 Task: Find connections with filter location São Joaquim da Barra with filter topic #Healthwith filter profile language English with filter current company Hortonworks with filter school St Xaviers High School with filter industry Metalworking Machinery Manufacturing with filter service category Insurance with filter keywords title Benefits Manager
Action: Mouse moved to (659, 121)
Screenshot: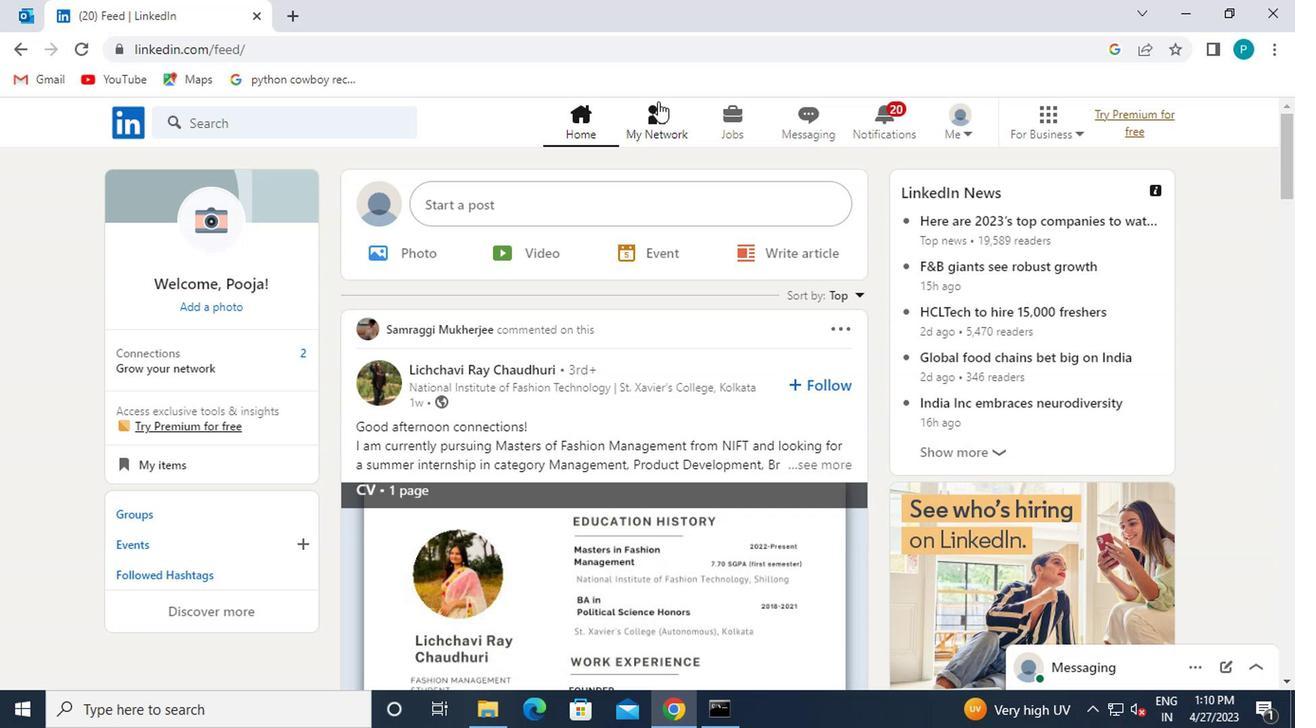 
Action: Mouse pressed left at (659, 121)
Screenshot: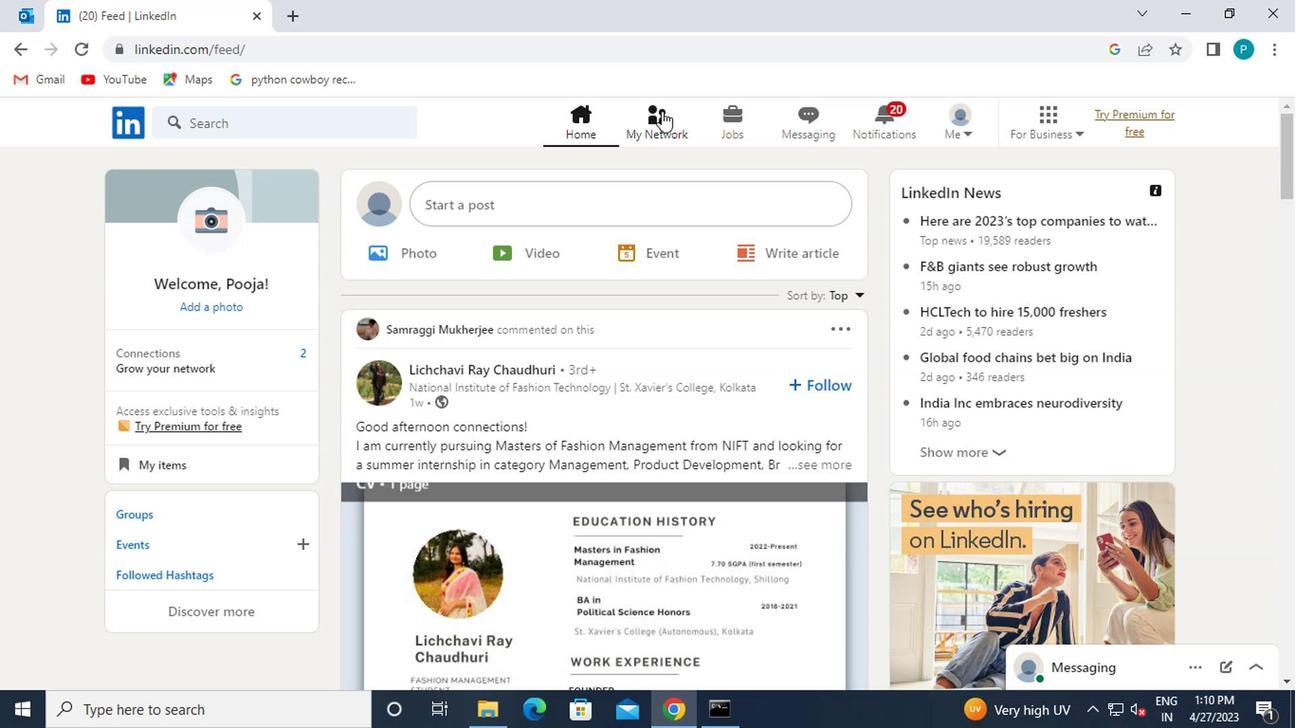 
Action: Mouse moved to (201, 240)
Screenshot: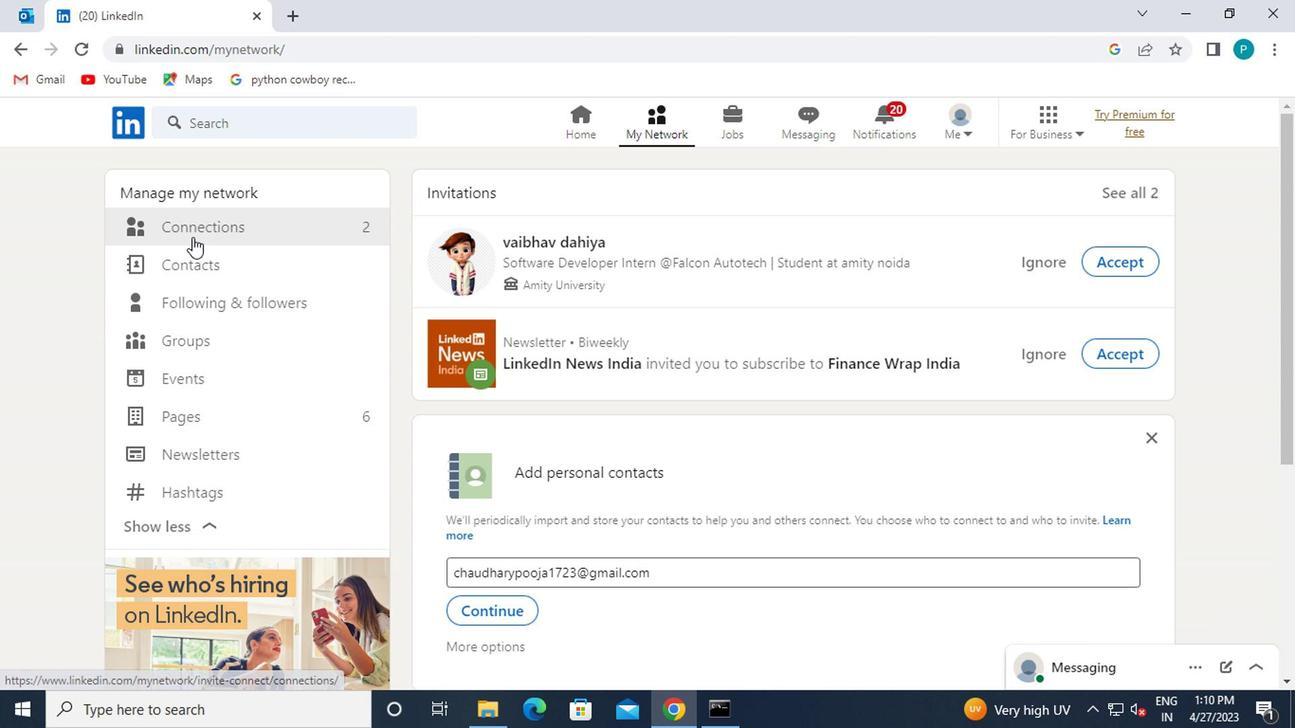 
Action: Mouse pressed left at (201, 240)
Screenshot: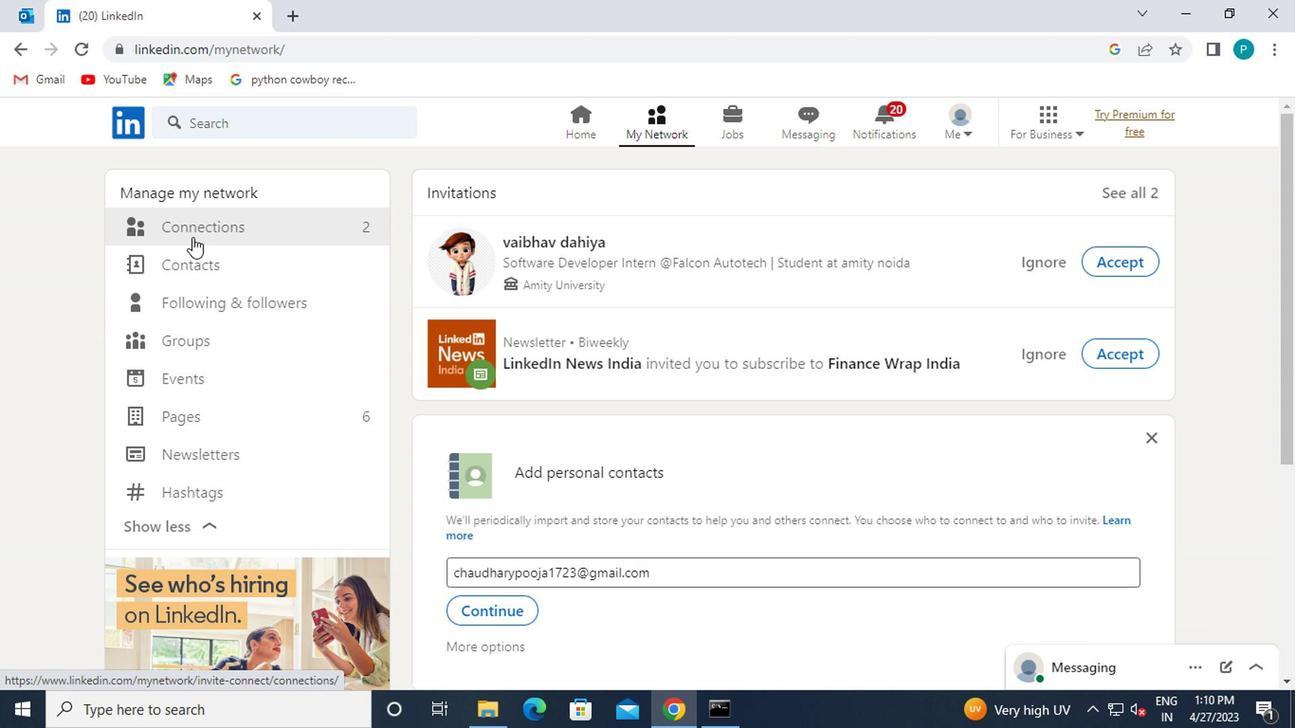 
Action: Mouse moved to (748, 239)
Screenshot: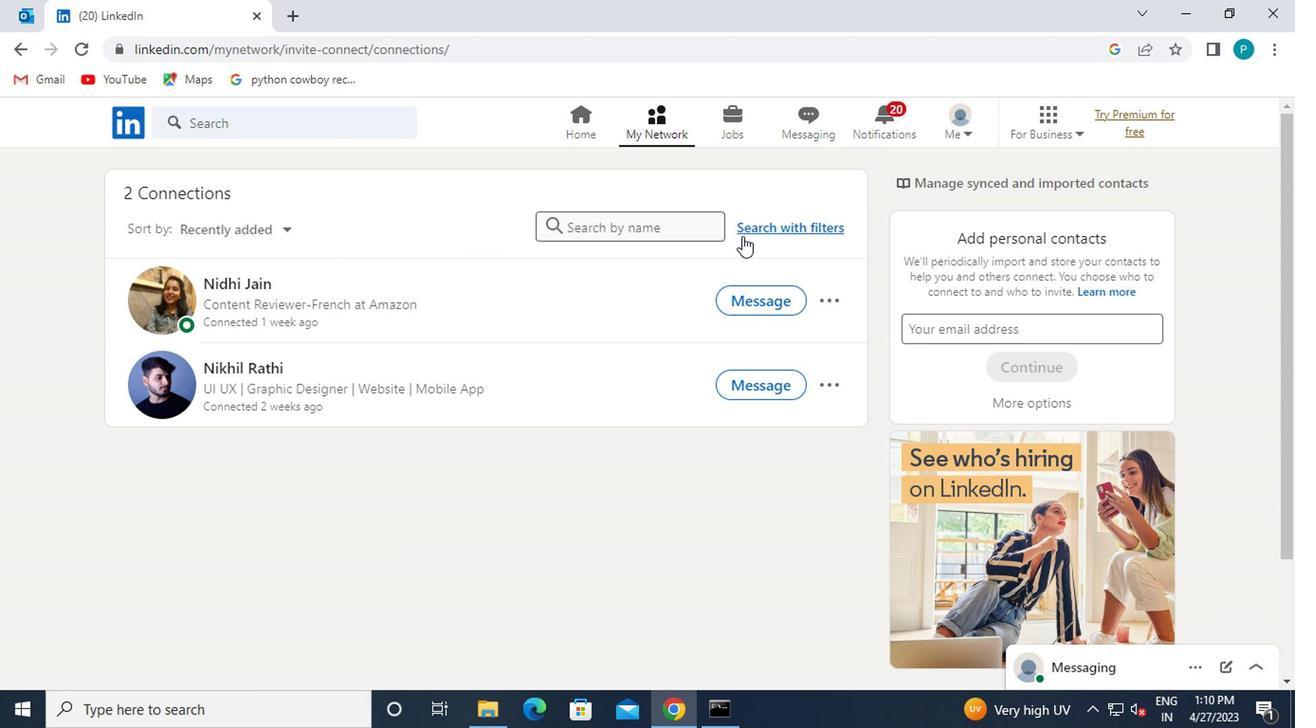 
Action: Mouse pressed left at (748, 239)
Screenshot: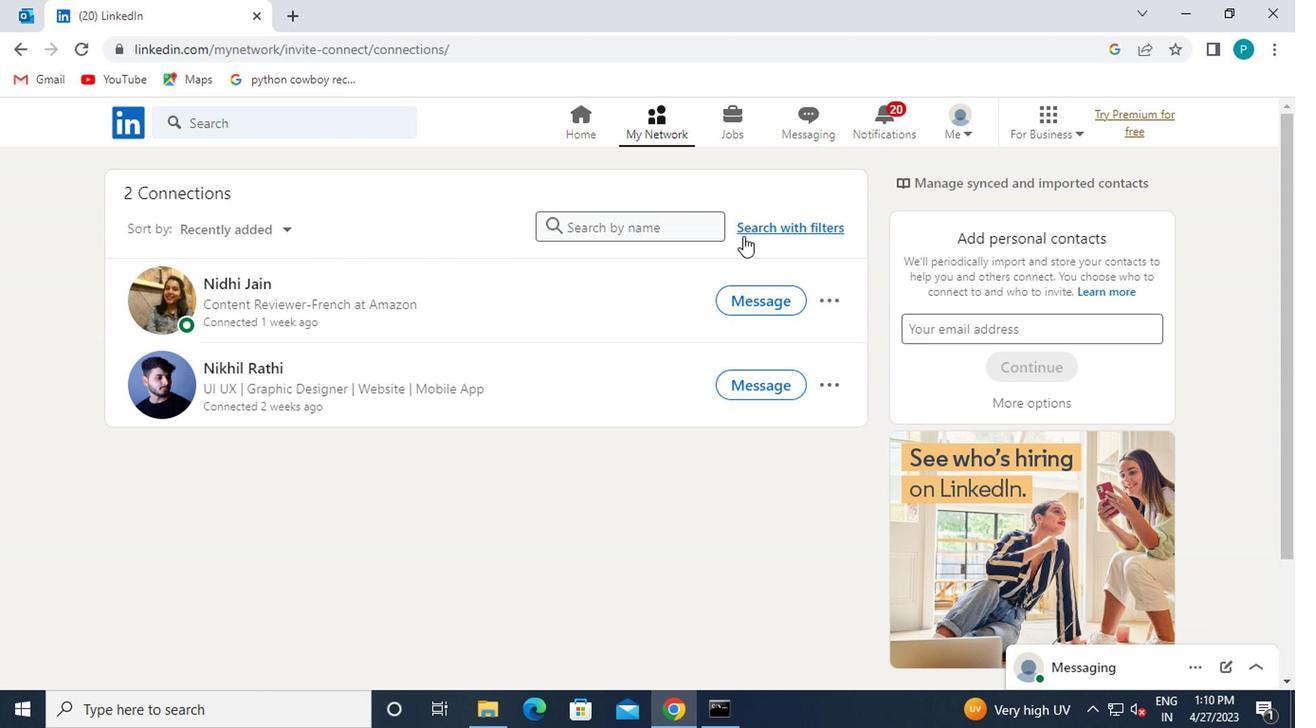 
Action: Mouse moved to (694, 180)
Screenshot: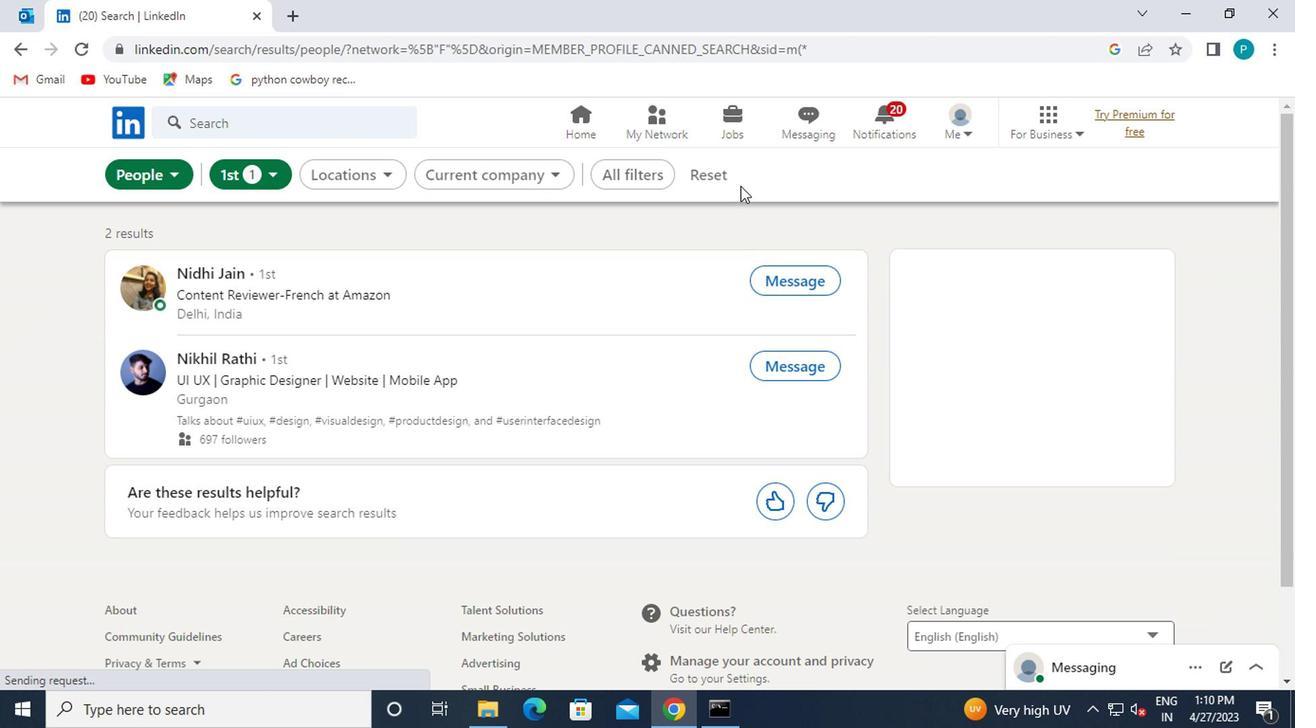
Action: Mouse pressed left at (694, 180)
Screenshot: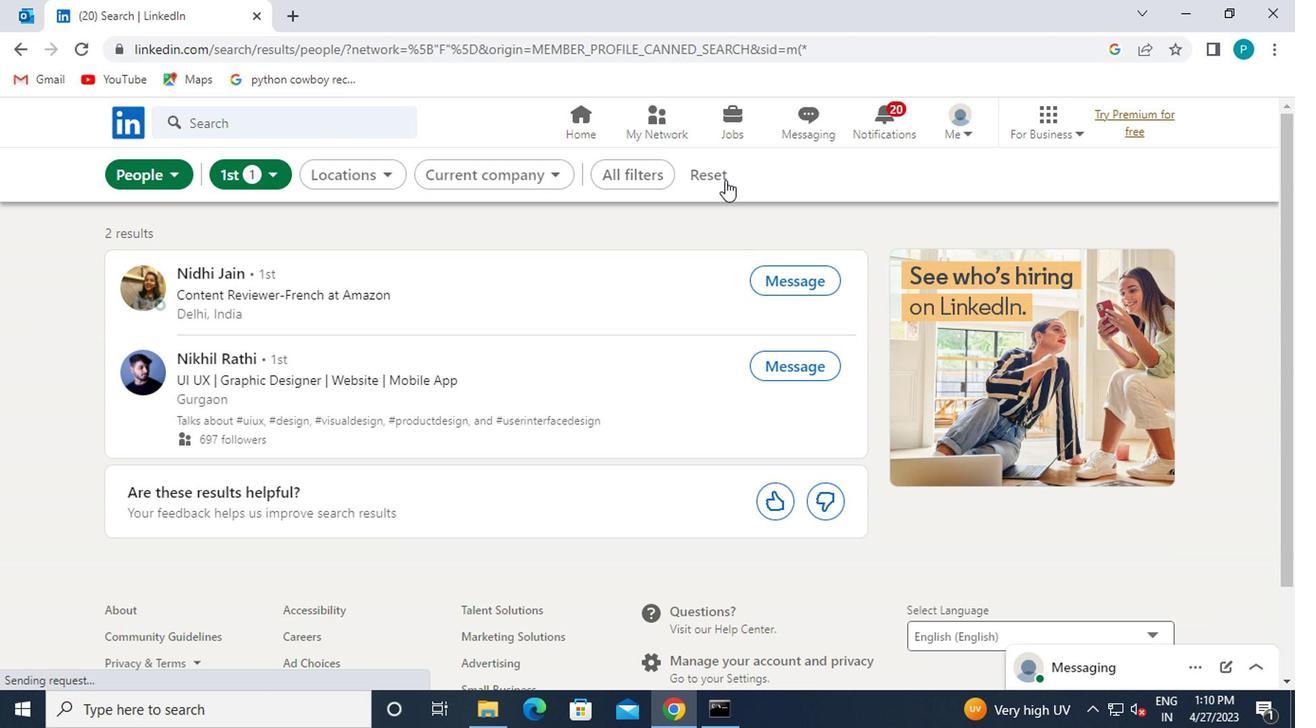 
Action: Mouse moved to (671, 180)
Screenshot: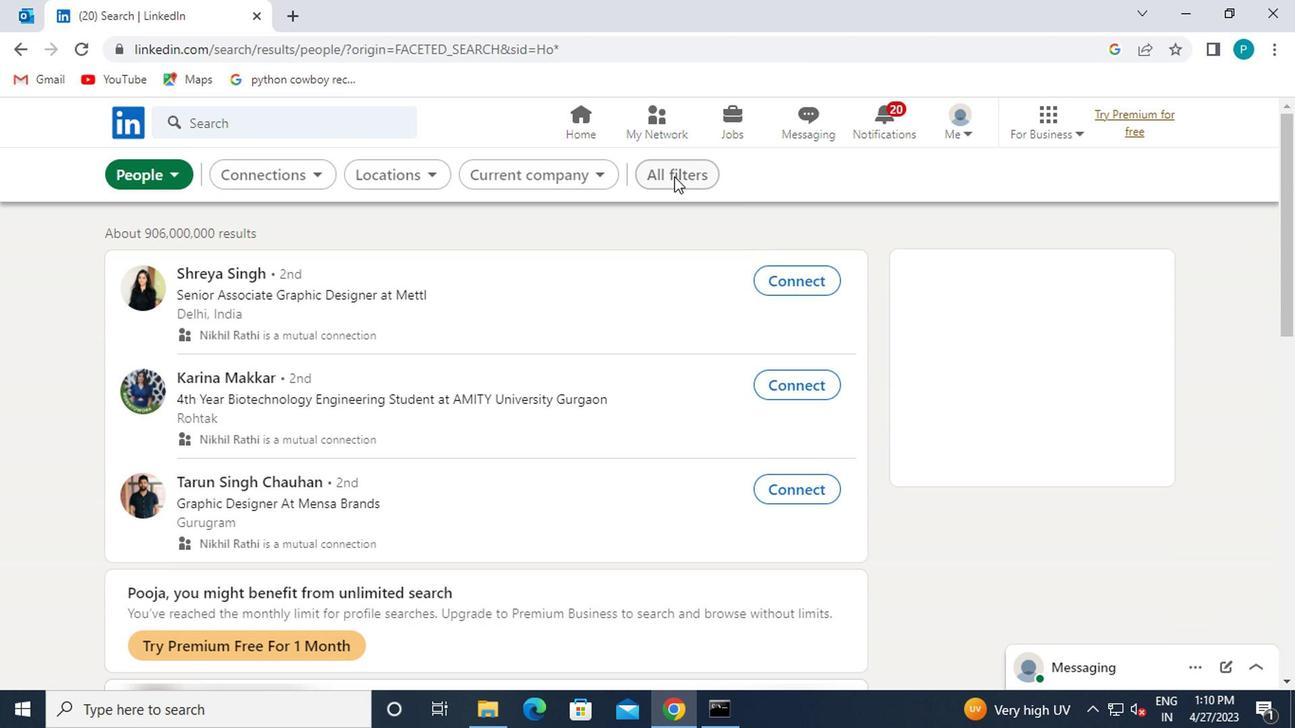 
Action: Mouse pressed left at (671, 180)
Screenshot: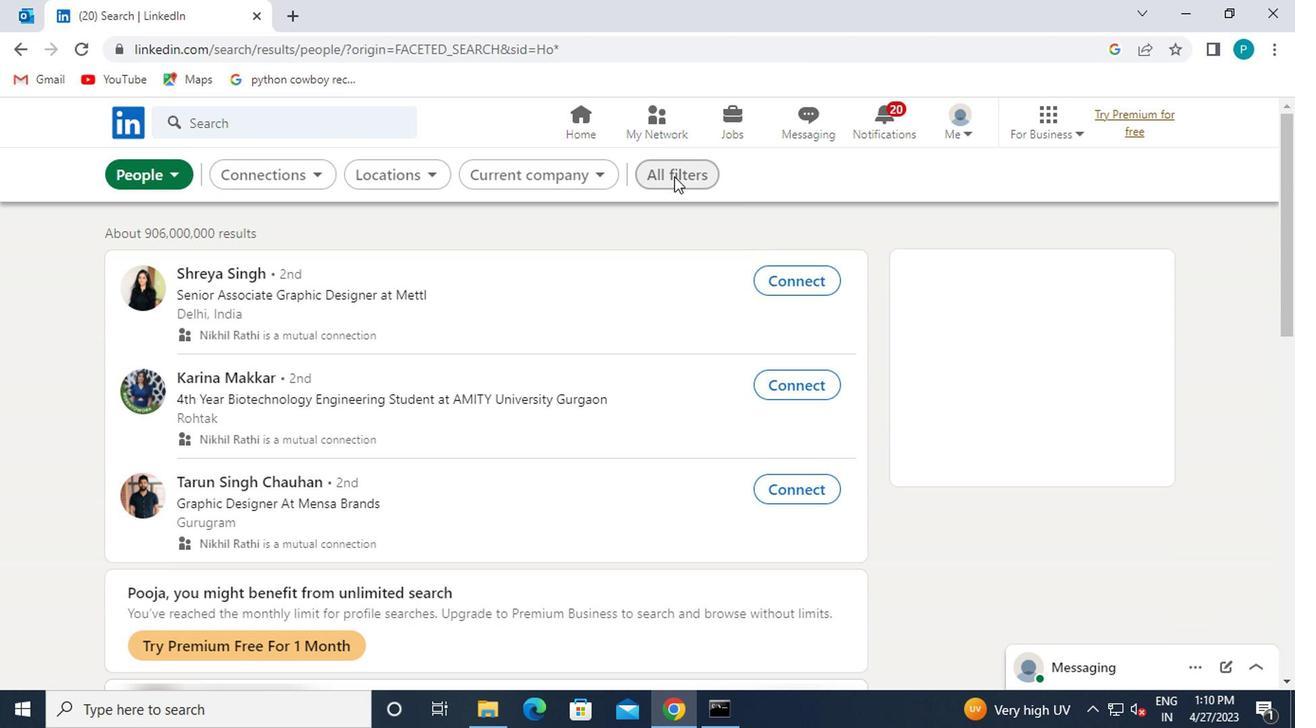 
Action: Mouse moved to (885, 396)
Screenshot: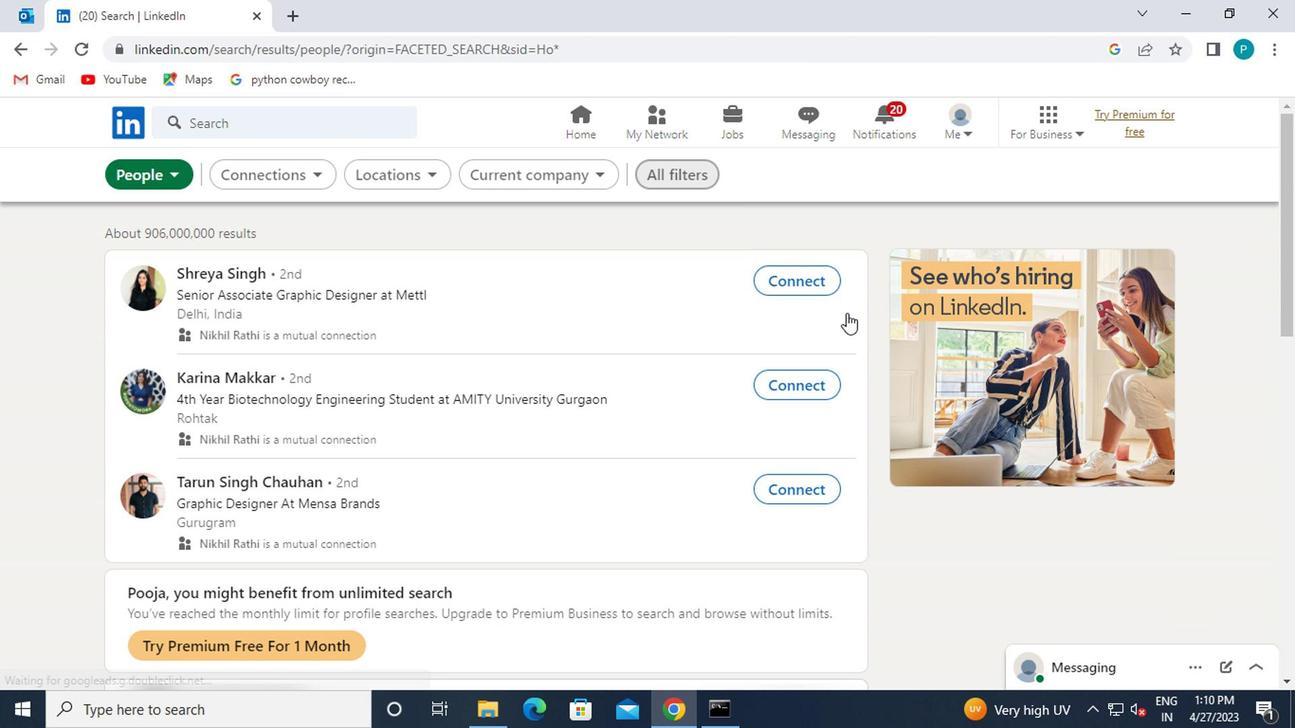 
Action: Mouse scrolled (885, 395) with delta (0, -1)
Screenshot: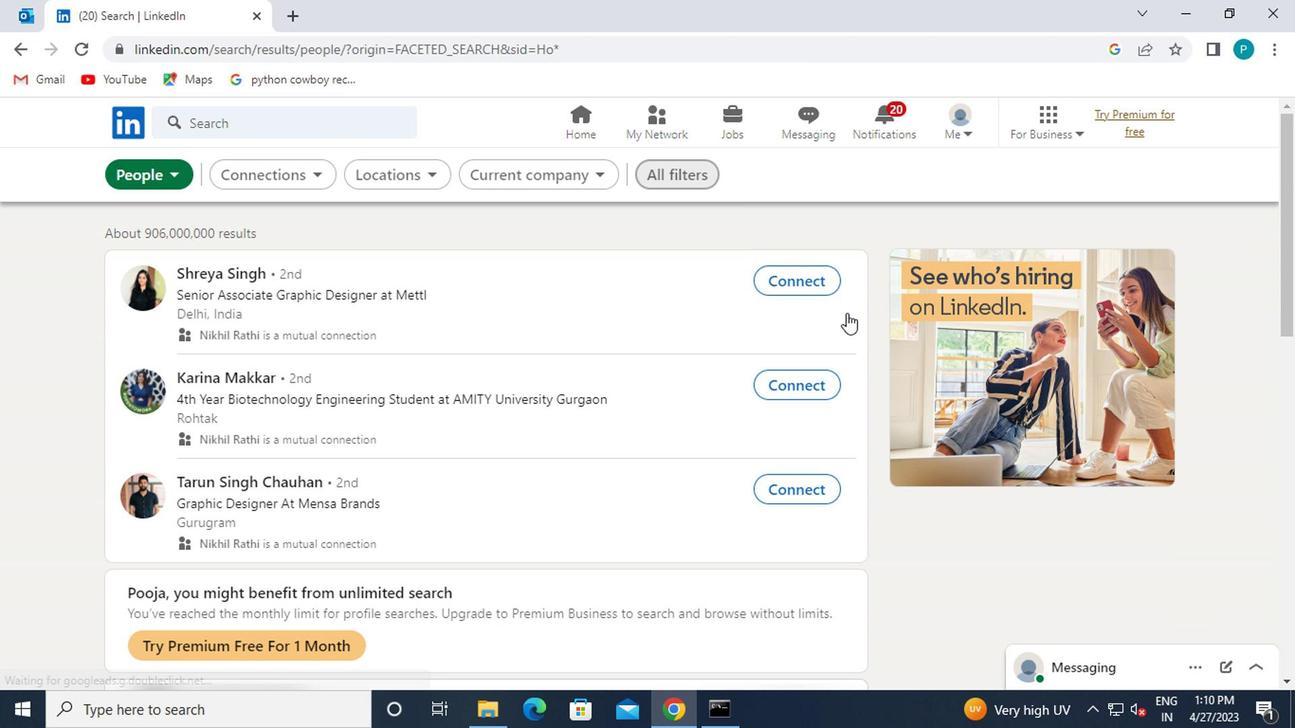 
Action: Mouse moved to (909, 414)
Screenshot: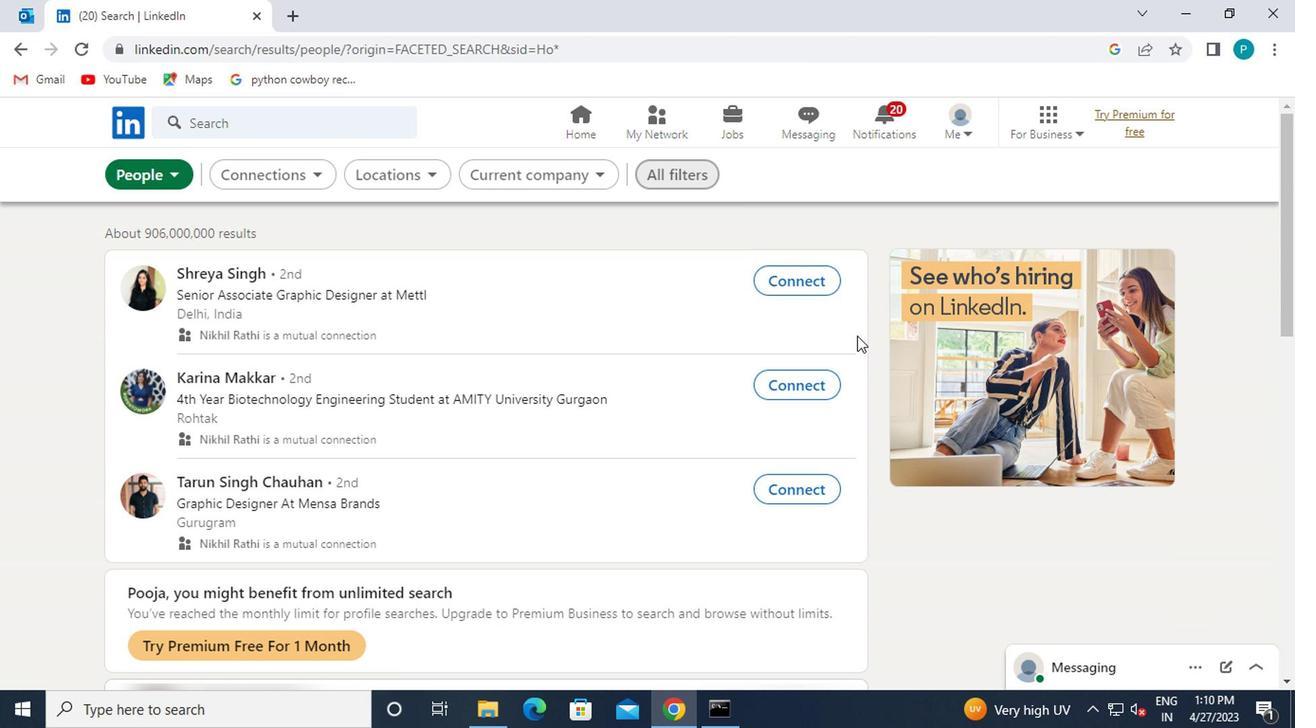 
Action: Mouse scrolled (909, 413) with delta (0, 0)
Screenshot: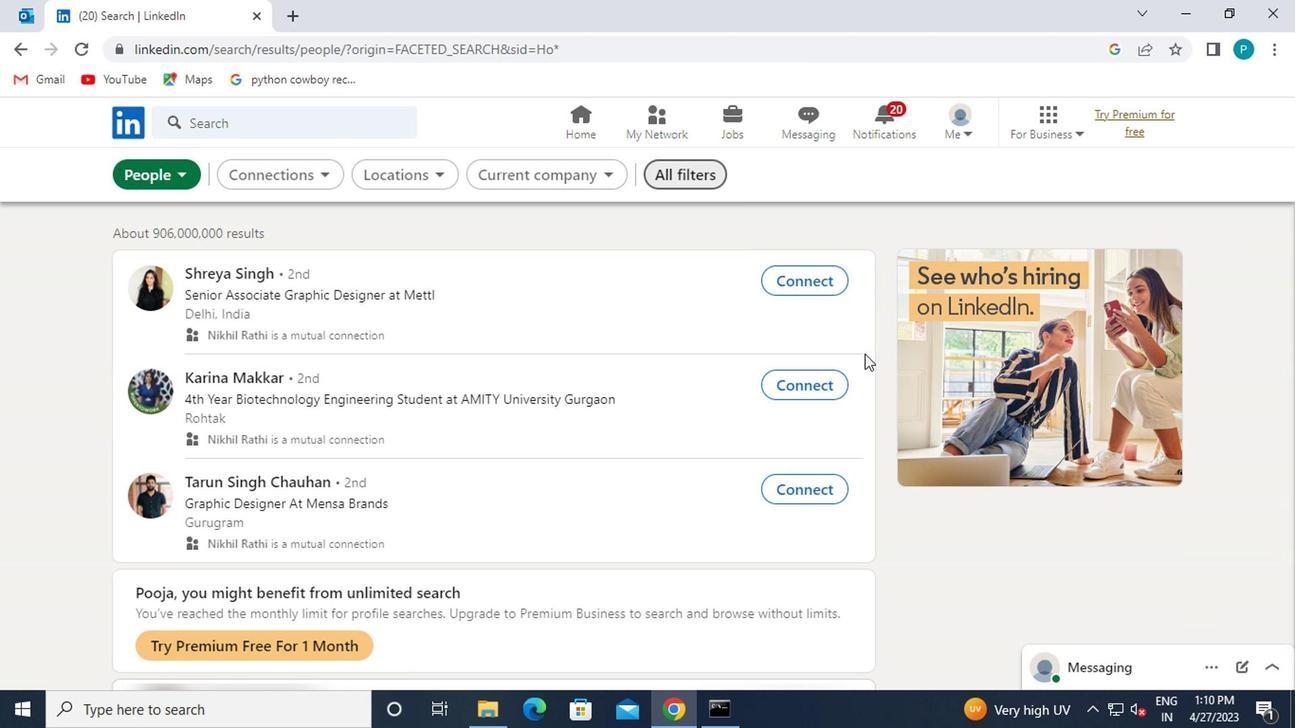 
Action: Mouse moved to (909, 422)
Screenshot: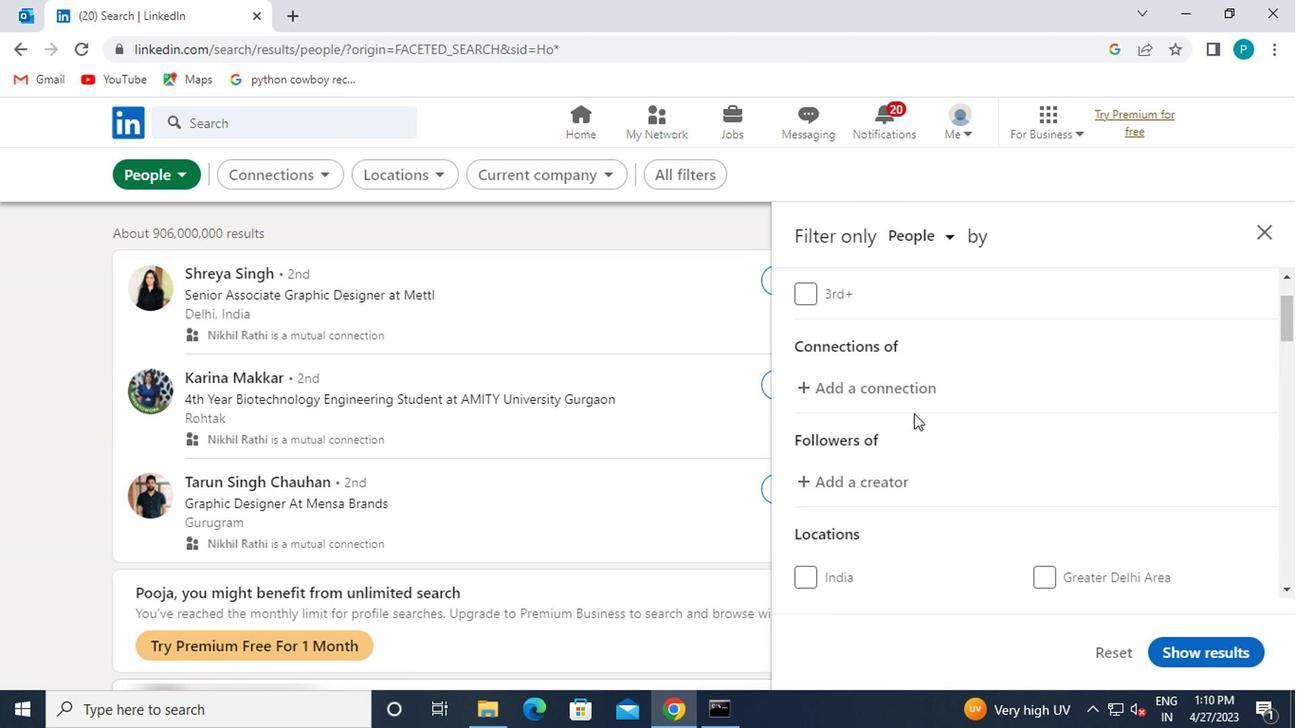
Action: Mouse scrolled (909, 421) with delta (0, 0)
Screenshot: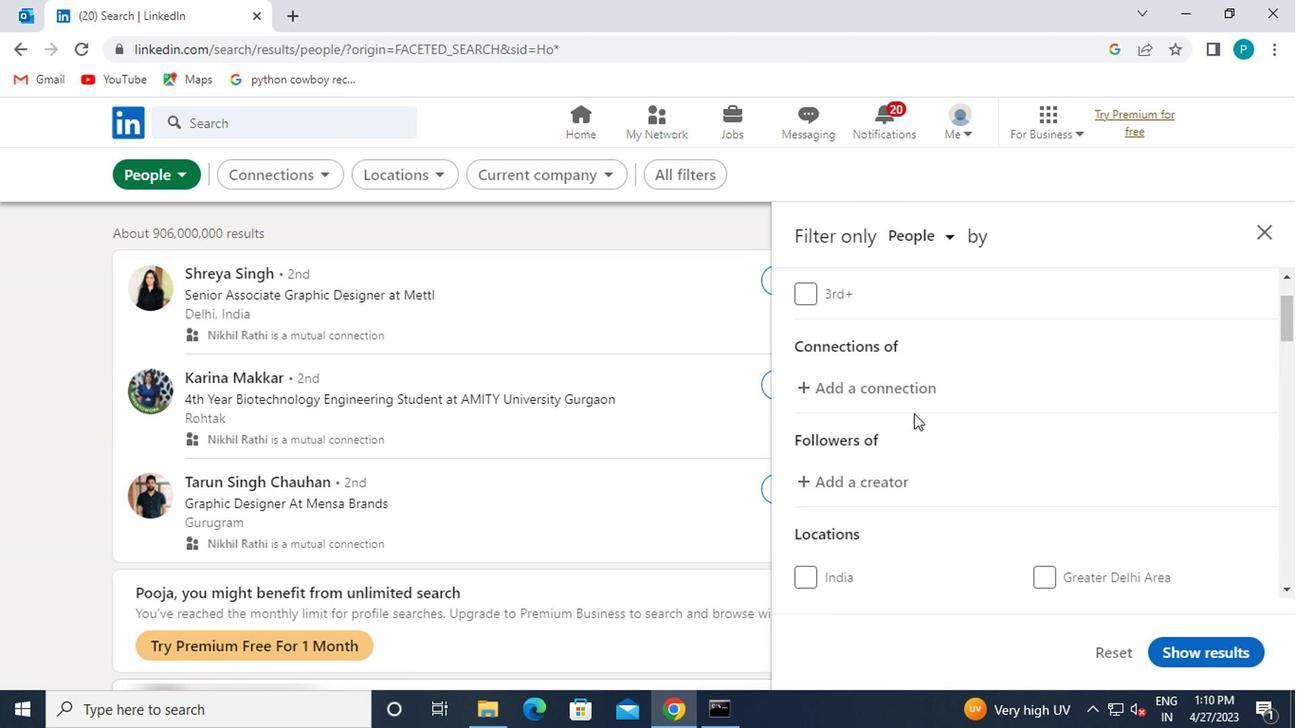 
Action: Mouse moved to (909, 424)
Screenshot: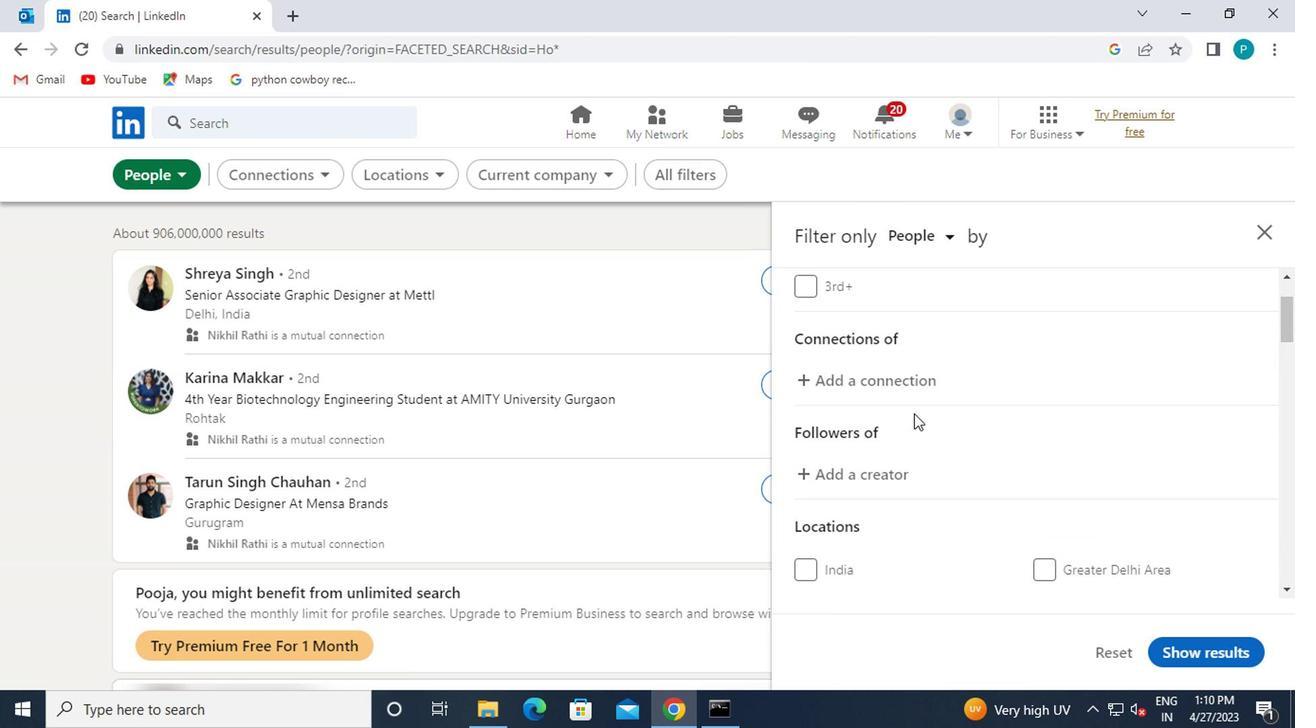 
Action: Mouse scrolled (909, 423) with delta (0, 0)
Screenshot: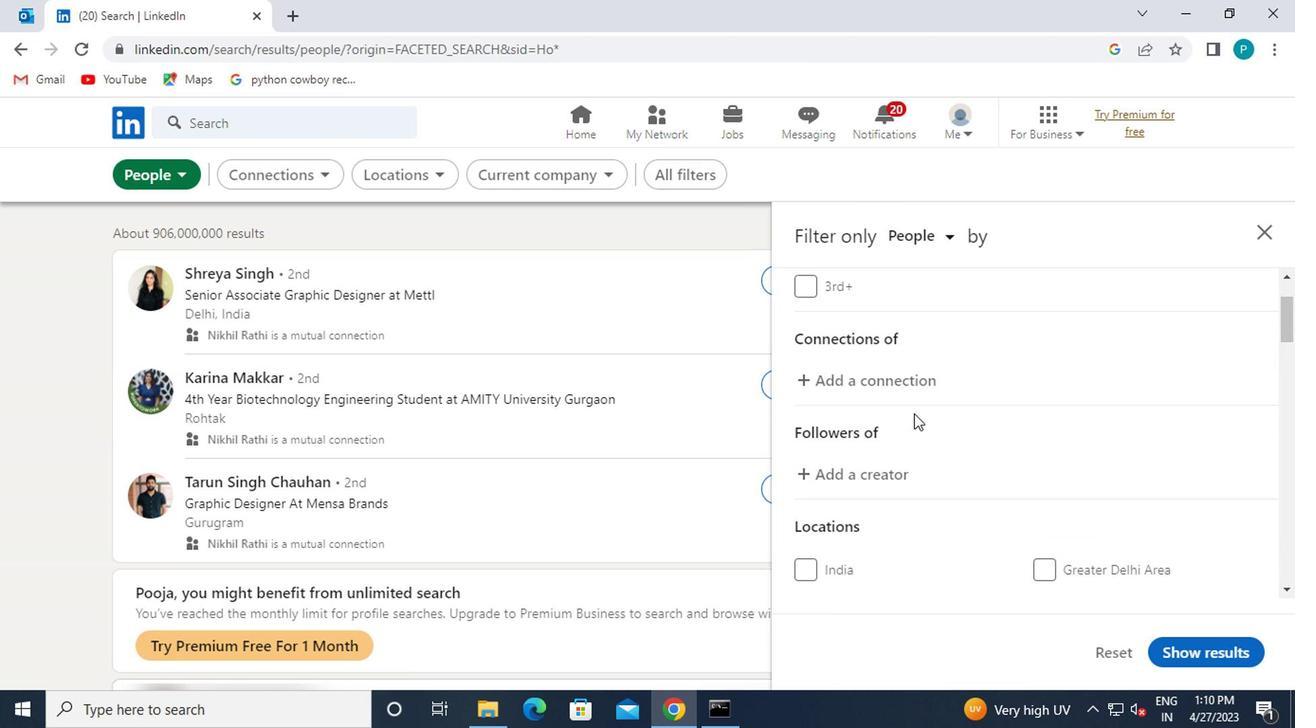 
Action: Mouse moved to (909, 425)
Screenshot: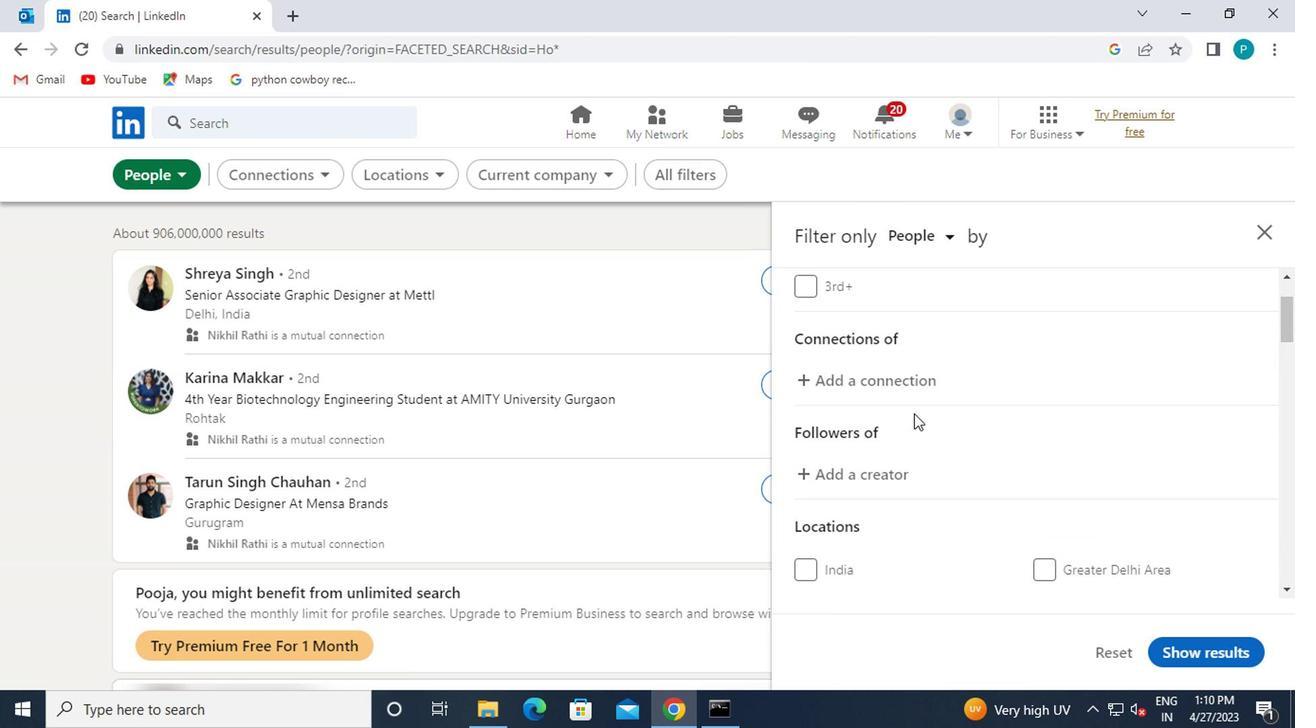 
Action: Mouse scrolled (909, 424) with delta (0, -1)
Screenshot: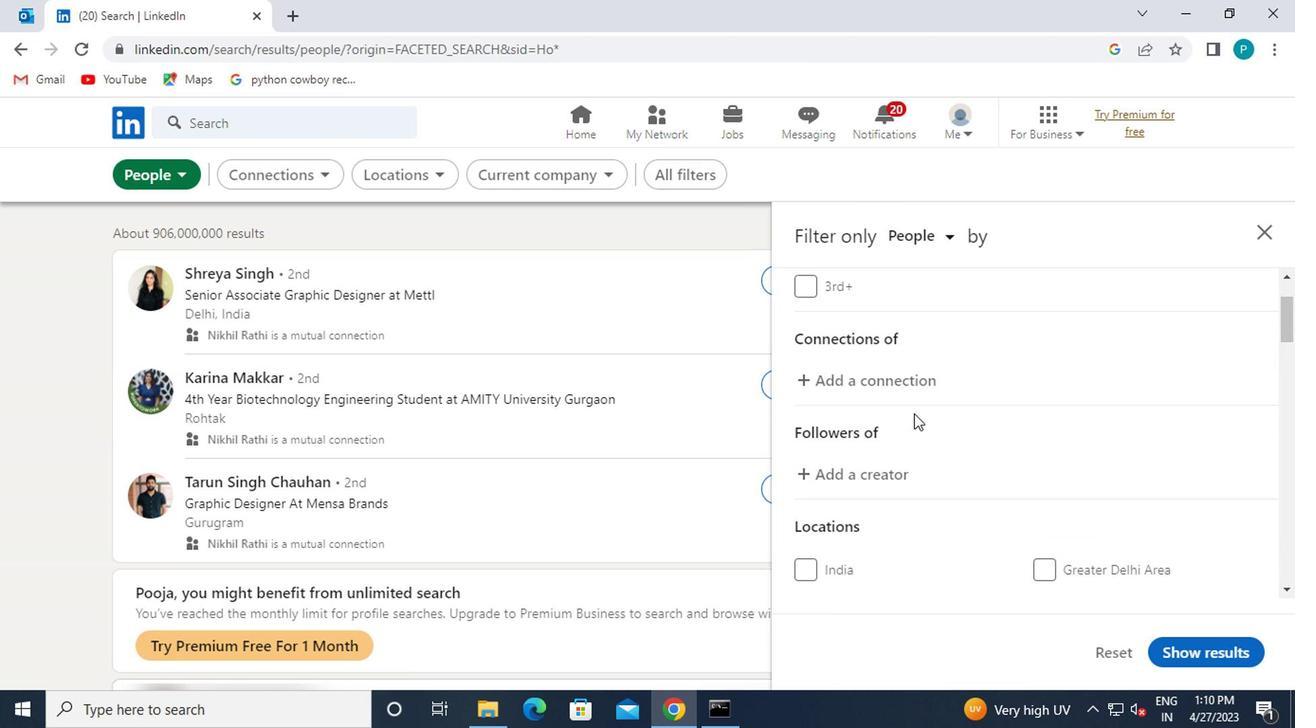 
Action: Mouse moved to (1112, 364)
Screenshot: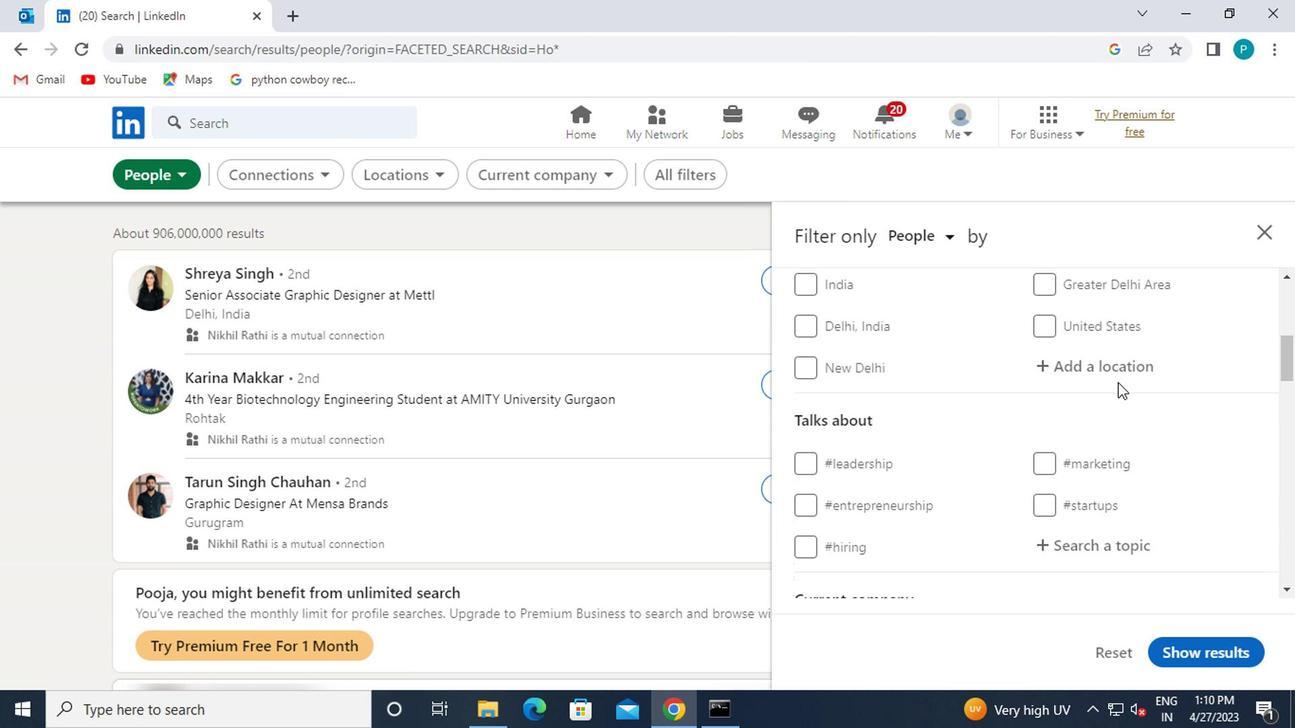 
Action: Mouse pressed left at (1112, 364)
Screenshot: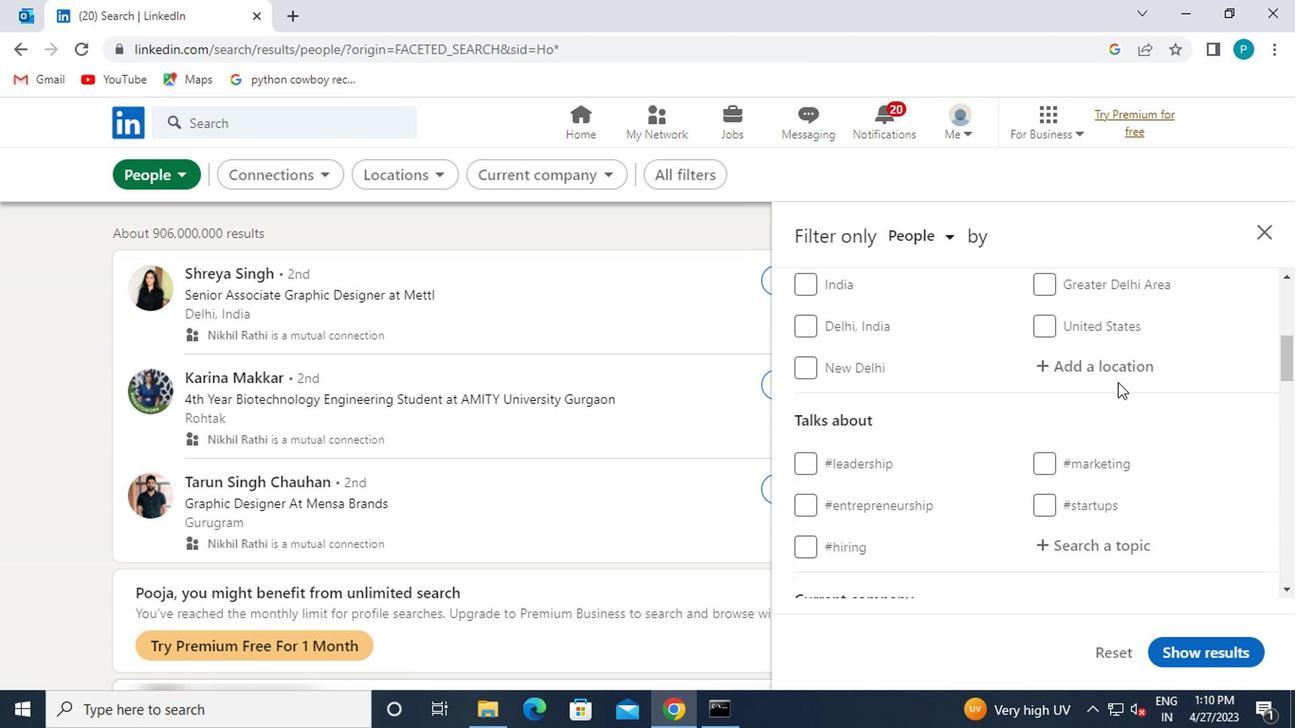 
Action: Key pressed sao<Key.space>j
Screenshot: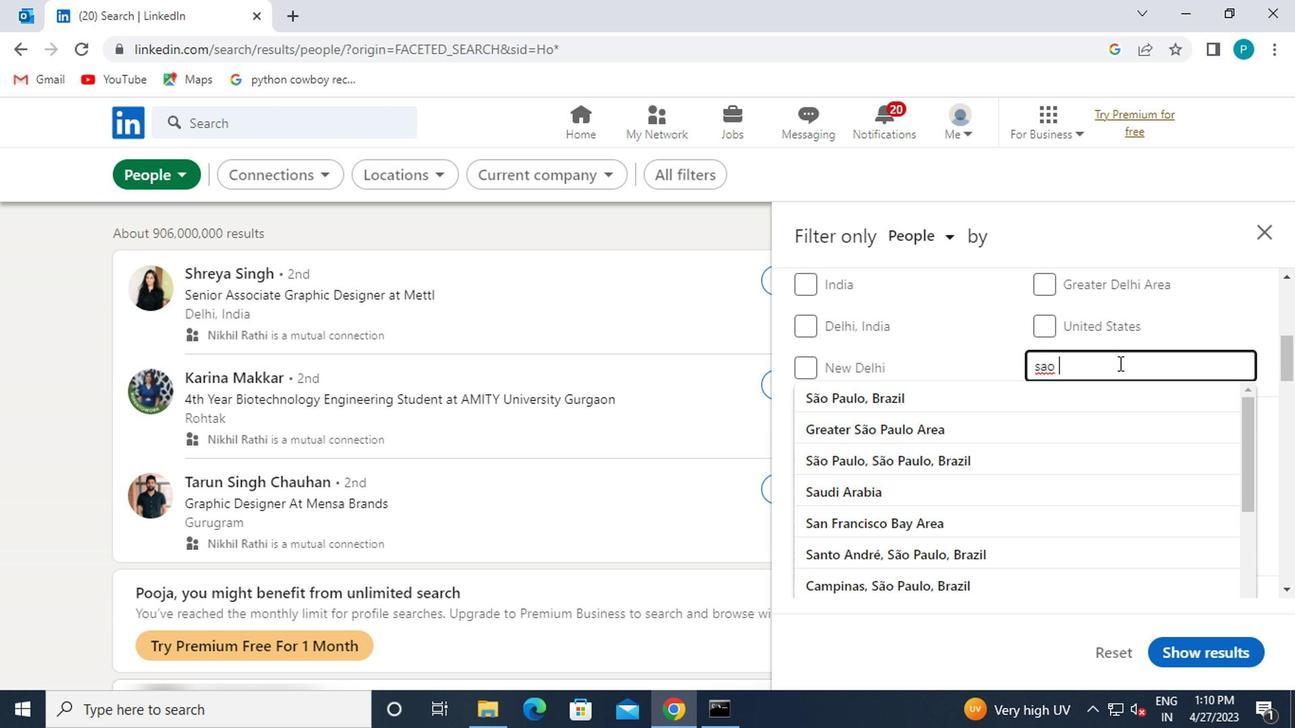 
Action: Mouse moved to (1112, 363)
Screenshot: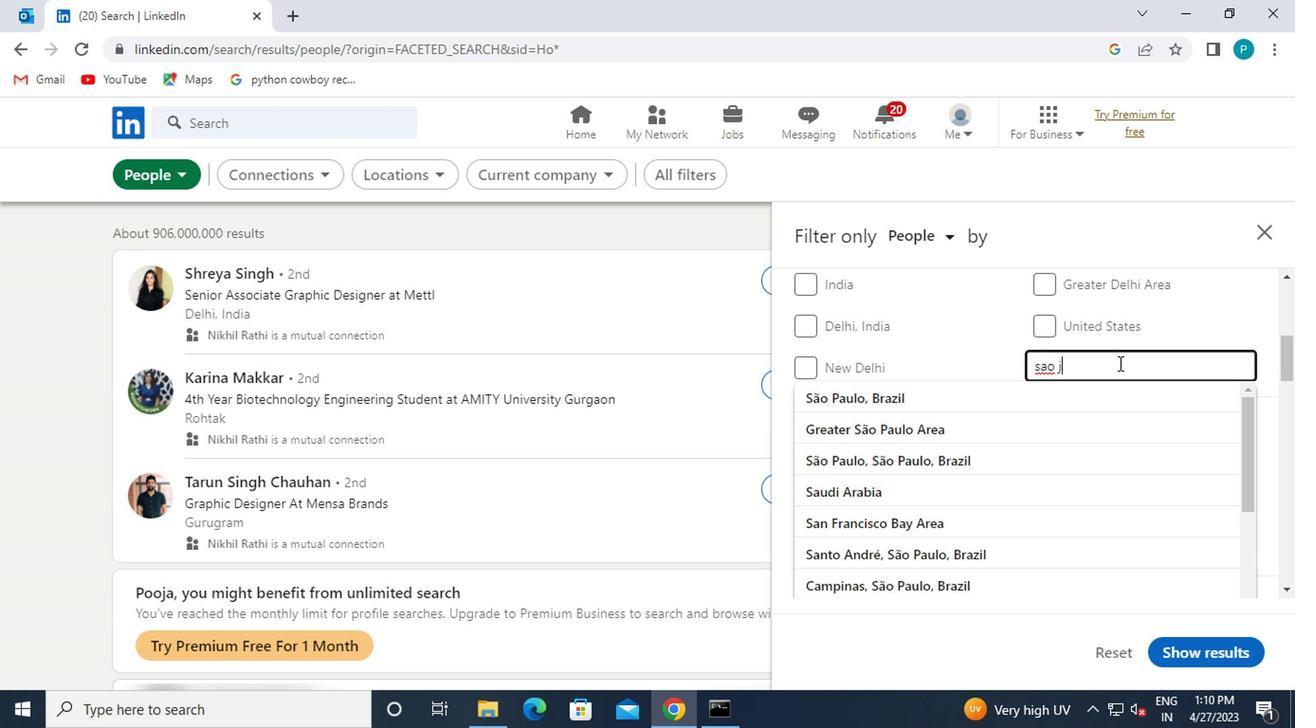 
Action: Key pressed ao<Key.backspace><Key.backspace>oa
Screenshot: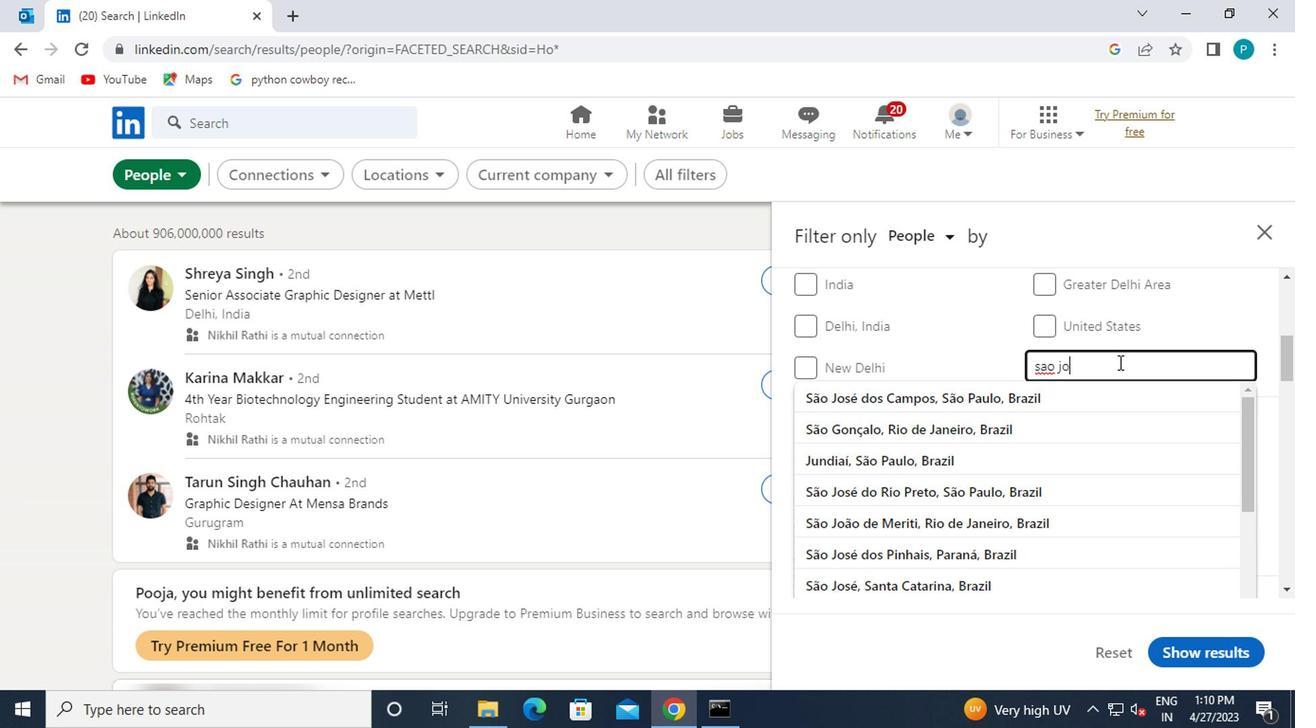 
Action: Mouse moved to (952, 522)
Screenshot: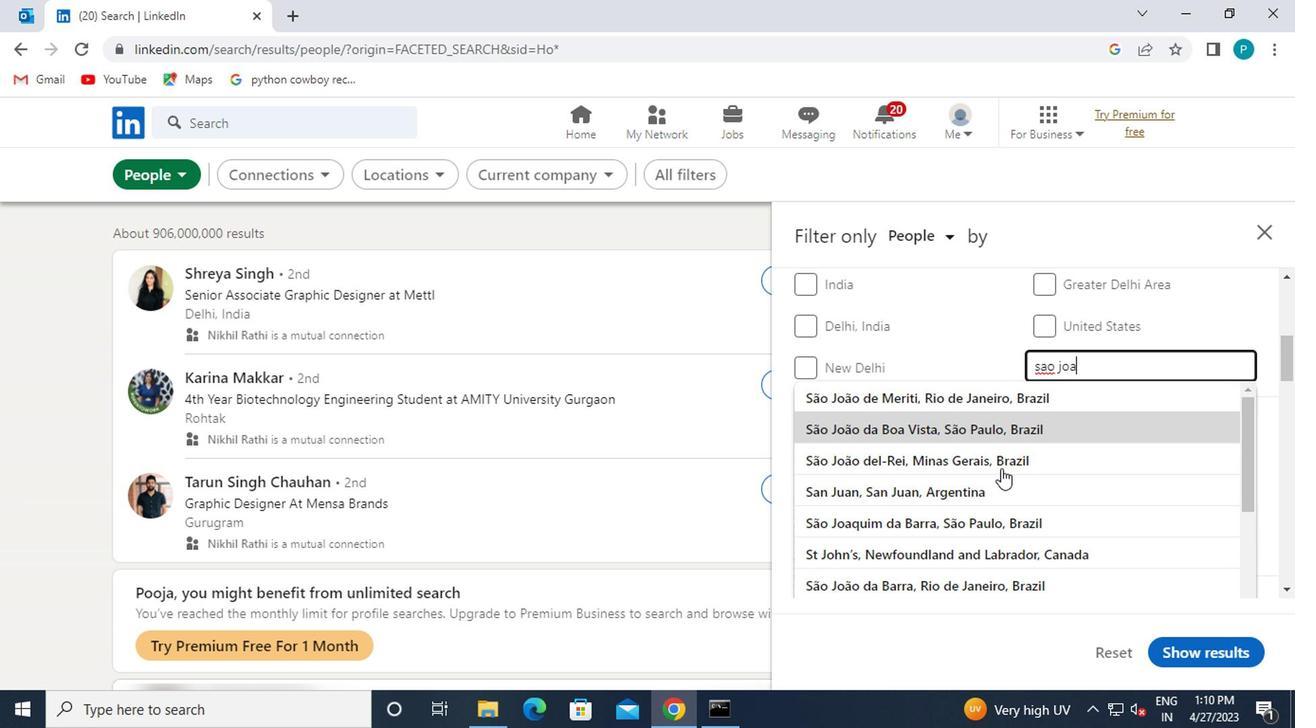 
Action: Mouse pressed left at (952, 522)
Screenshot: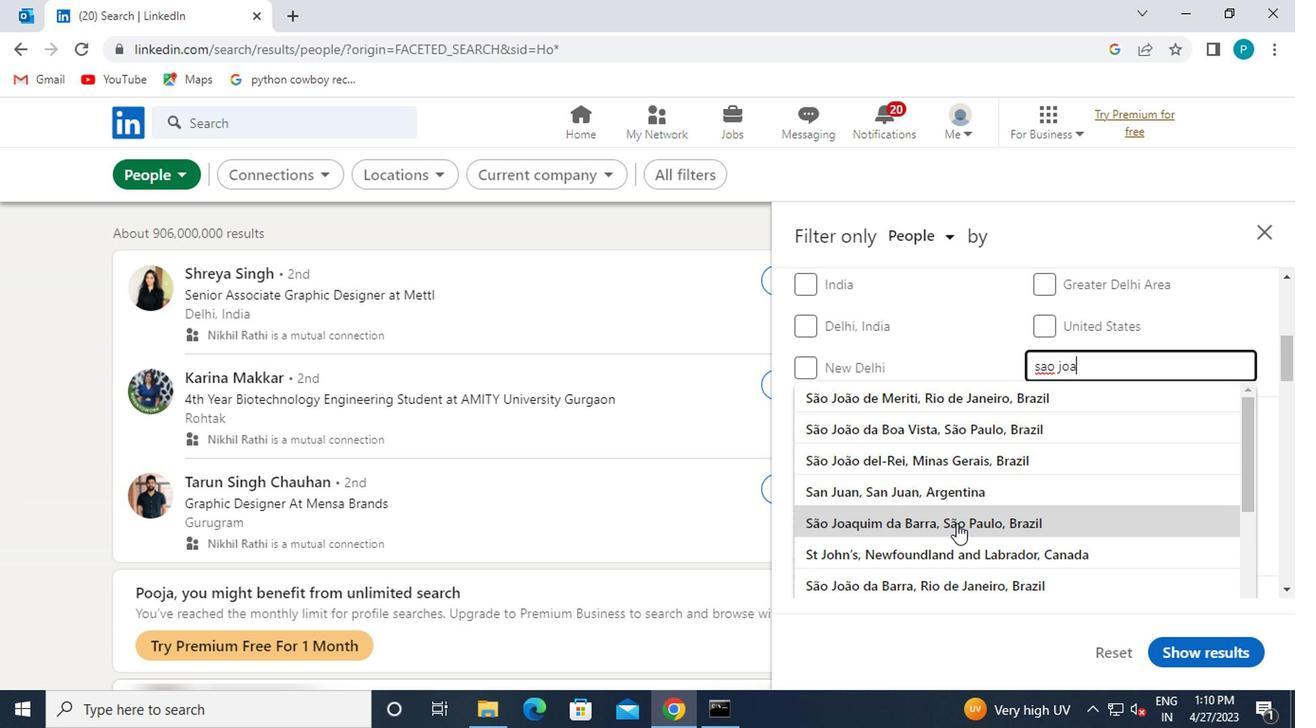 
Action: Mouse moved to (928, 510)
Screenshot: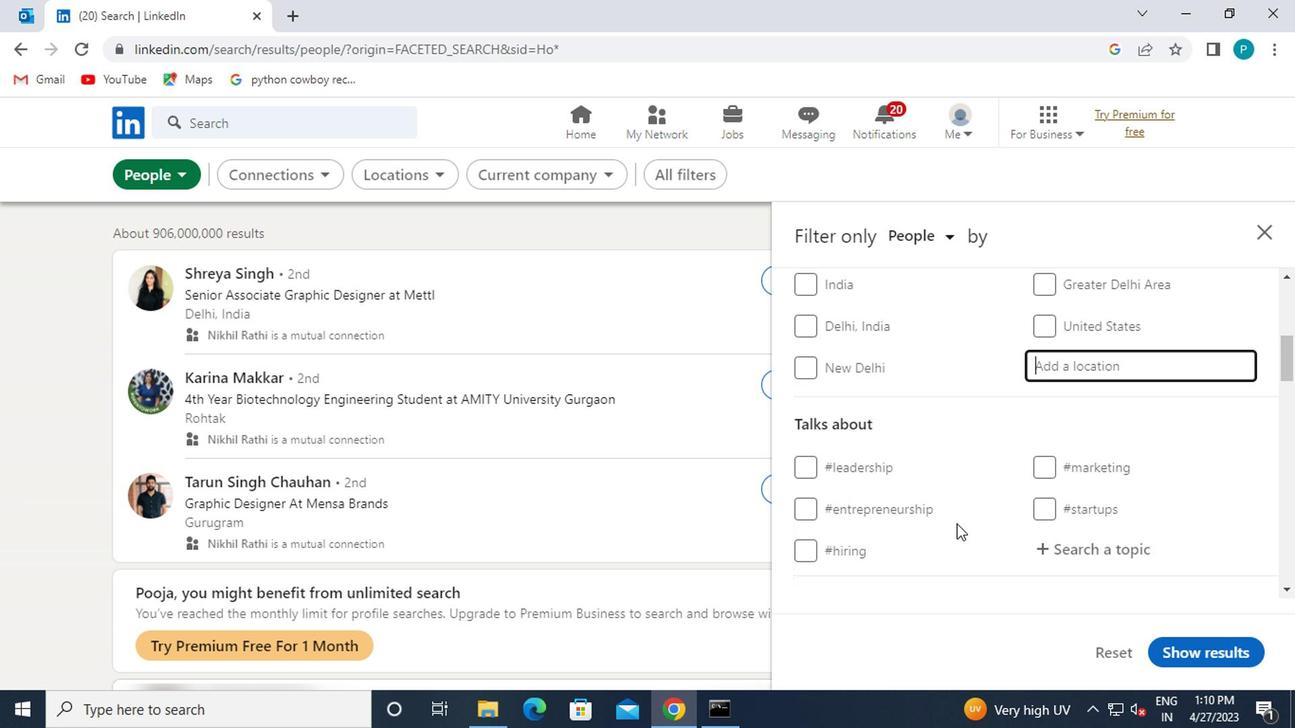 
Action: Mouse scrolled (928, 509) with delta (0, -1)
Screenshot: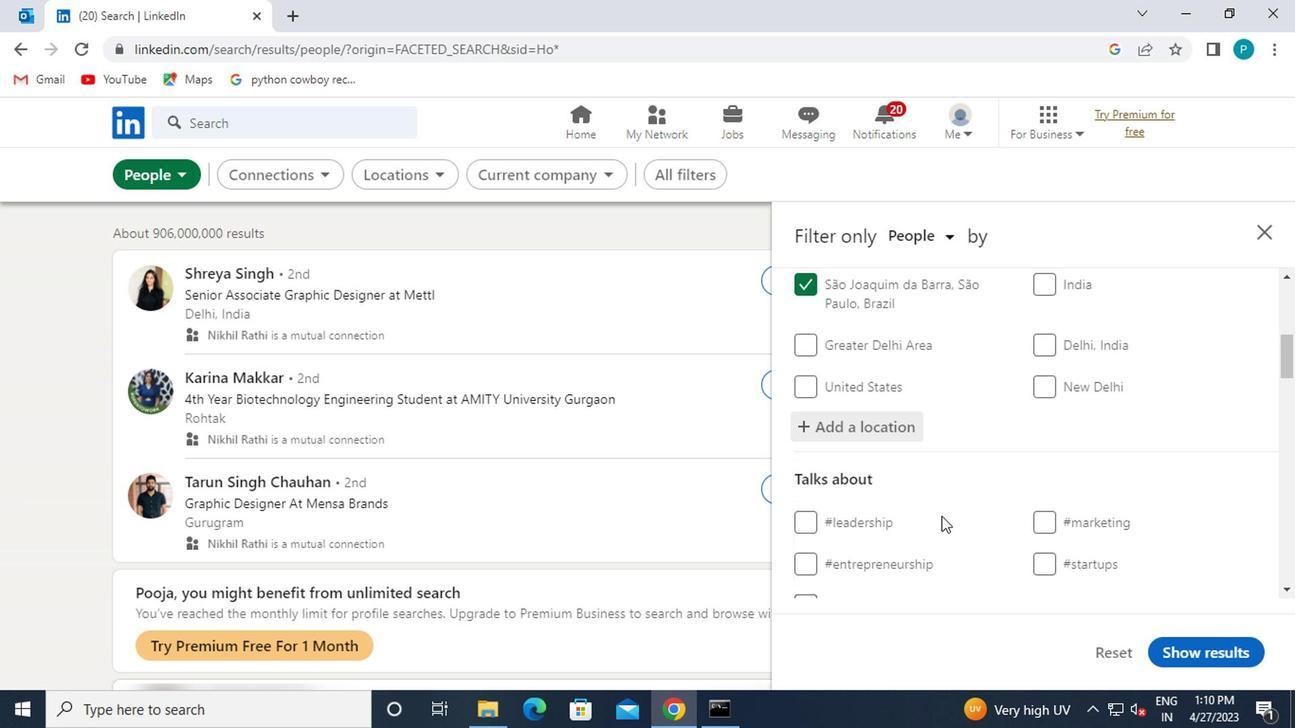 
Action: Mouse scrolled (928, 509) with delta (0, -1)
Screenshot: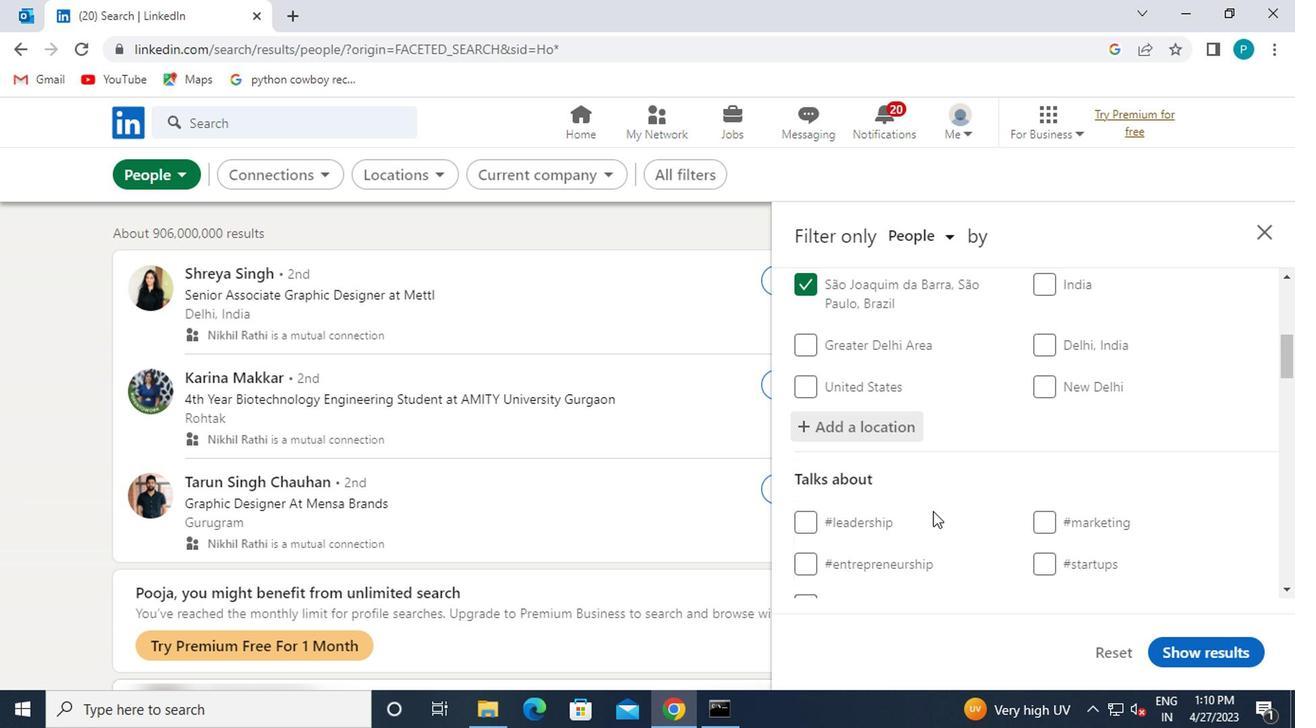 
Action: Mouse moved to (1075, 426)
Screenshot: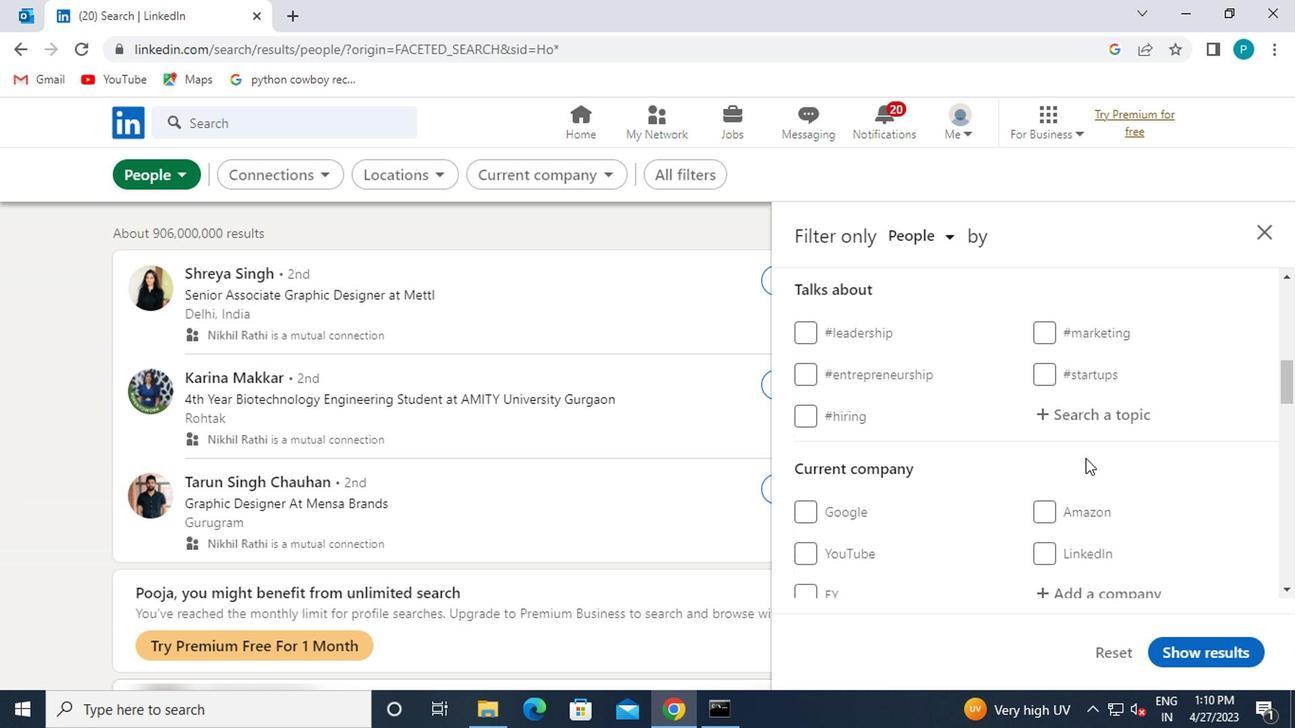 
Action: Mouse pressed left at (1075, 426)
Screenshot: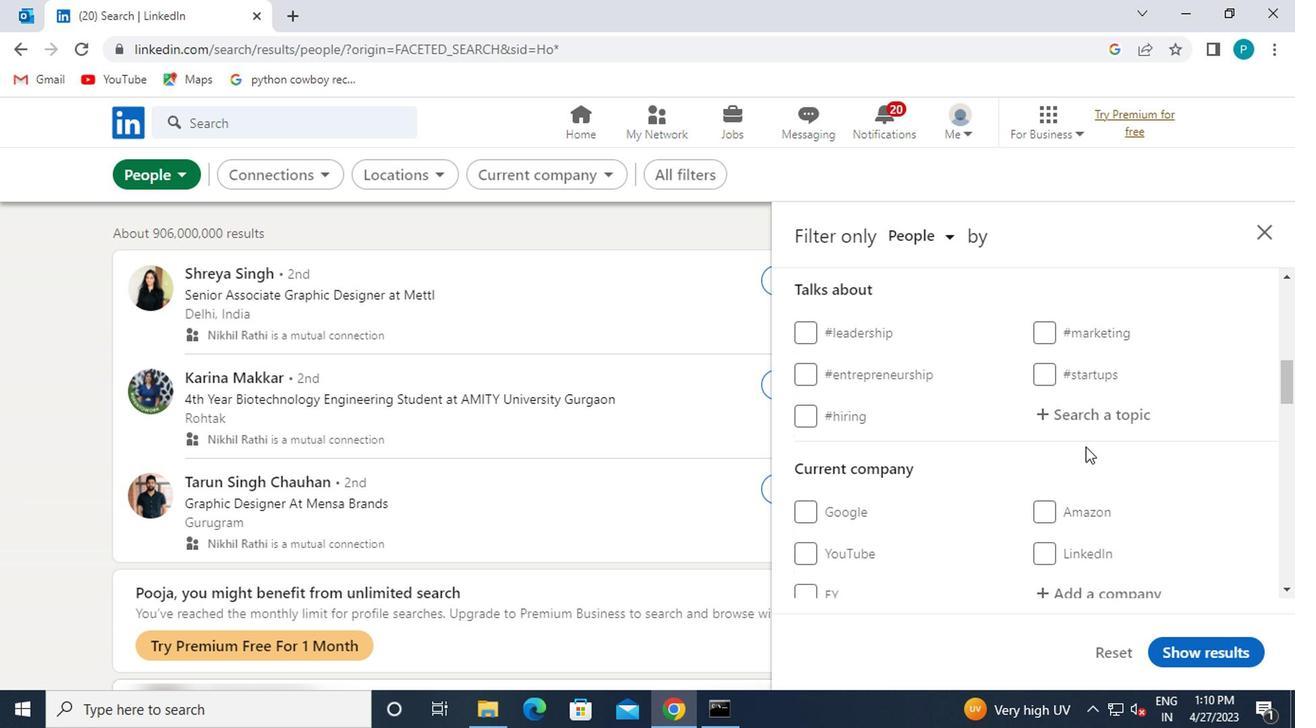 
Action: Key pressed <Key.shift><Key.shift><Key.shift>#HEALTH
Screenshot: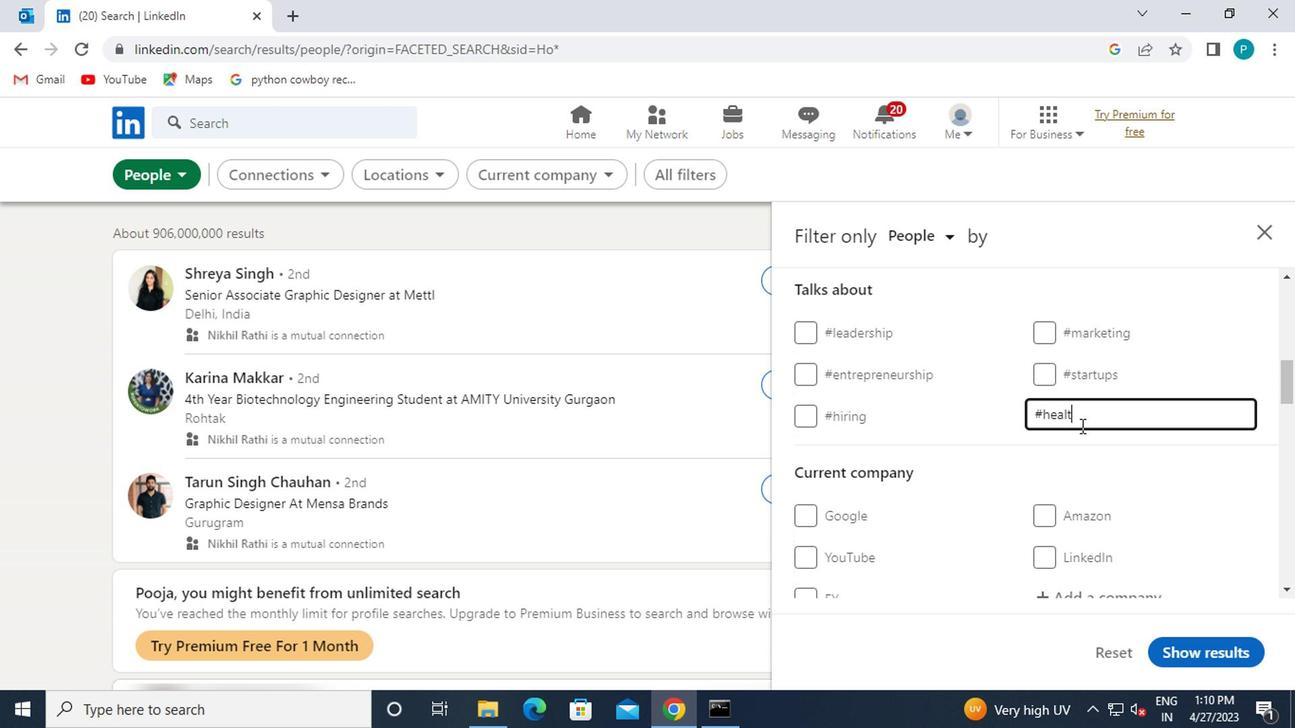 
Action: Mouse moved to (982, 455)
Screenshot: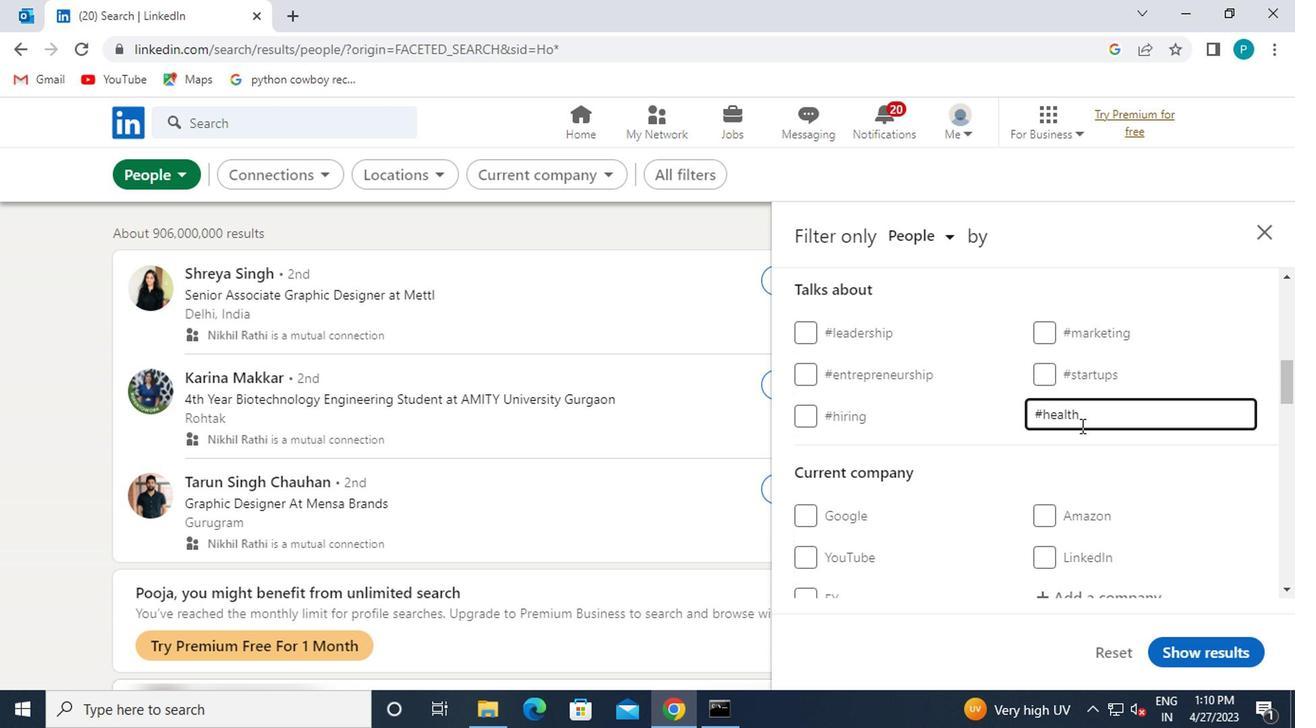 
Action: Mouse scrolled (982, 455) with delta (0, 0)
Screenshot: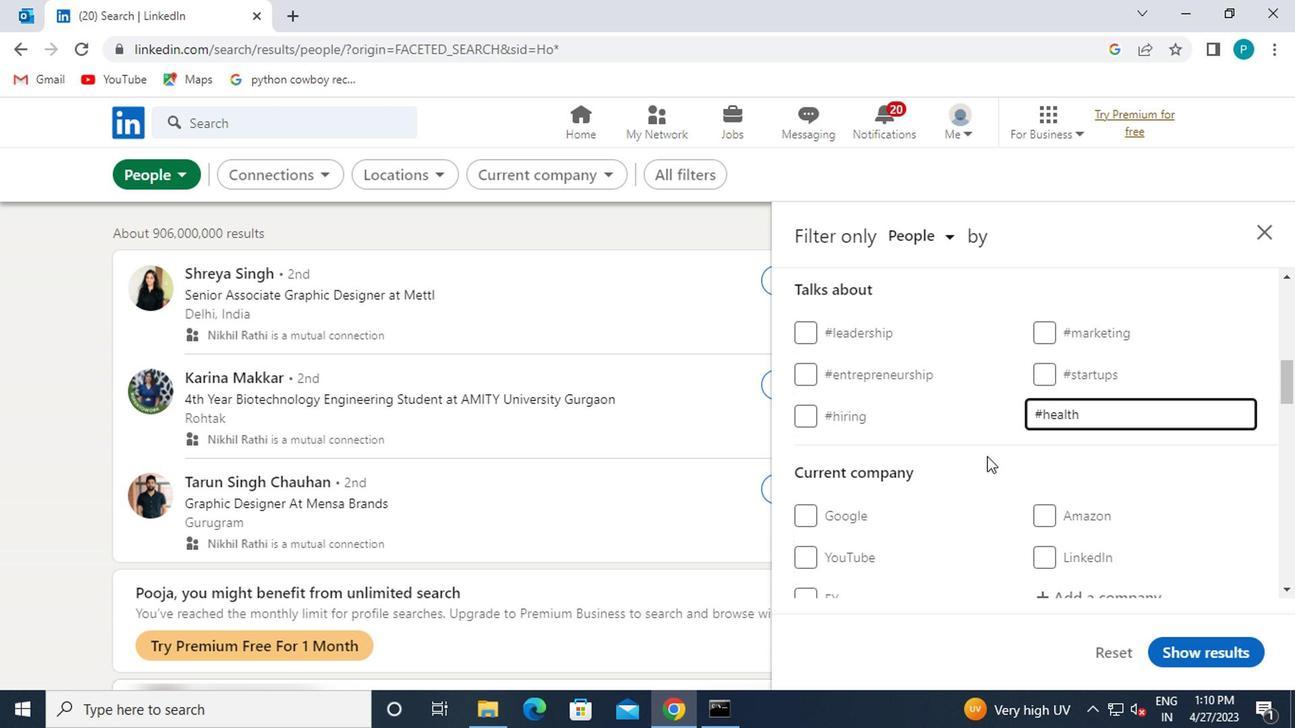 
Action: Mouse moved to (1046, 400)
Screenshot: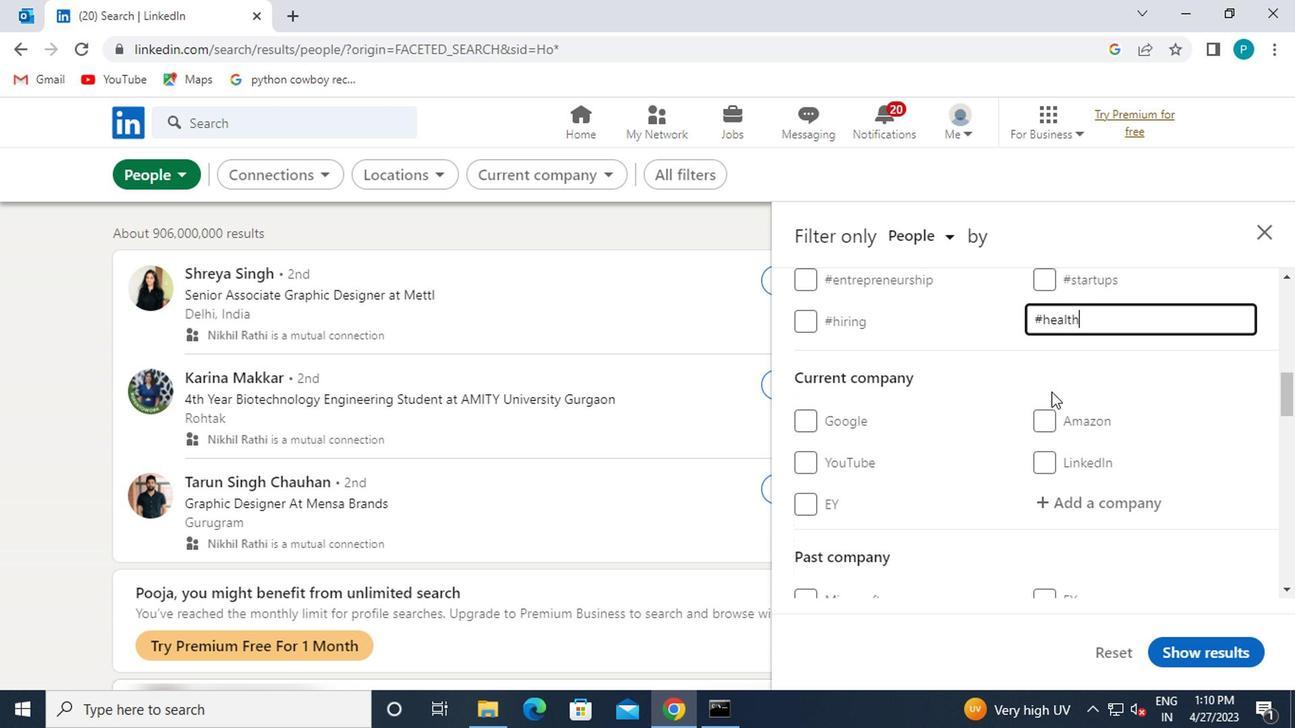 
Action: Mouse scrolled (1046, 399) with delta (0, 0)
Screenshot: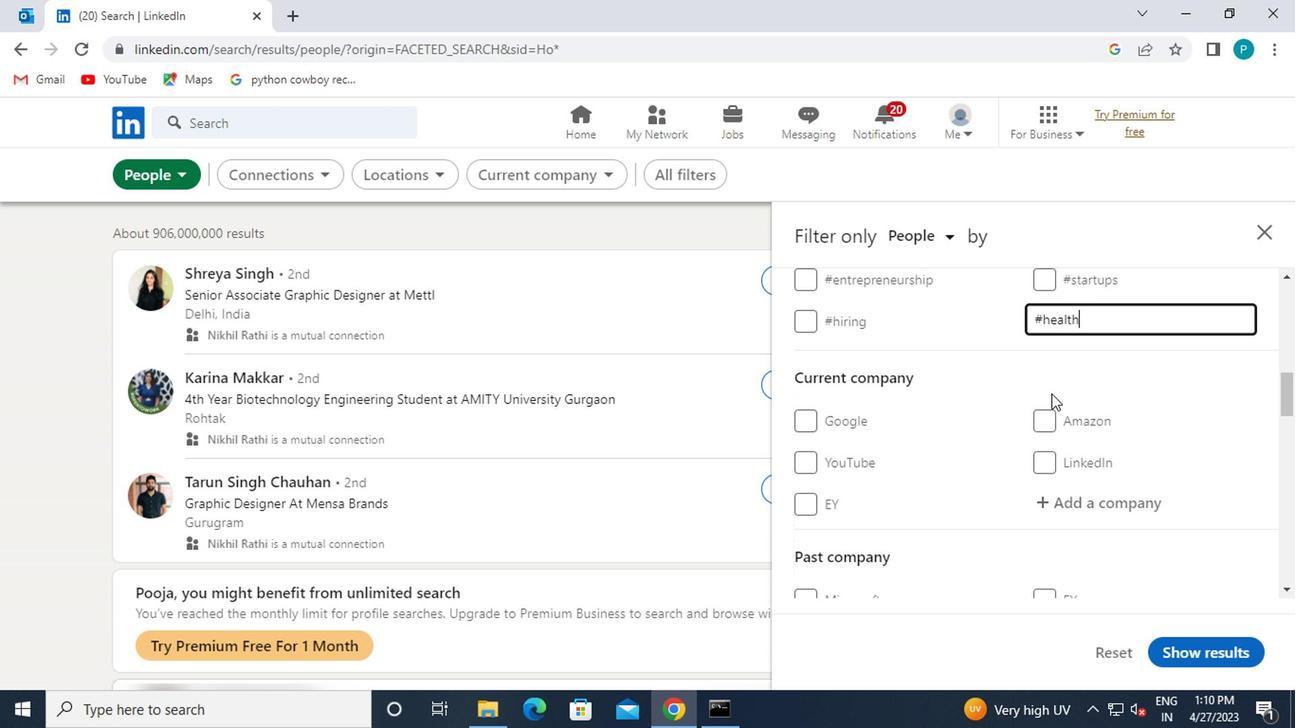 
Action: Mouse moved to (1054, 408)
Screenshot: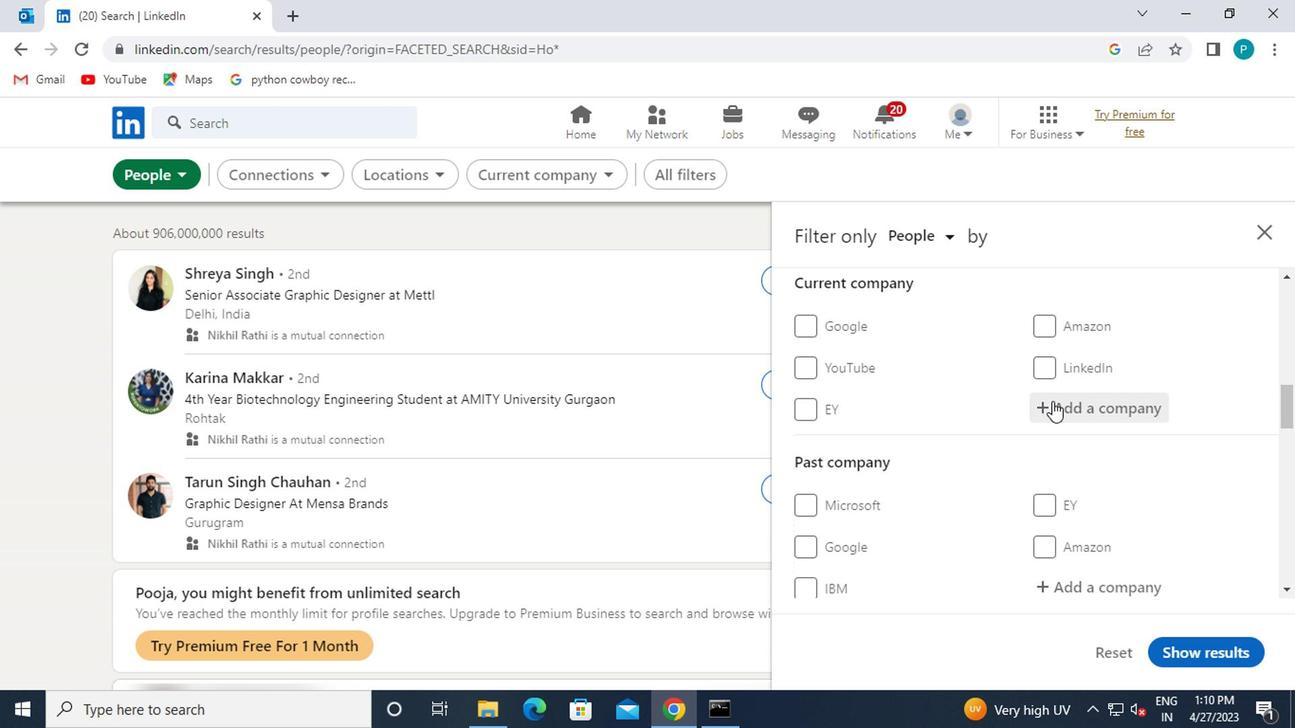
Action: Mouse pressed left at (1054, 408)
Screenshot: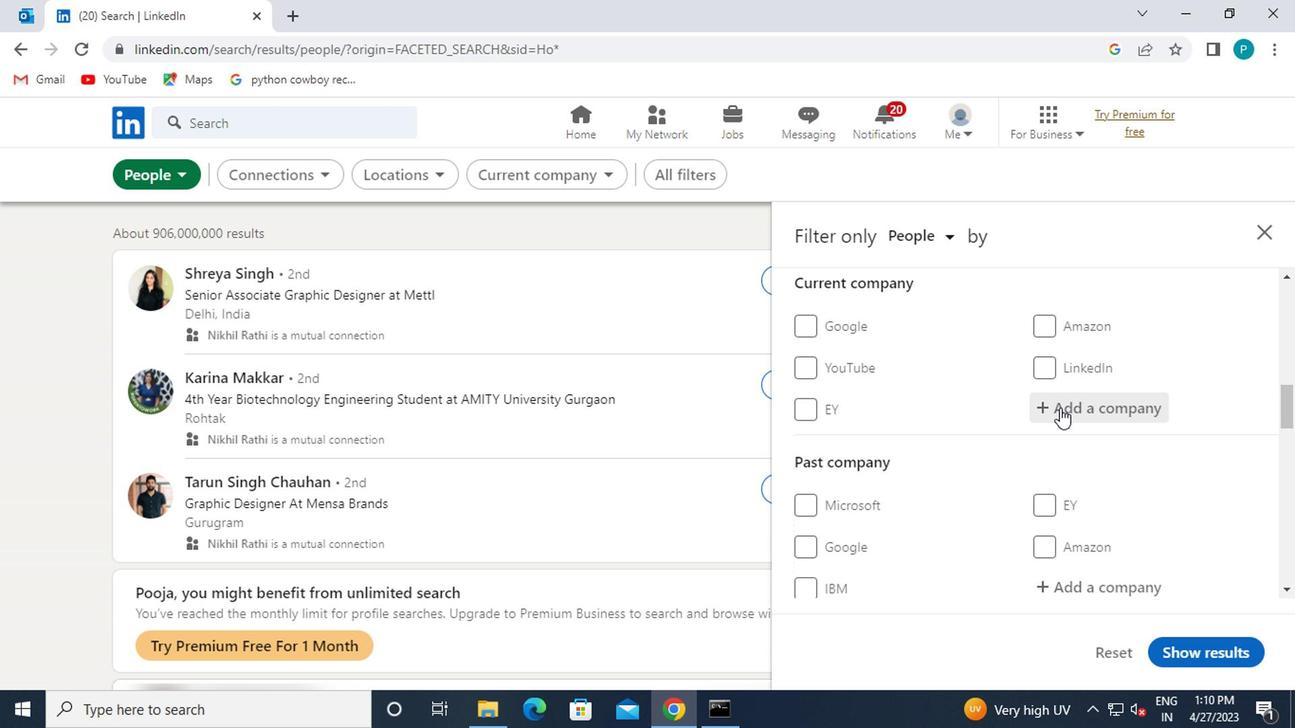 
Action: Mouse moved to (1049, 411)
Screenshot: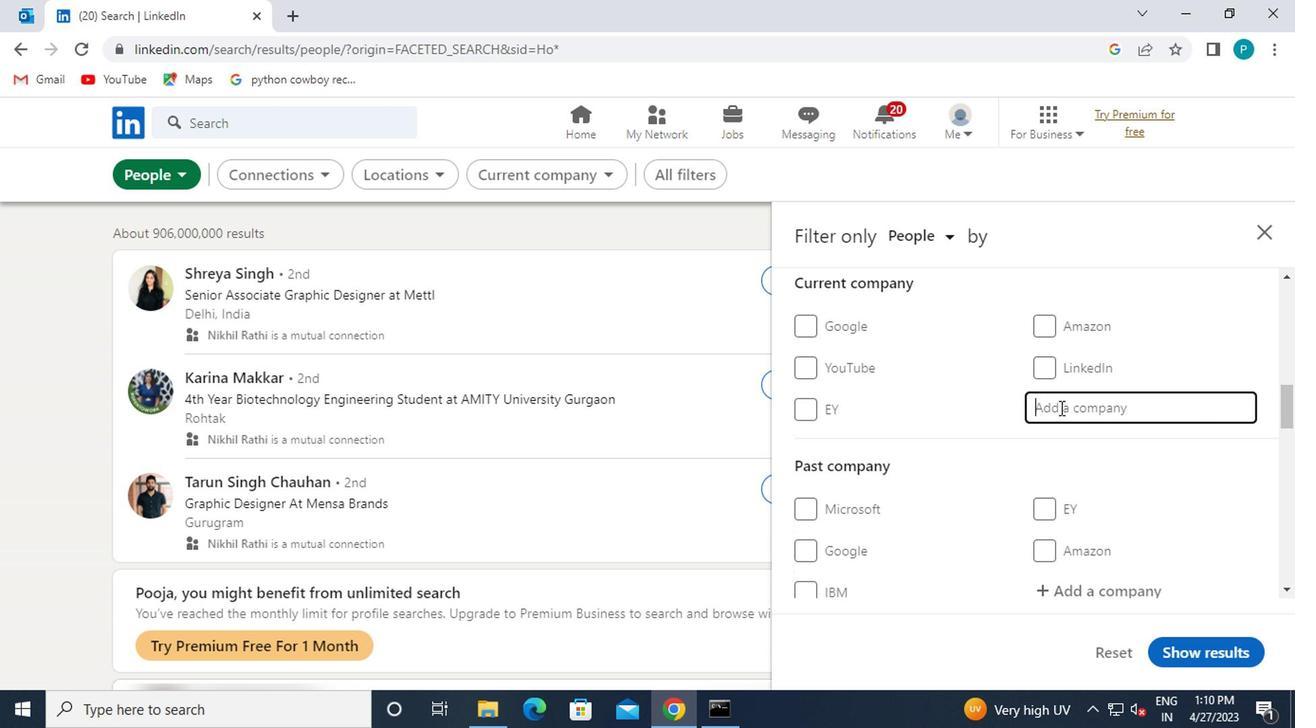 
Action: Key pressed HORTON
Screenshot: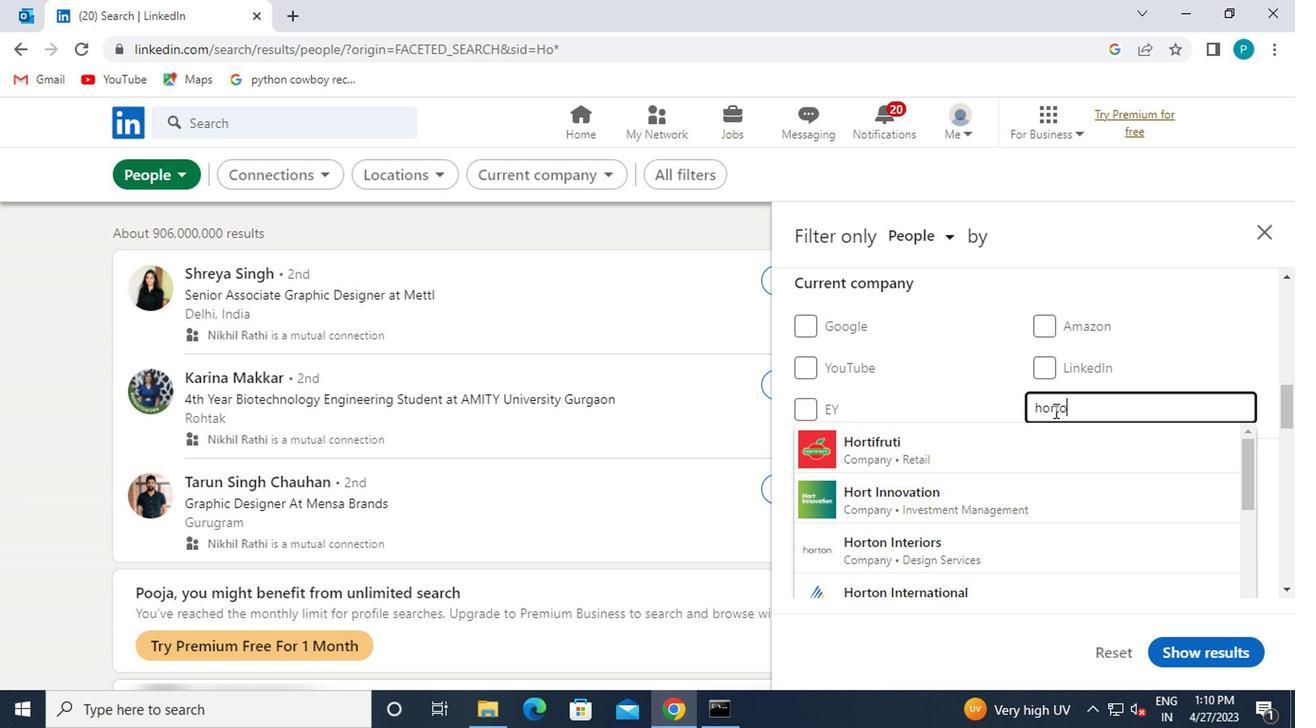 
Action: Mouse moved to (1035, 419)
Screenshot: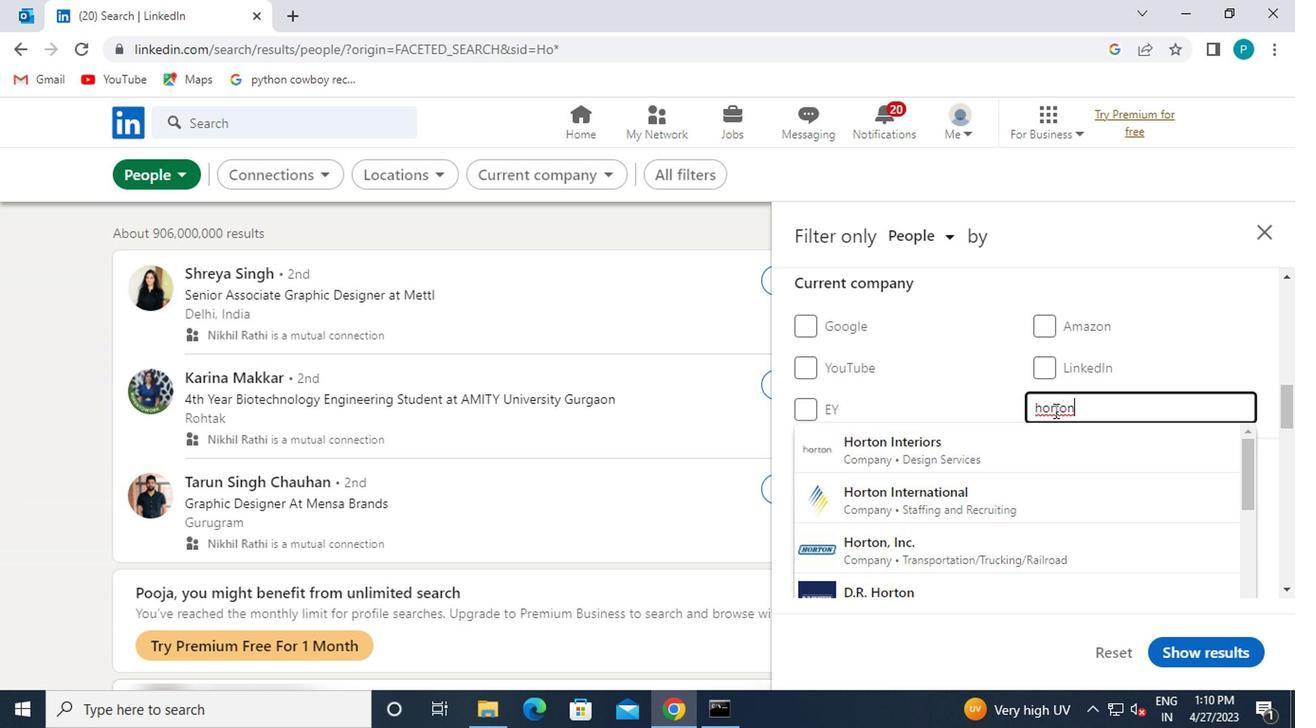 
Action: Key pressed WORK
Screenshot: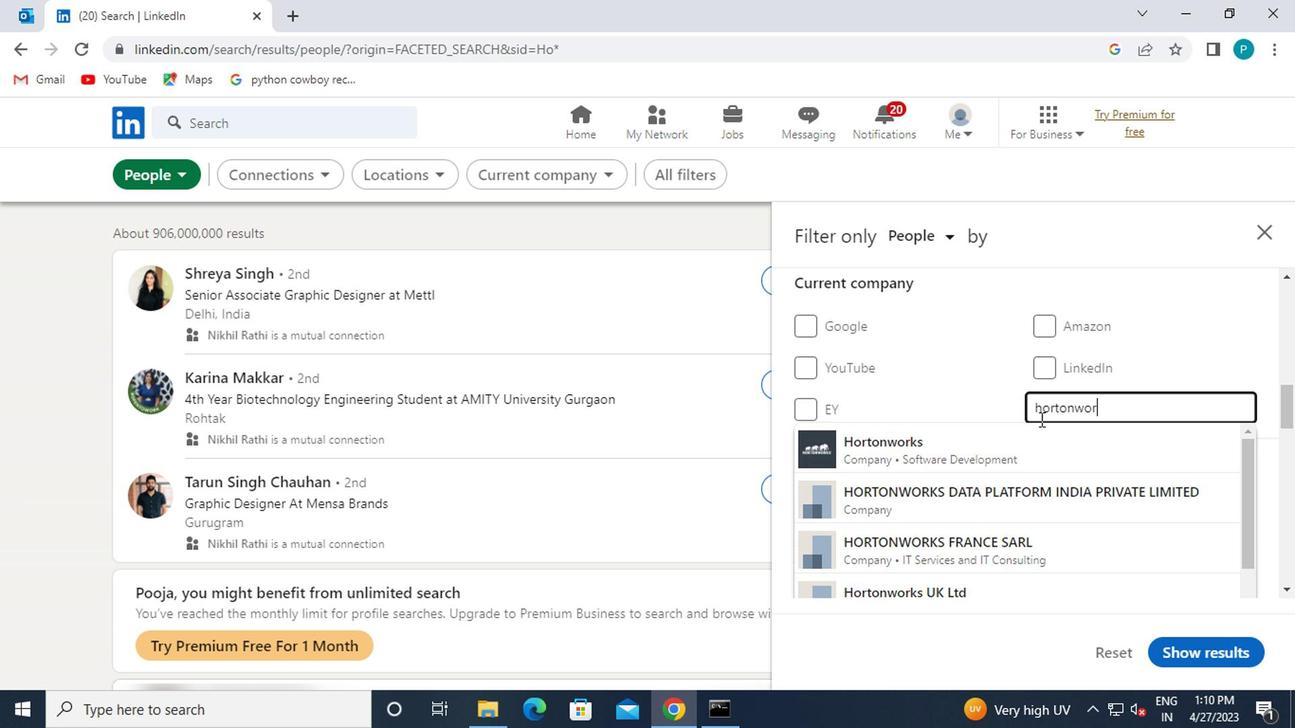 
Action: Mouse moved to (1009, 445)
Screenshot: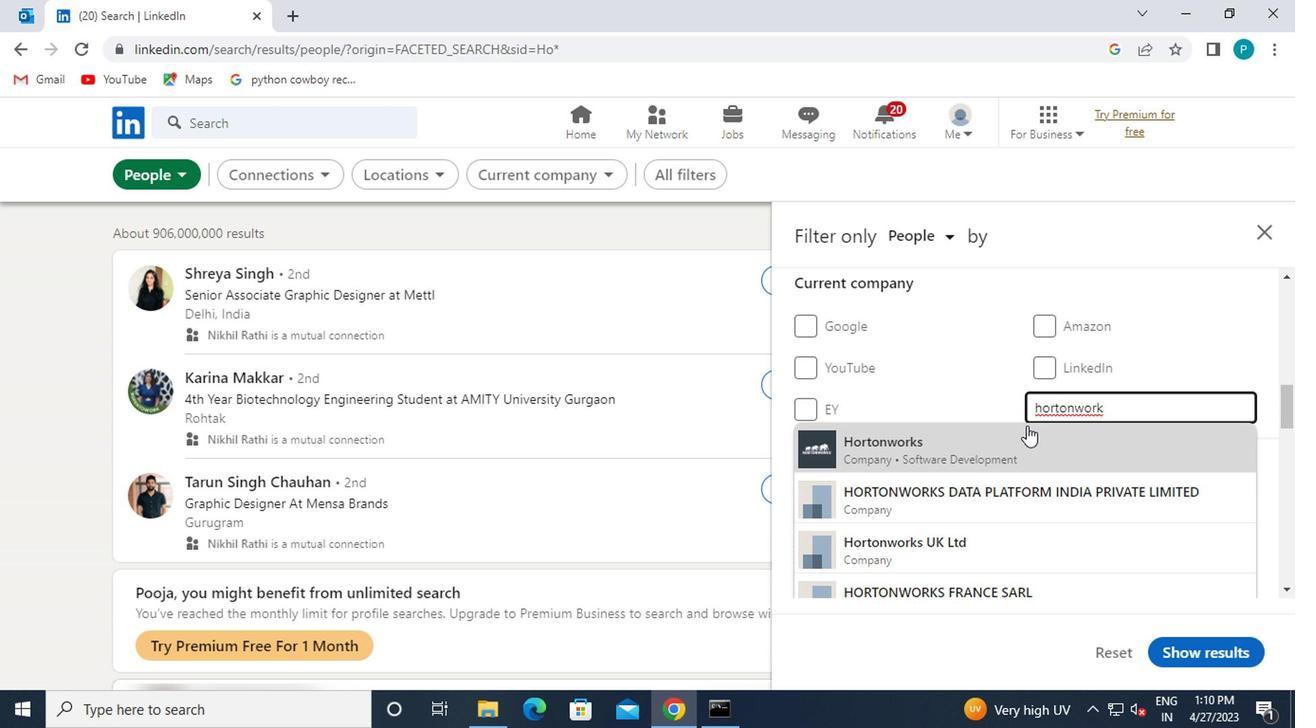 
Action: Mouse pressed left at (1009, 445)
Screenshot: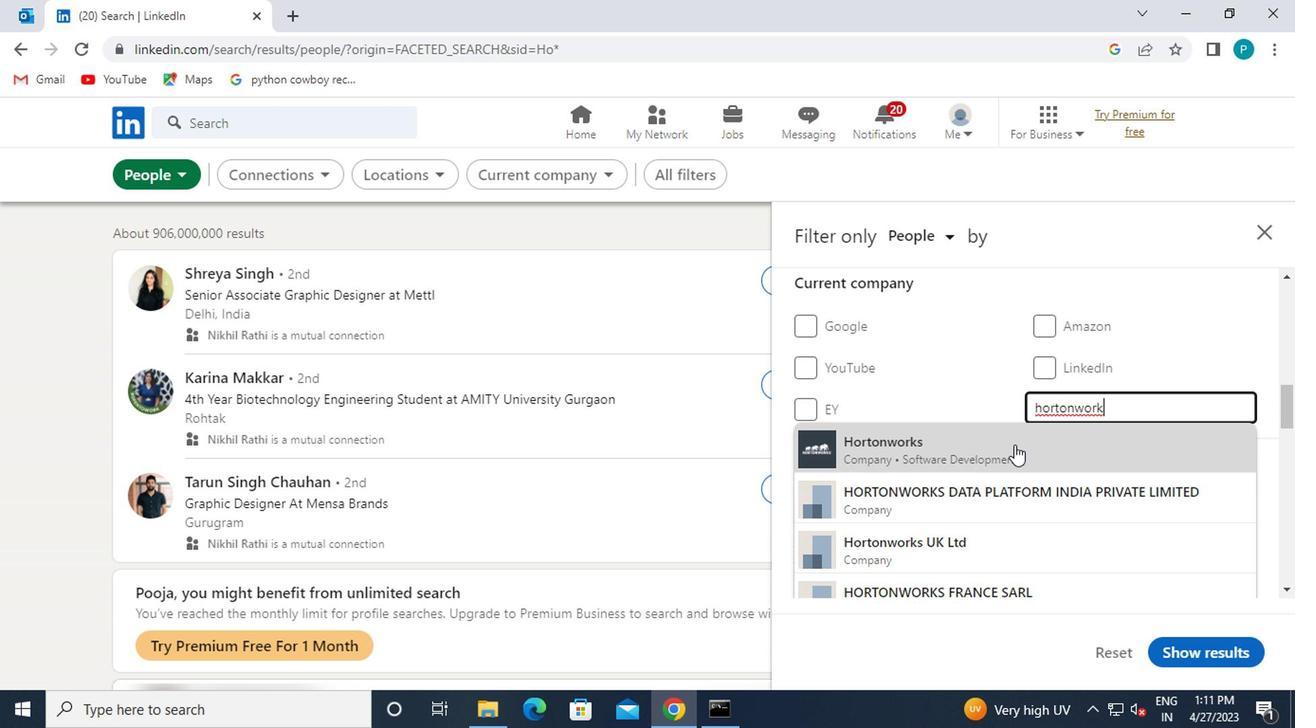 
Action: Mouse moved to (1012, 442)
Screenshot: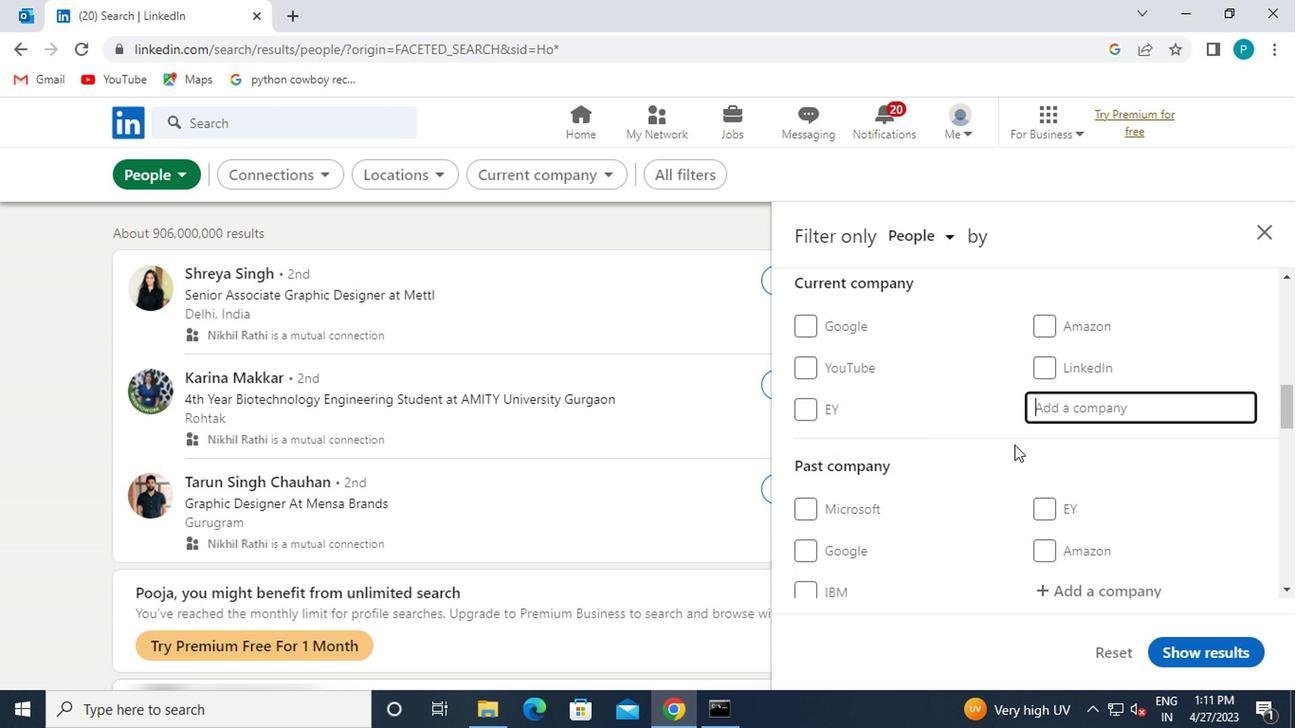 
Action: Mouse scrolled (1012, 441) with delta (0, -1)
Screenshot: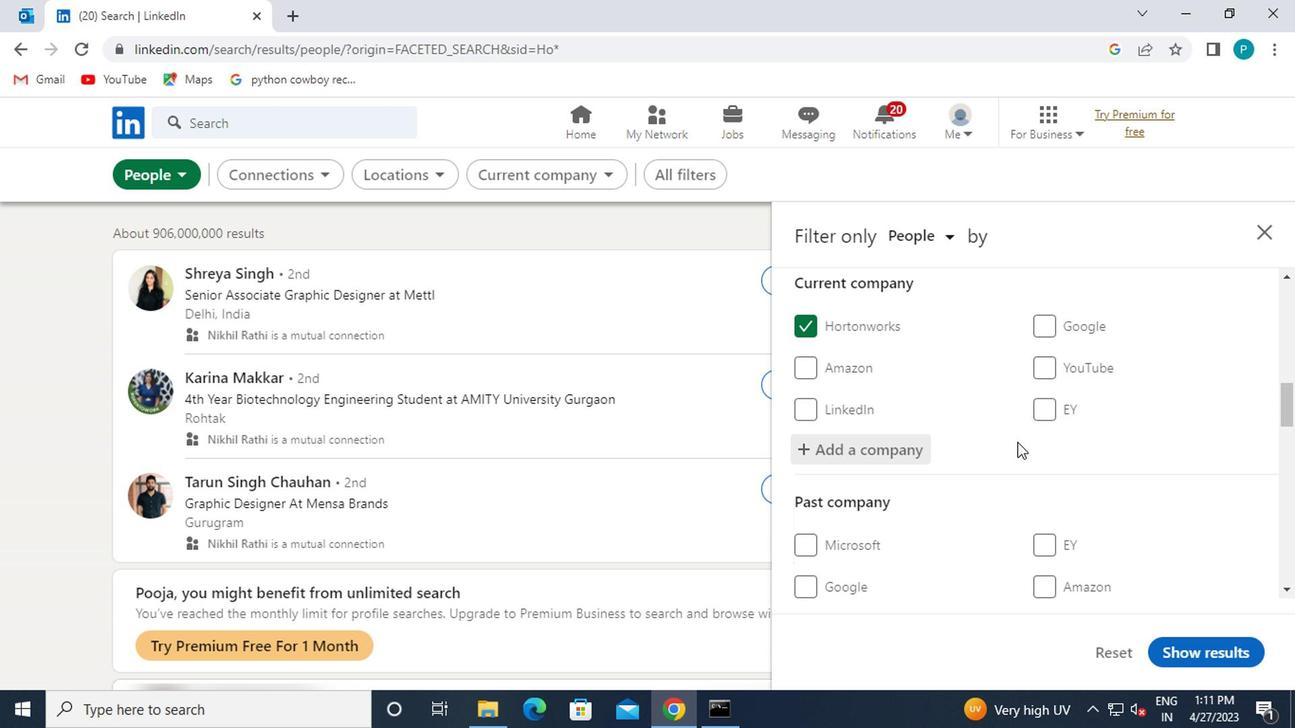 
Action: Mouse scrolled (1012, 441) with delta (0, -1)
Screenshot: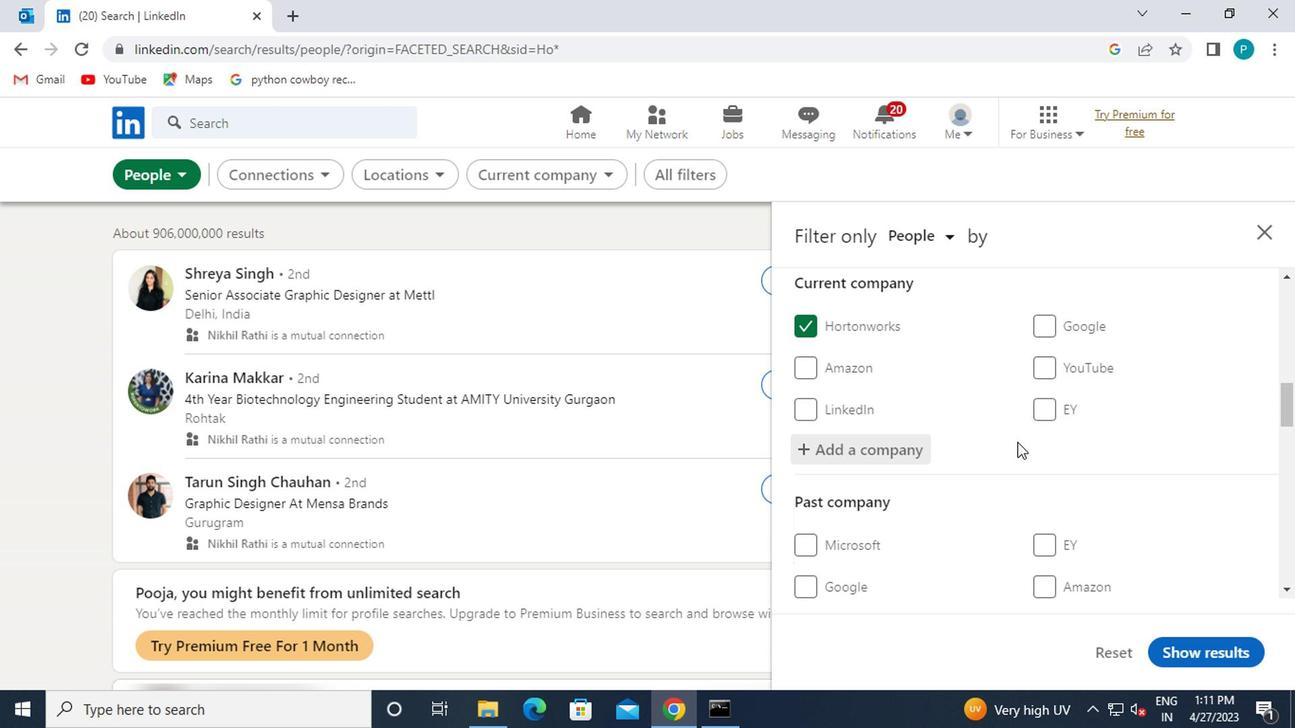 
Action: Mouse moved to (1075, 530)
Screenshot: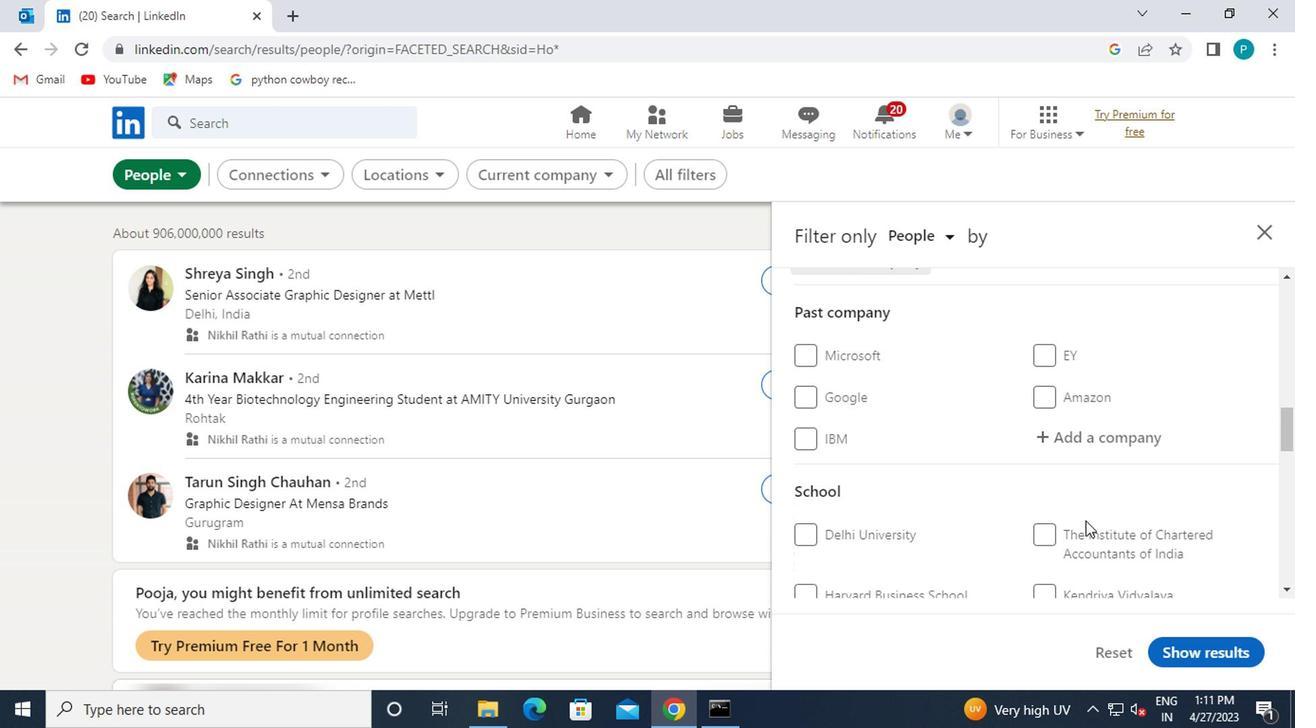 
Action: Mouse scrolled (1075, 529) with delta (0, 0)
Screenshot: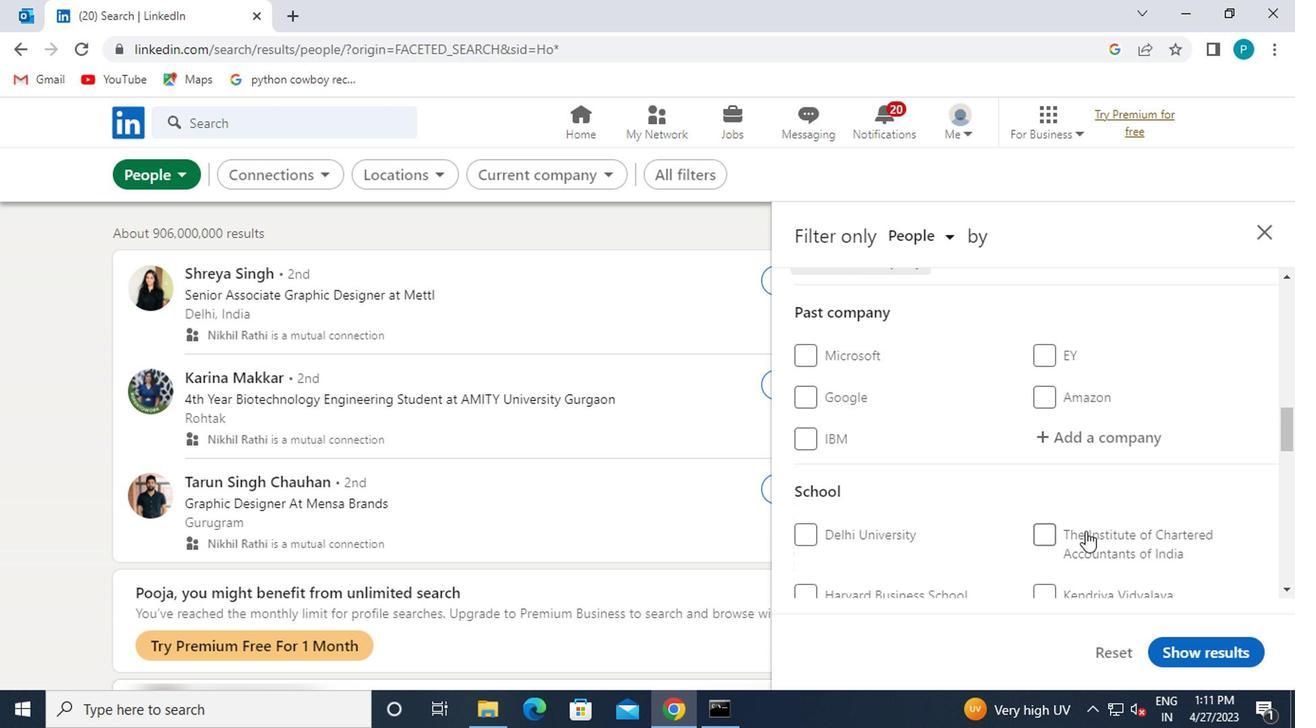 
Action: Mouse moved to (1076, 541)
Screenshot: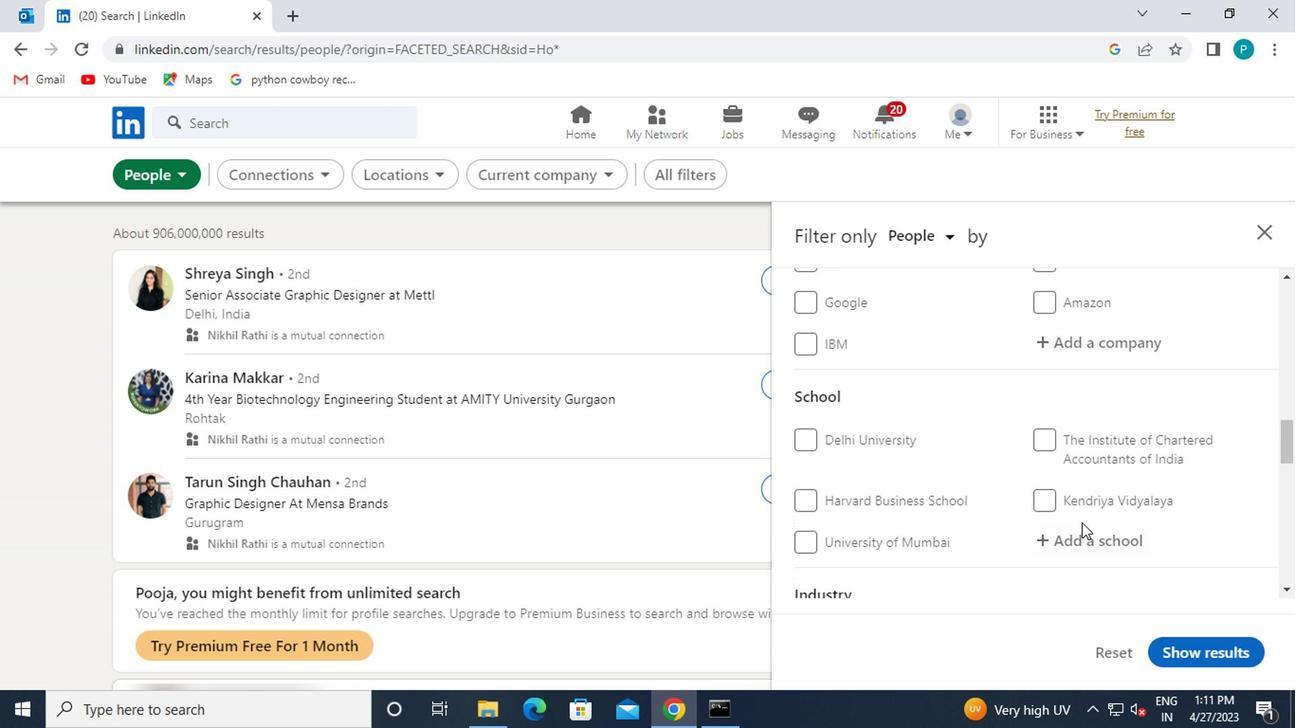 
Action: Mouse pressed left at (1076, 541)
Screenshot: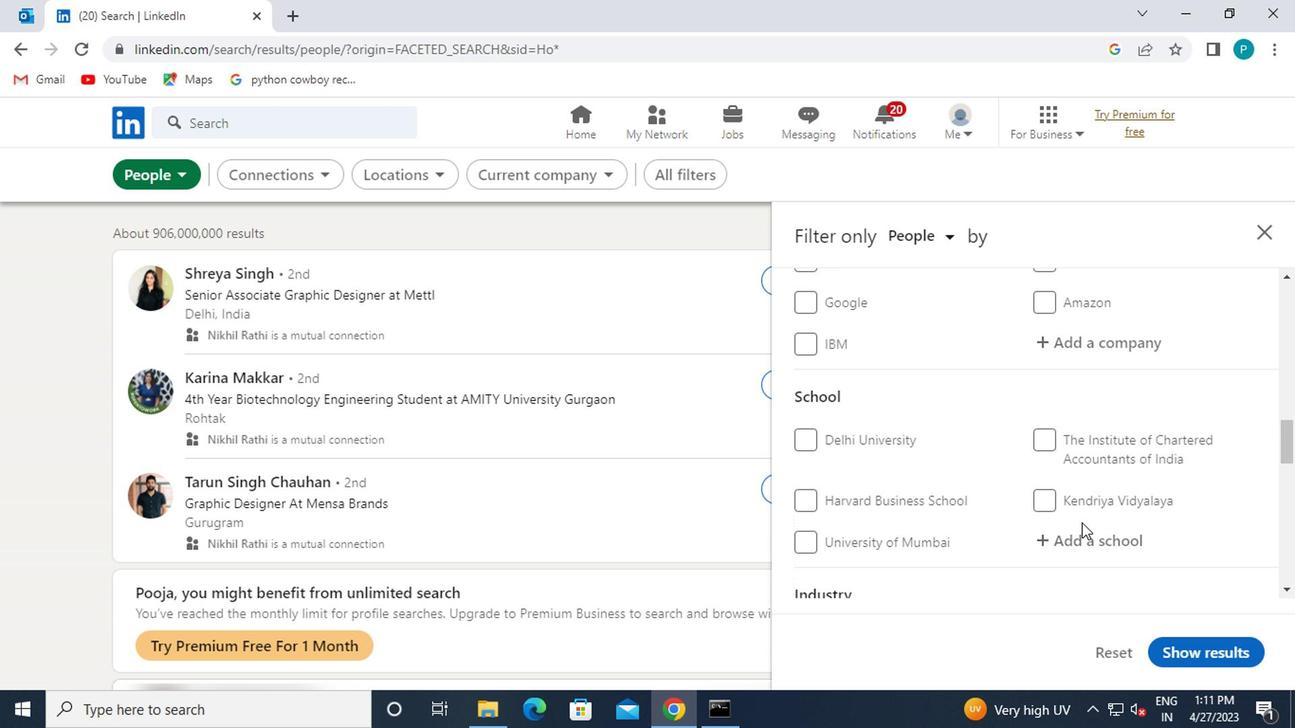 
Action: Key pressed <Key.caps_lock>S<Key.caps_lock>T.
Screenshot: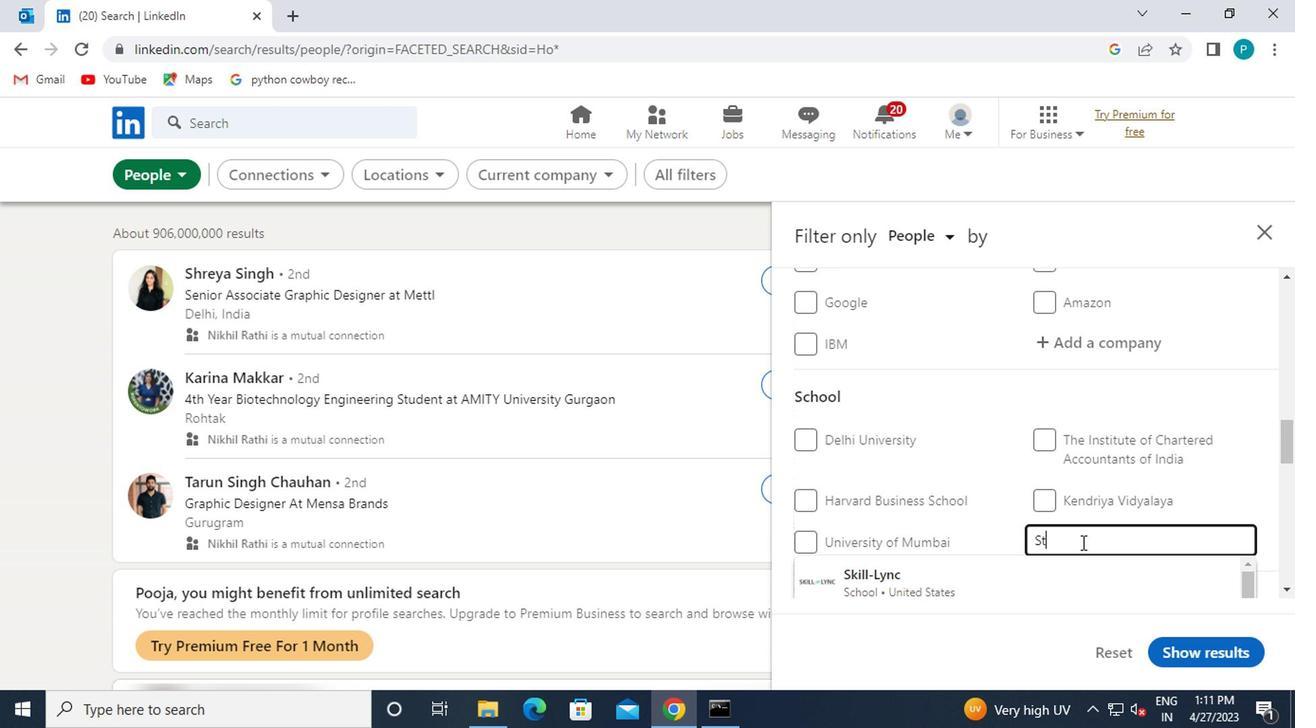 
Action: Mouse moved to (1064, 537)
Screenshot: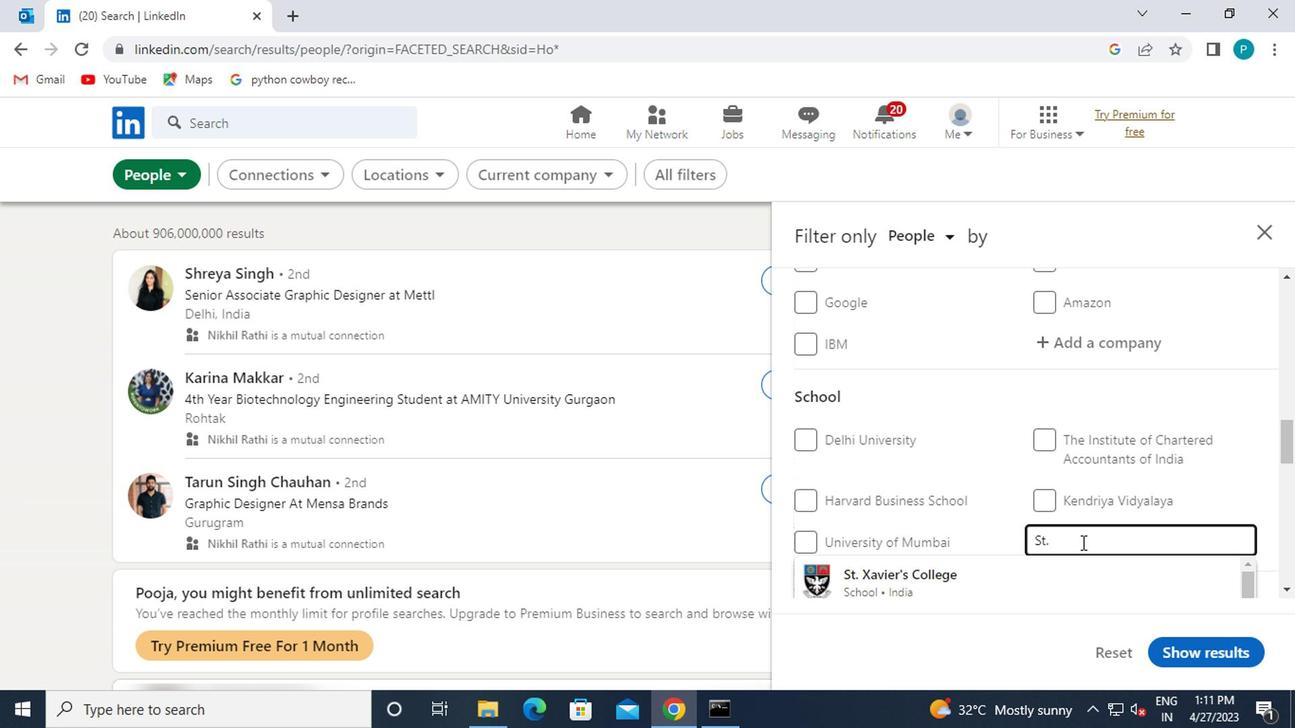
Action: Mouse scrolled (1064, 536) with delta (0, 0)
Screenshot: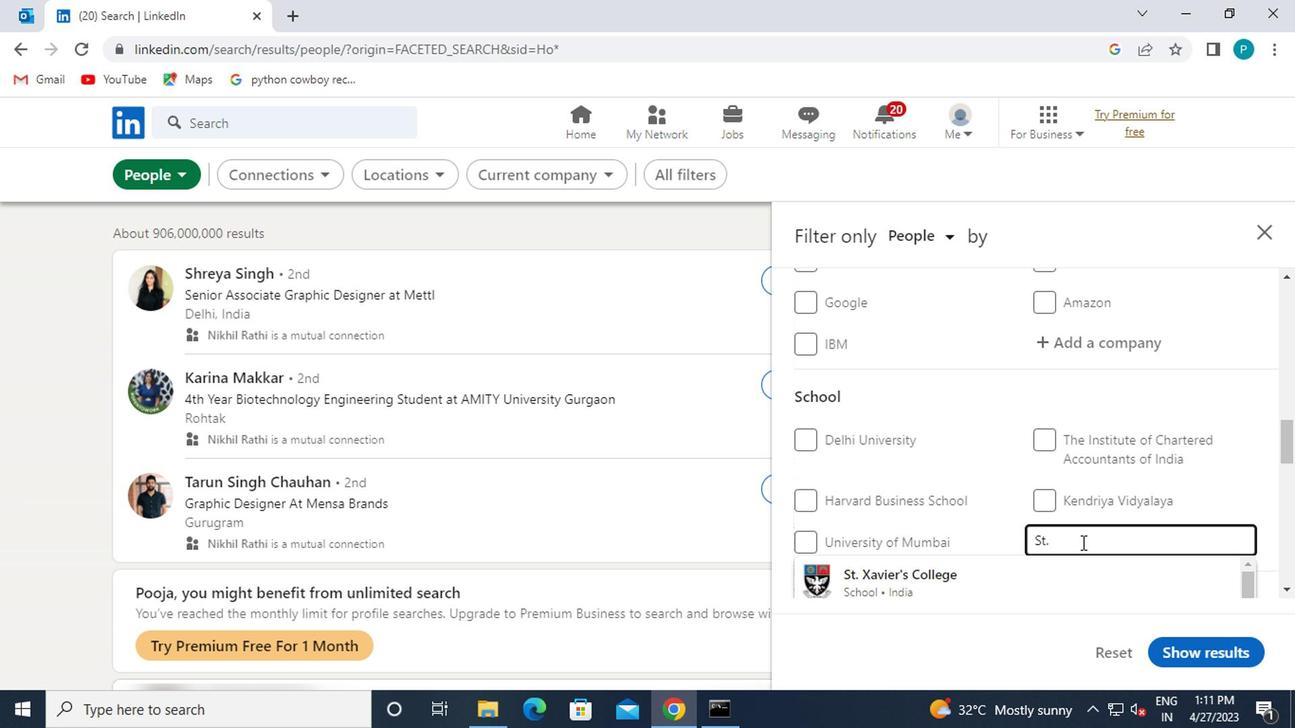 
Action: Mouse scrolled (1064, 536) with delta (0, 0)
Screenshot: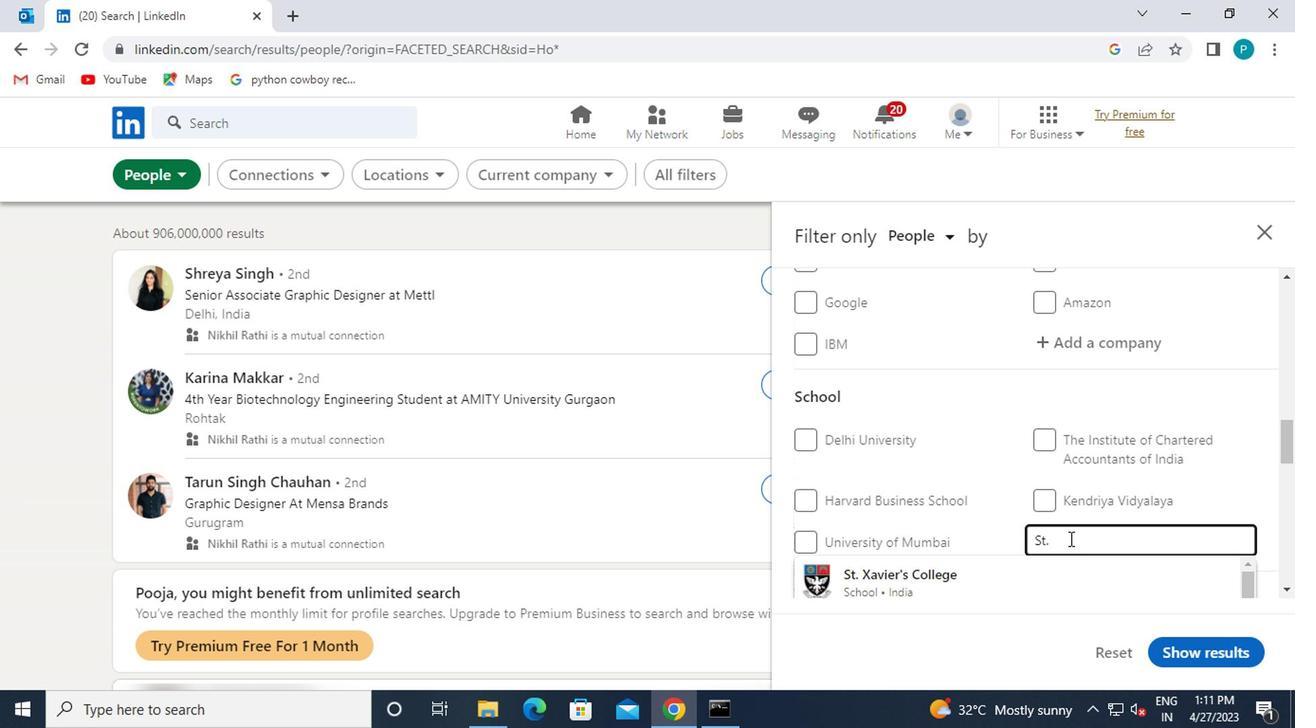 
Action: Mouse moved to (1106, 373)
Screenshot: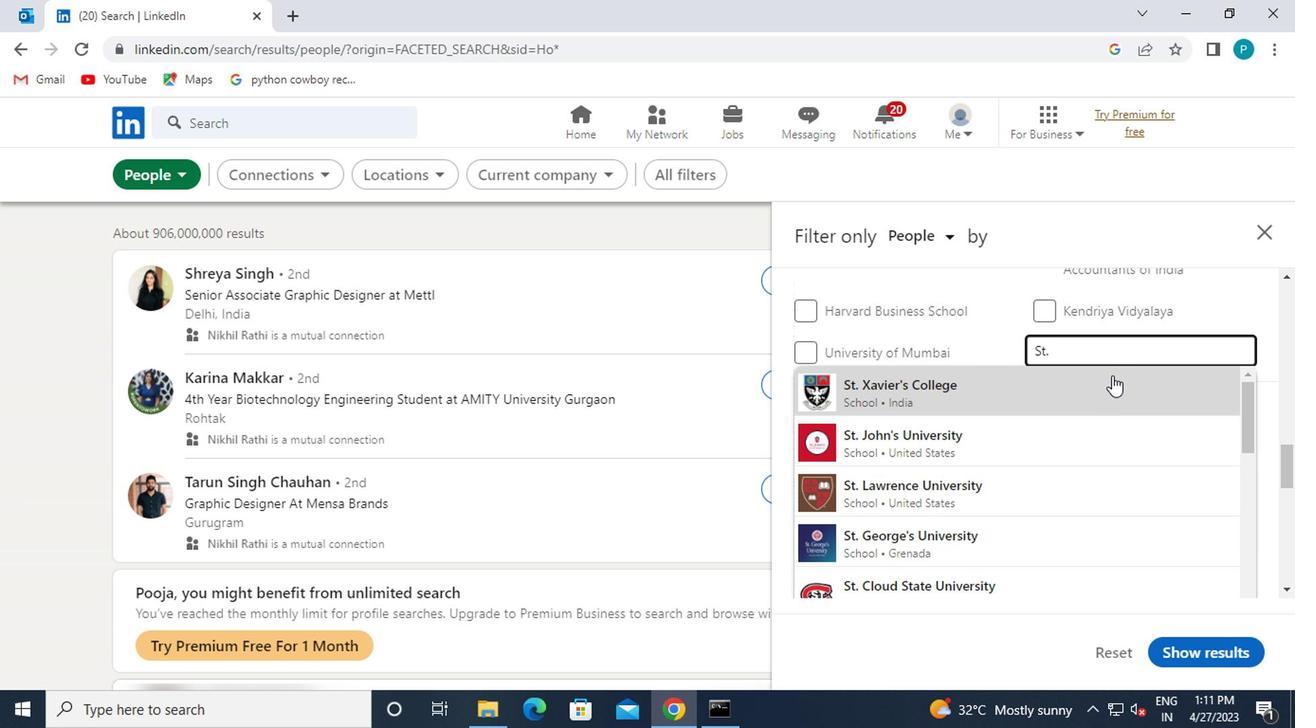 
Action: Key pressed <Key.space>XAVIERS
Screenshot: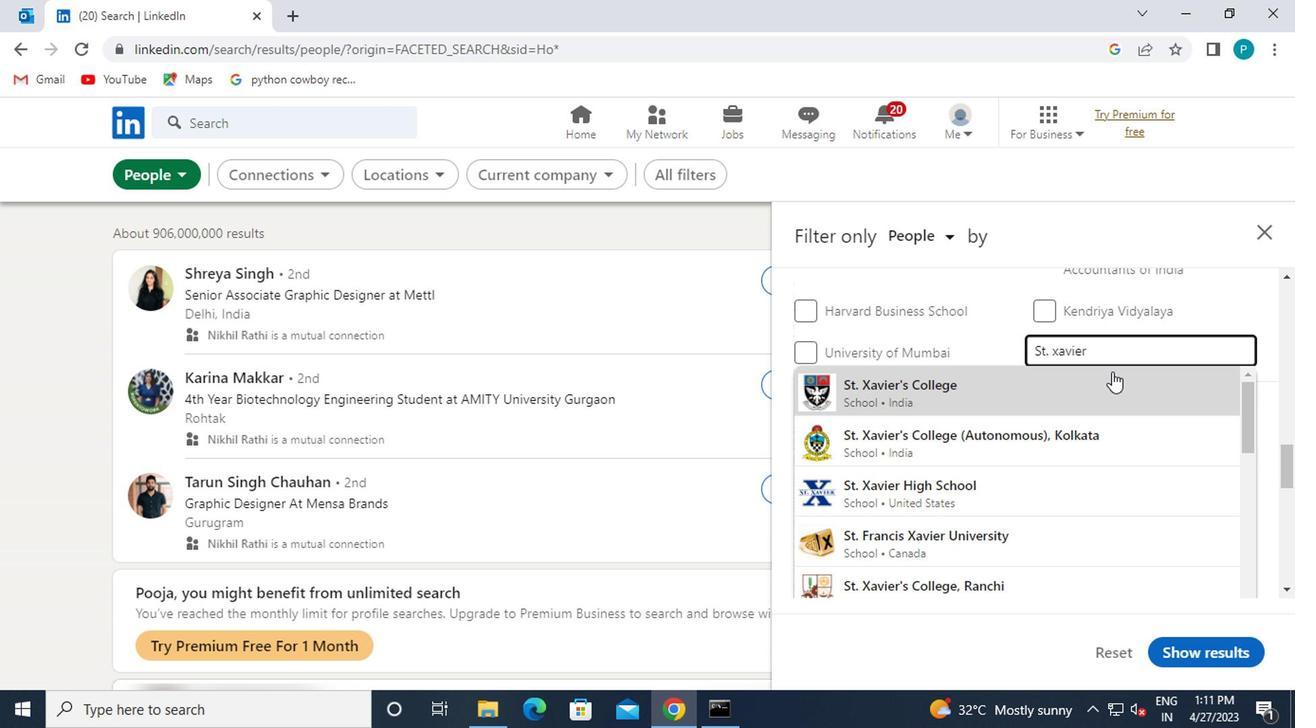 
Action: Mouse moved to (1106, 370)
Screenshot: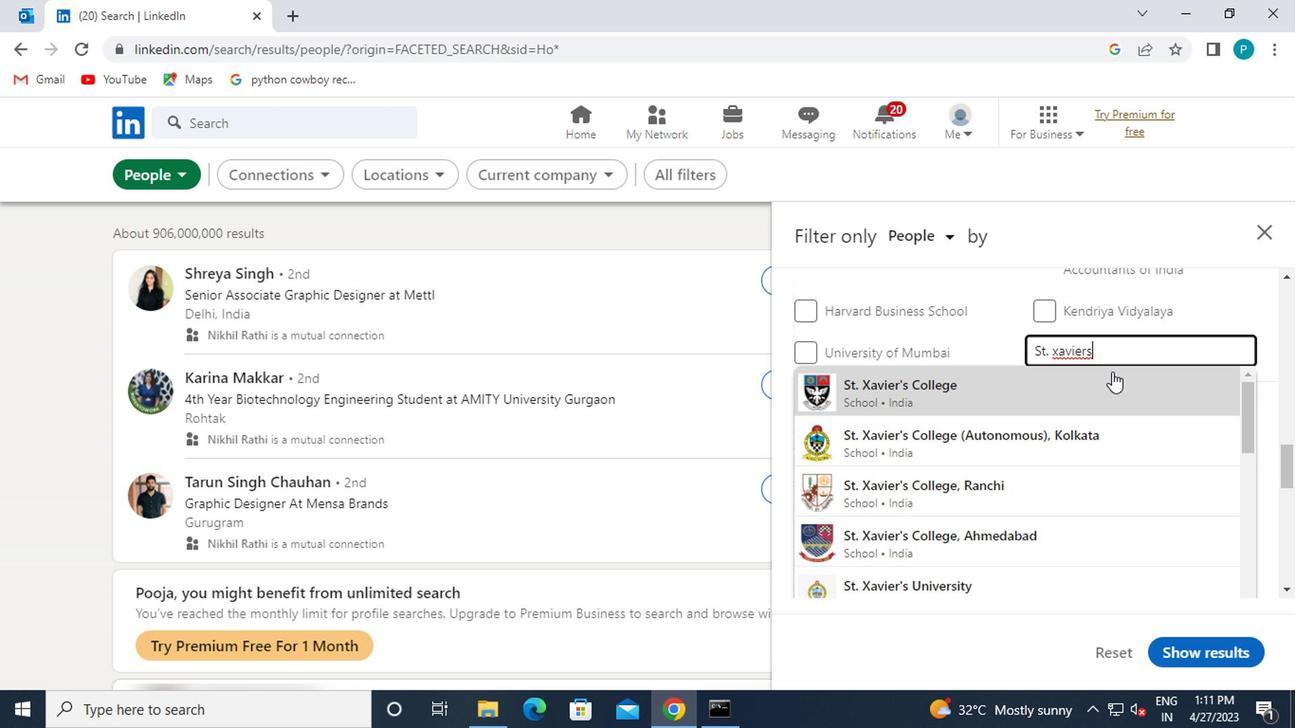 
Action: Key pressed <Key.space>HIGH
Screenshot: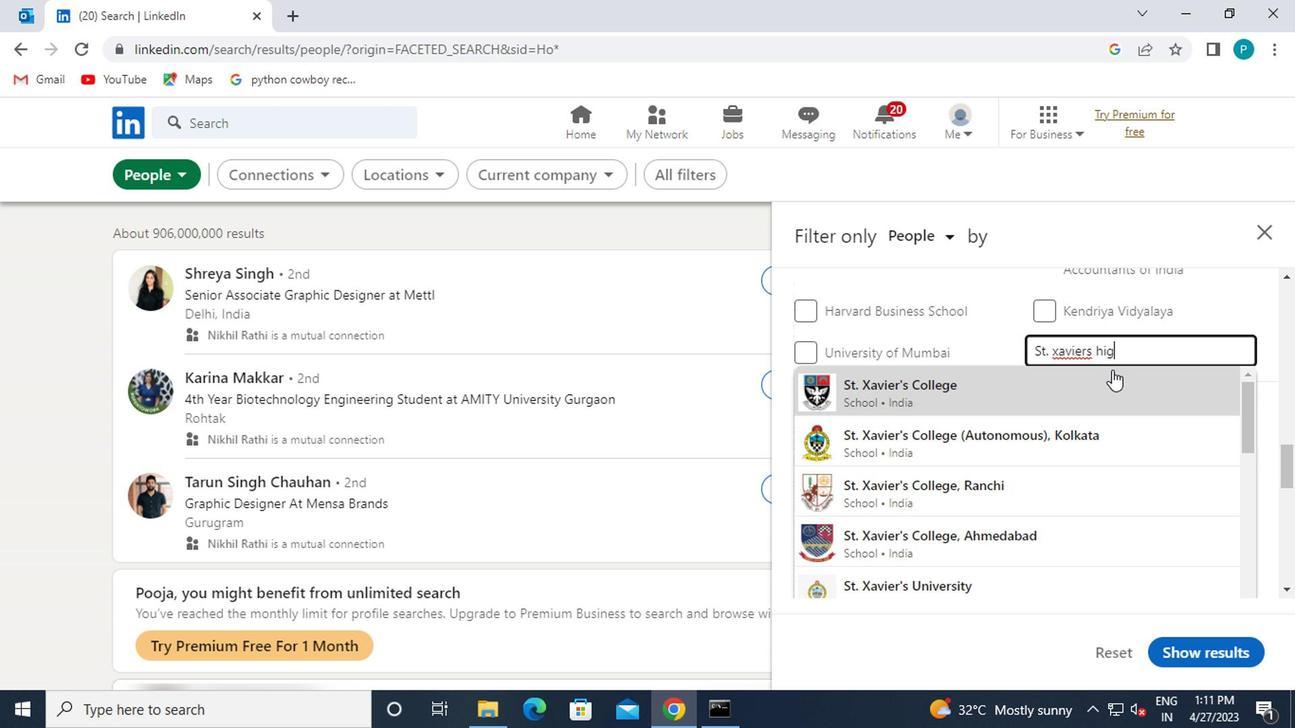 
Action: Mouse moved to (1076, 375)
Screenshot: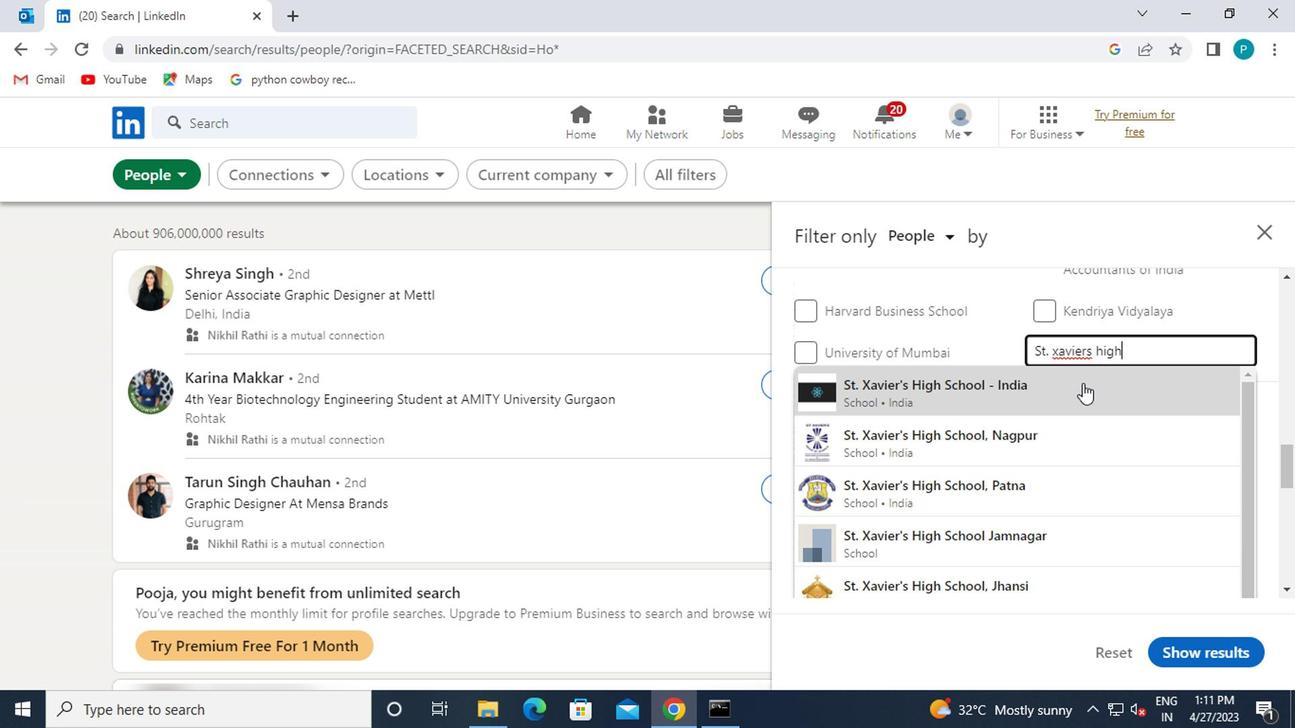 
Action: Mouse pressed left at (1076, 375)
Screenshot: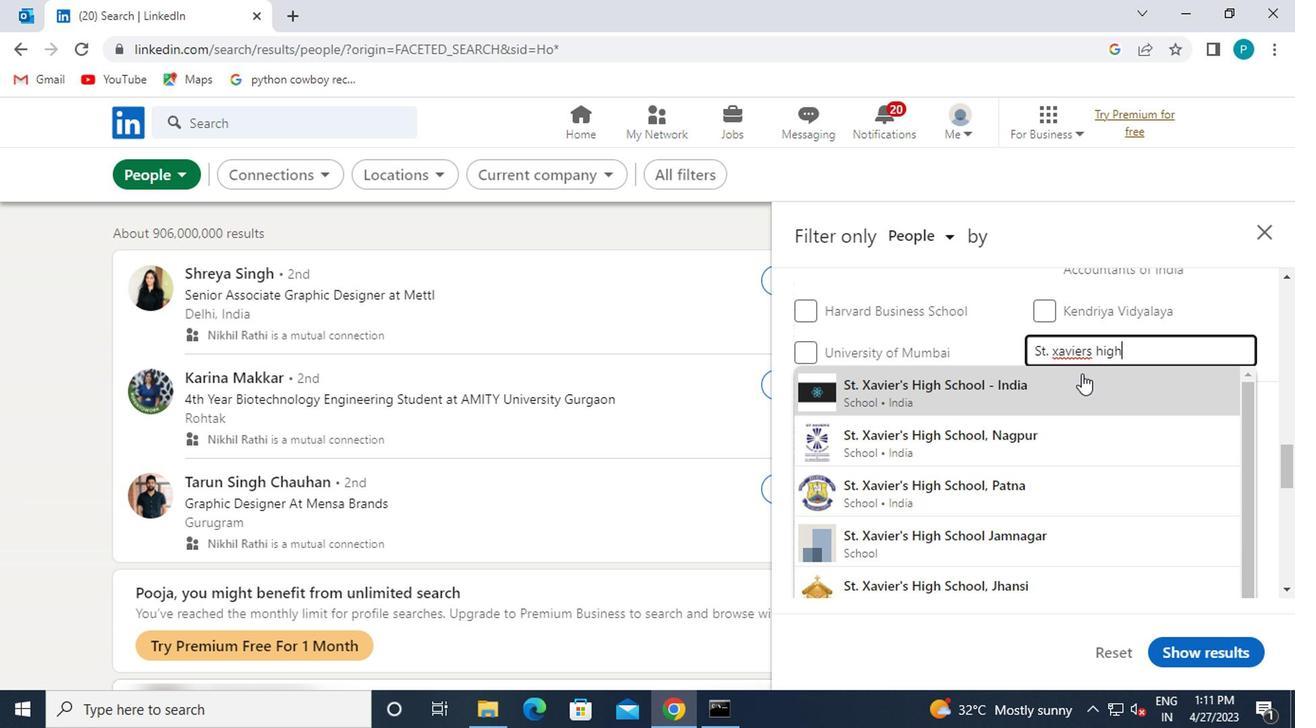 
Action: Mouse moved to (1001, 412)
Screenshot: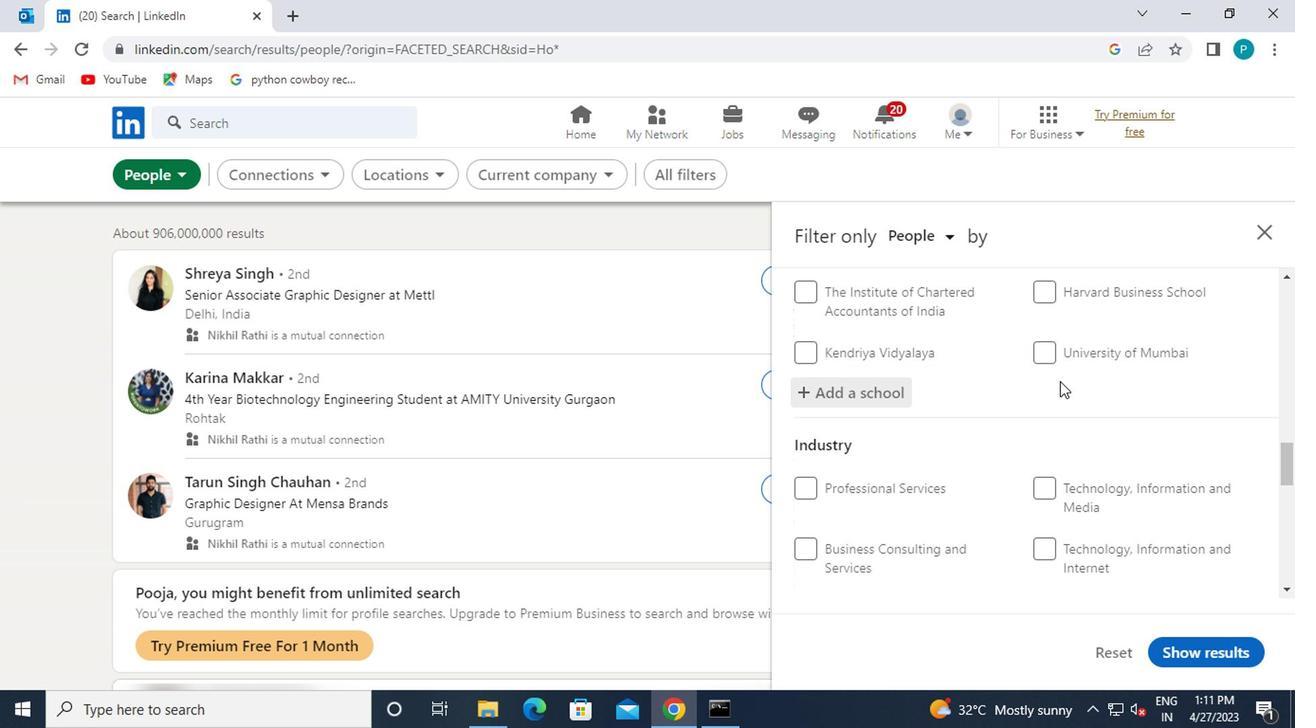 
Action: Mouse scrolled (1001, 411) with delta (0, 0)
Screenshot: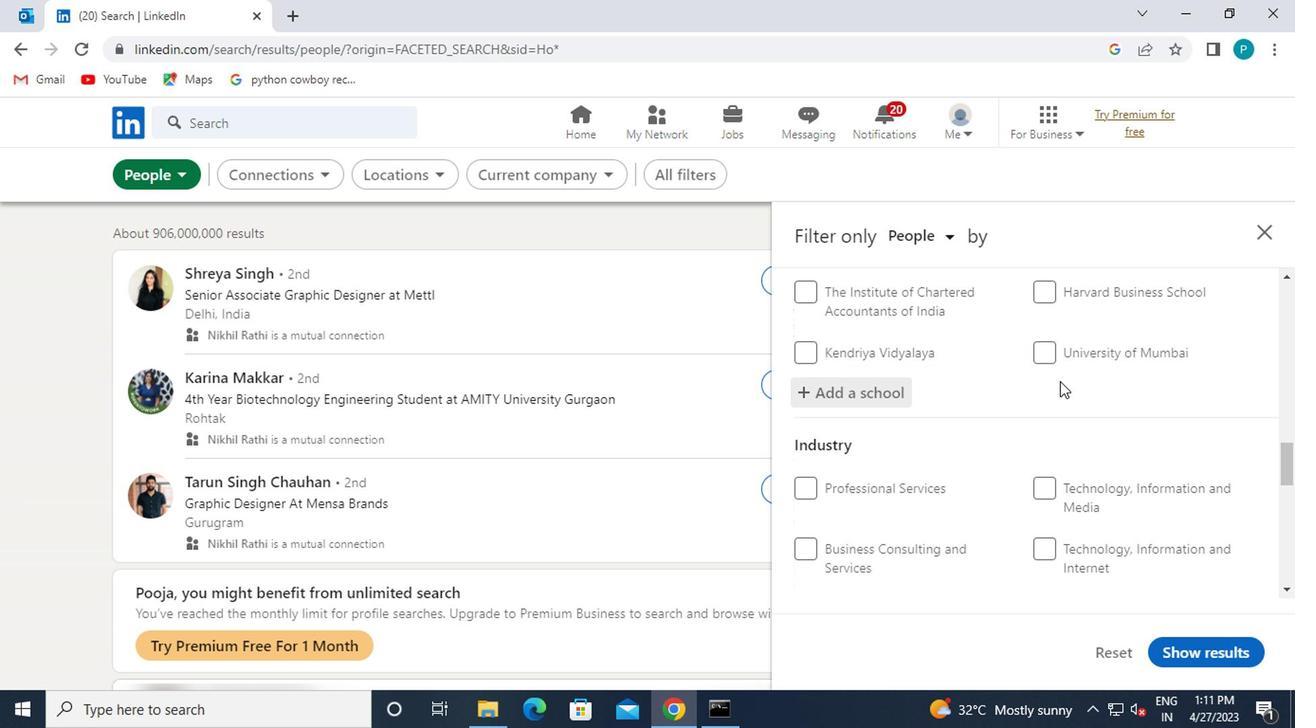 
Action: Mouse moved to (1001, 413)
Screenshot: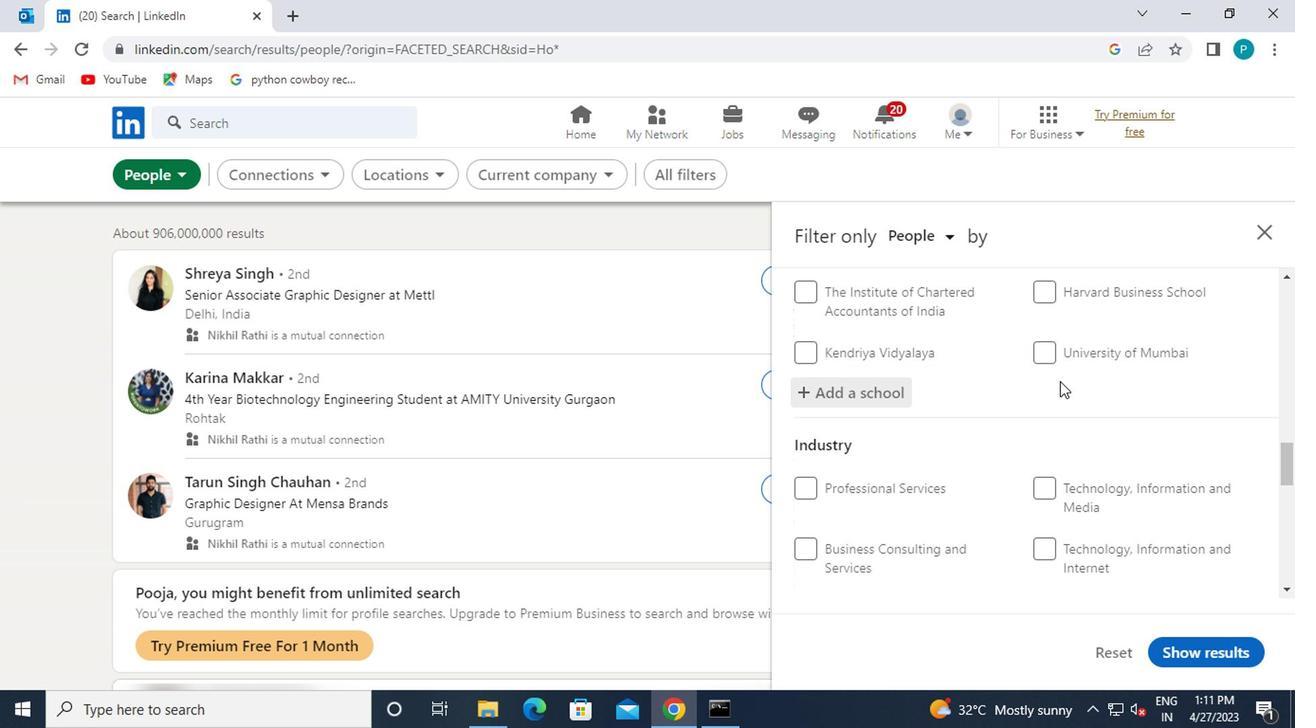 
Action: Mouse scrolled (1001, 412) with delta (0, -1)
Screenshot: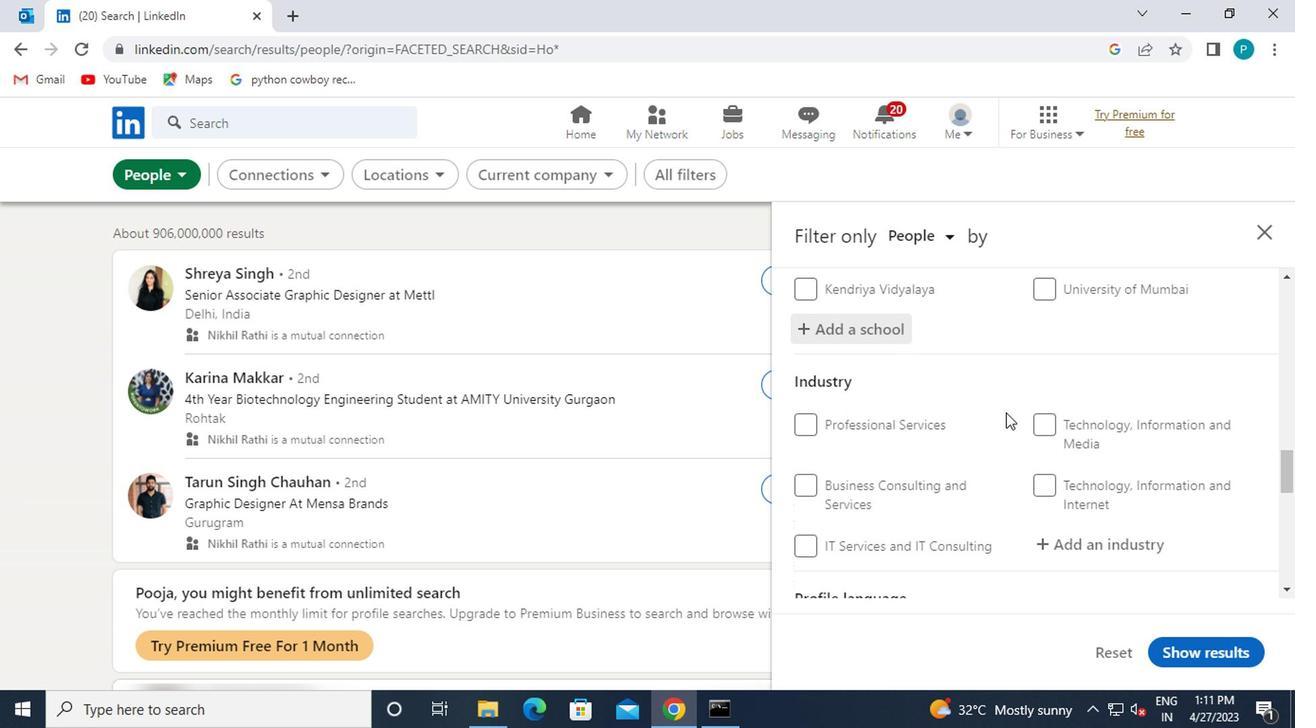 
Action: Mouse moved to (1153, 406)
Screenshot: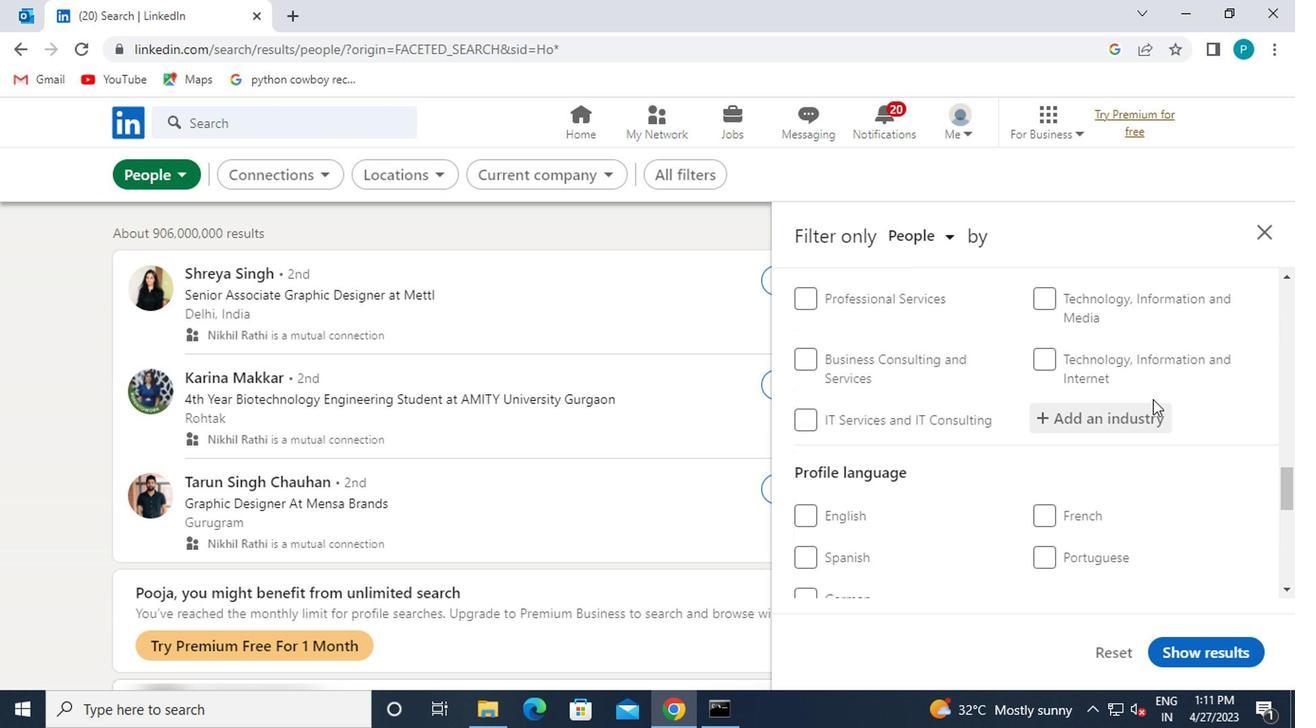 
Action: Mouse pressed left at (1153, 406)
Screenshot: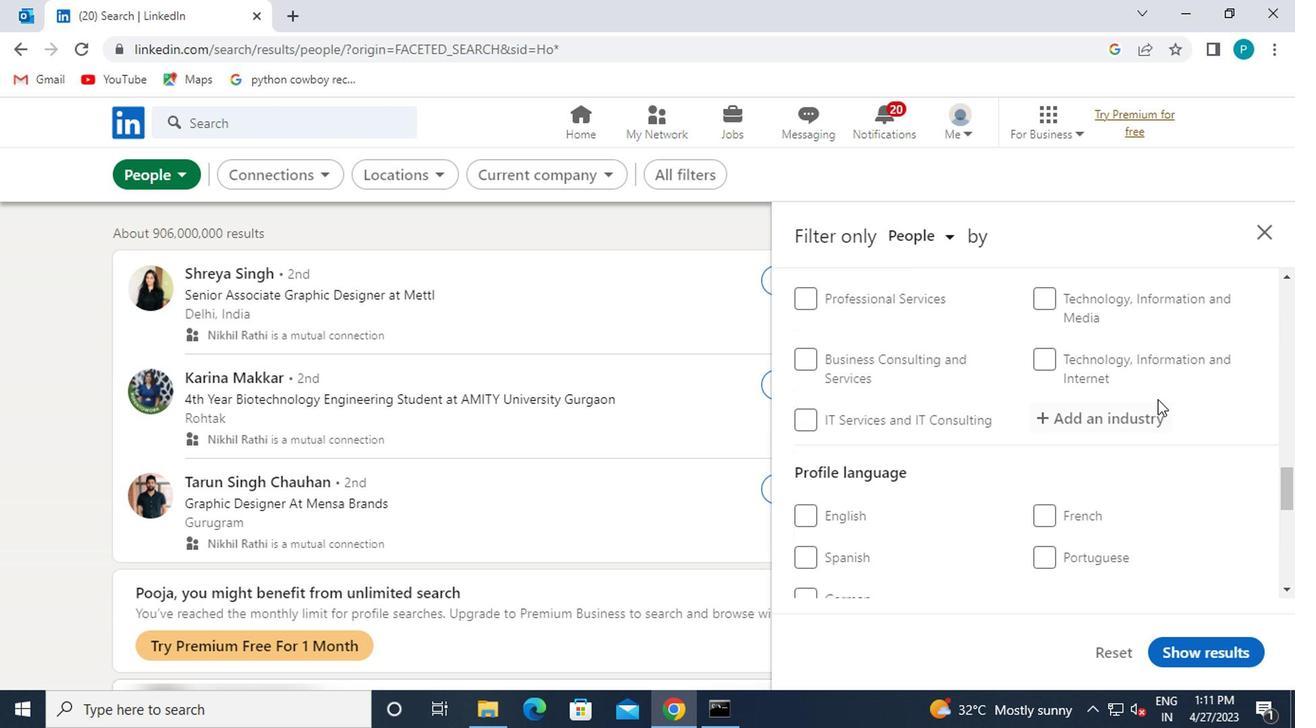 
Action: Mouse moved to (1139, 426)
Screenshot: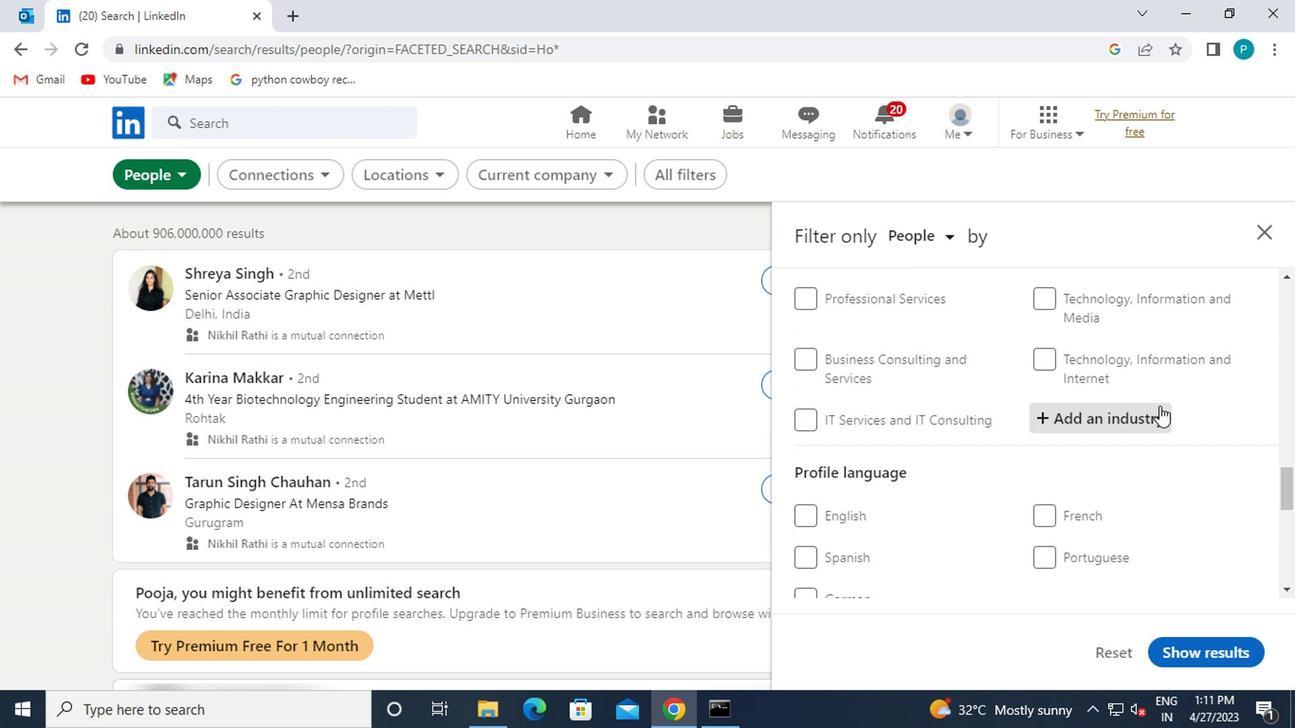 
Action: Key pressed METALWOKINN<Key.backspace>G
Screenshot: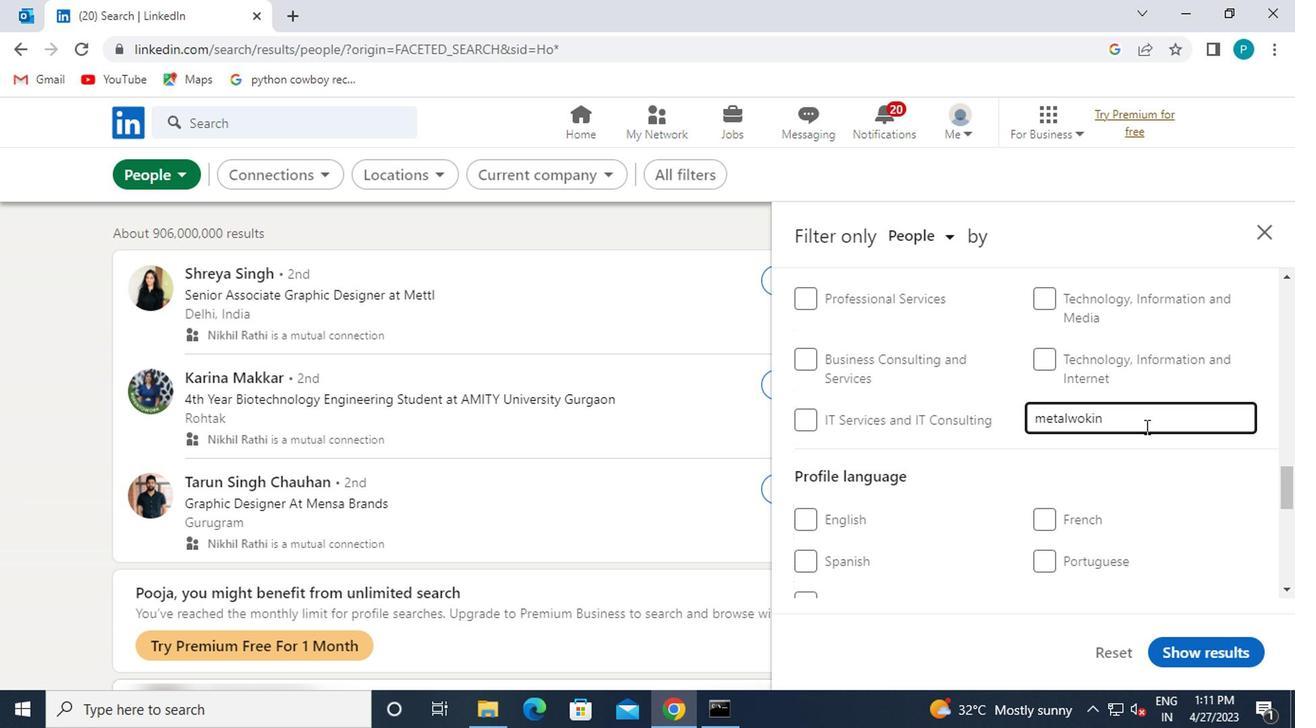 
Action: Mouse moved to (1121, 423)
Screenshot: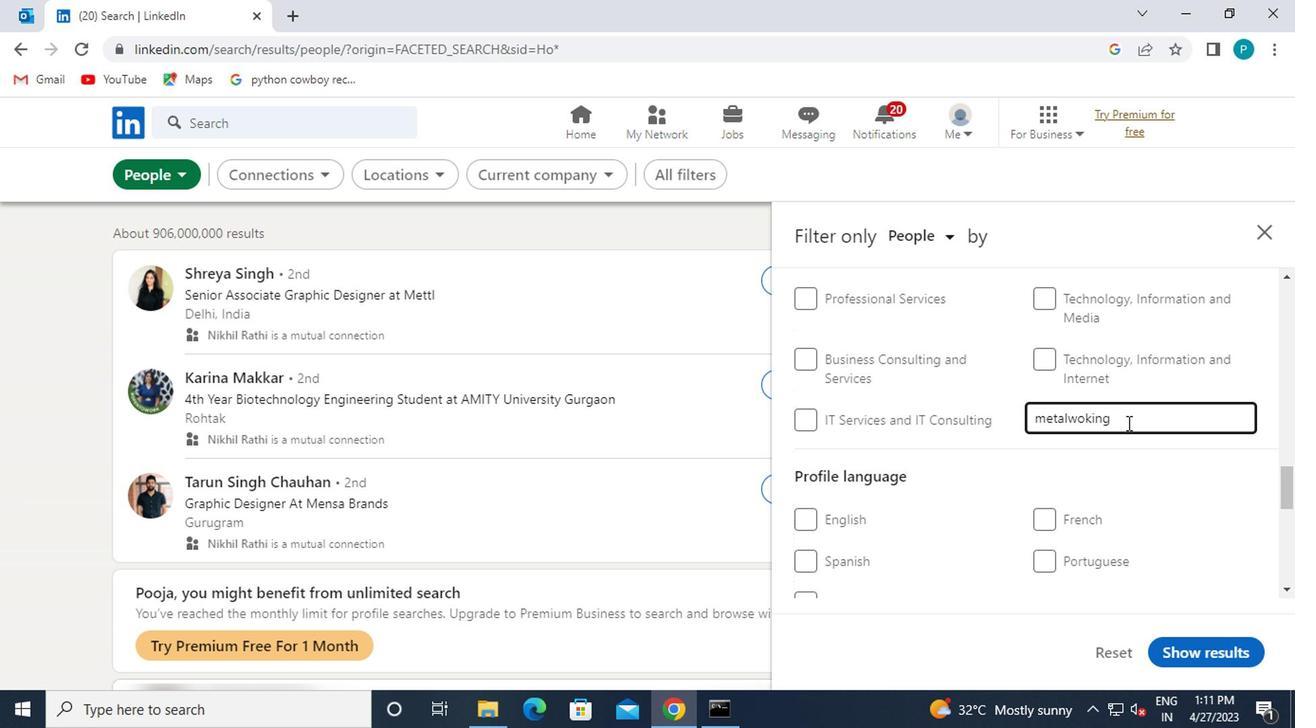 
Action: Key pressed <Key.backspace><Key.backspace><Key.backspace><Key.backspace><Key.backspace><Key.backspace>WORKING
Screenshot: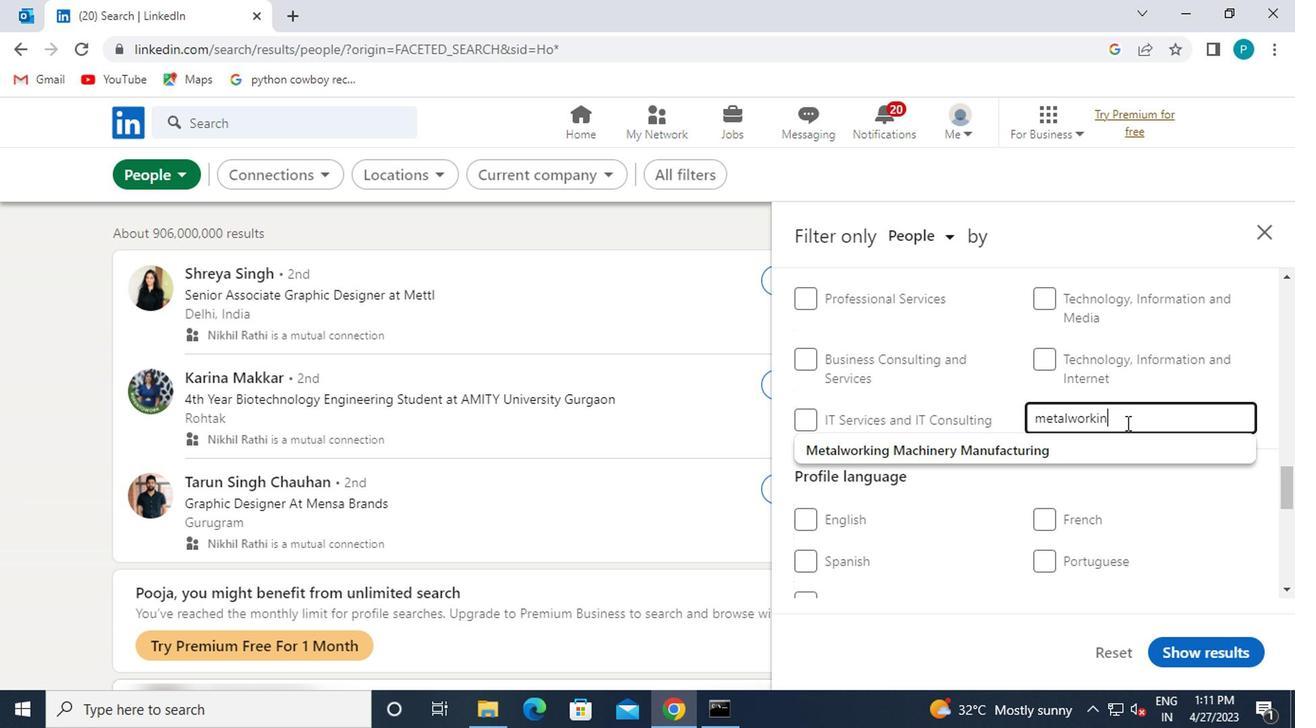 
Action: Mouse moved to (1090, 446)
Screenshot: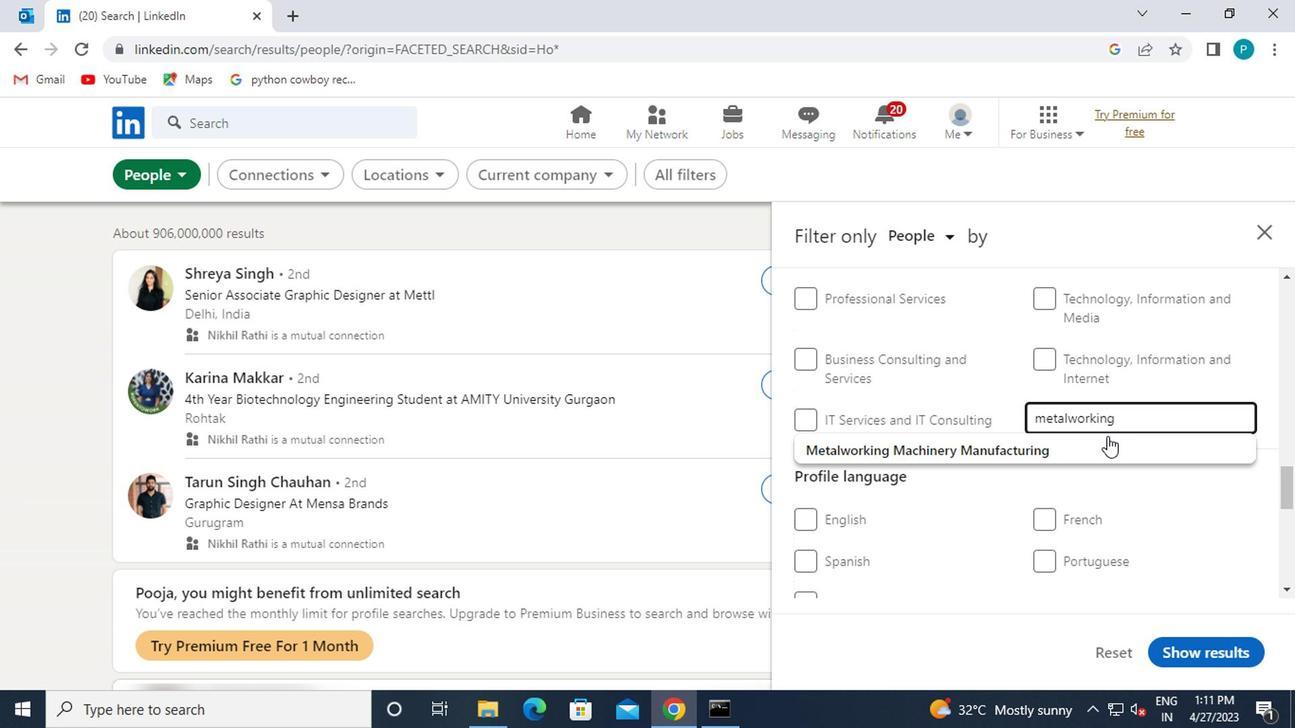 
Action: Mouse pressed left at (1090, 446)
Screenshot: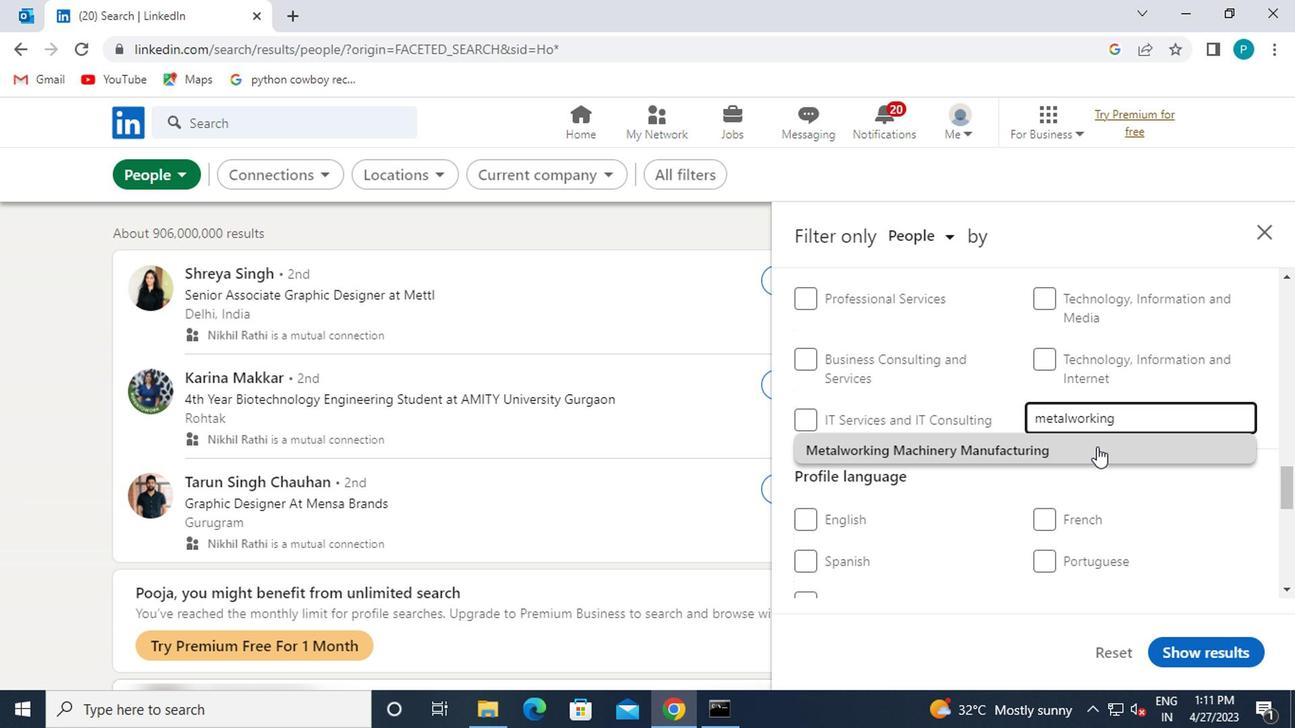 
Action: Mouse moved to (965, 458)
Screenshot: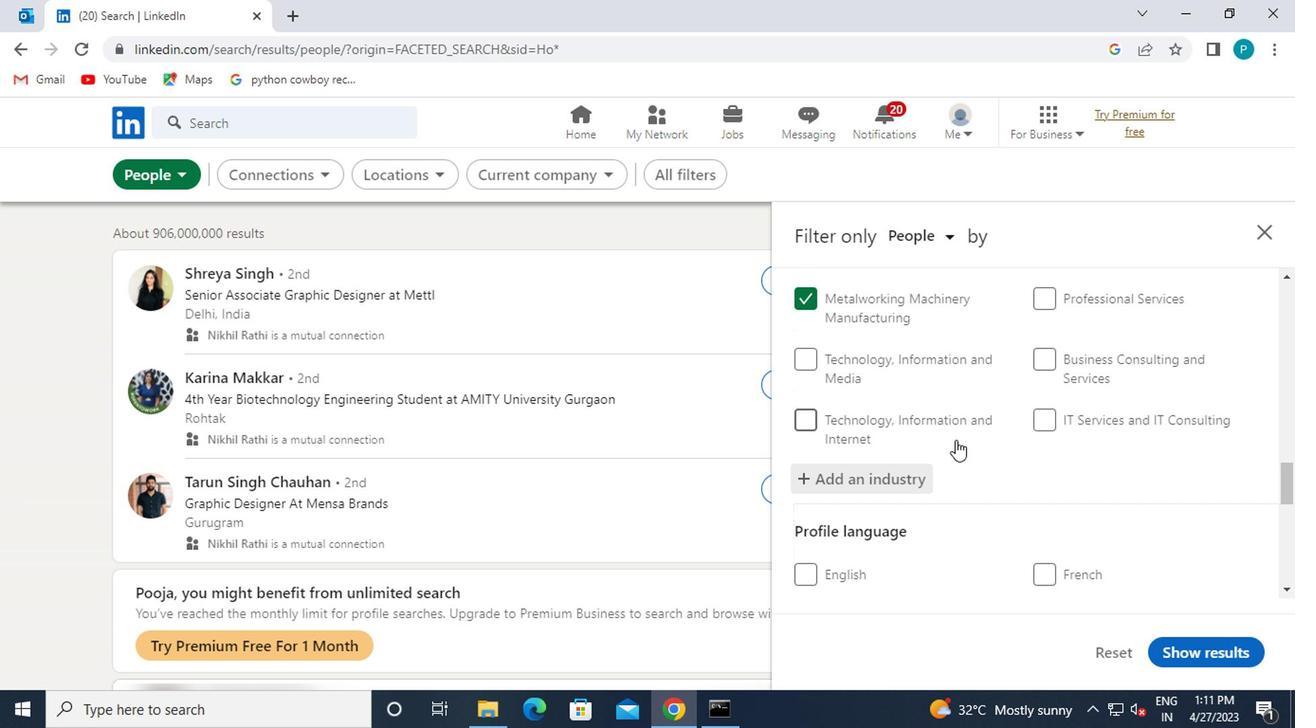 
Action: Mouse scrolled (965, 457) with delta (0, 0)
Screenshot: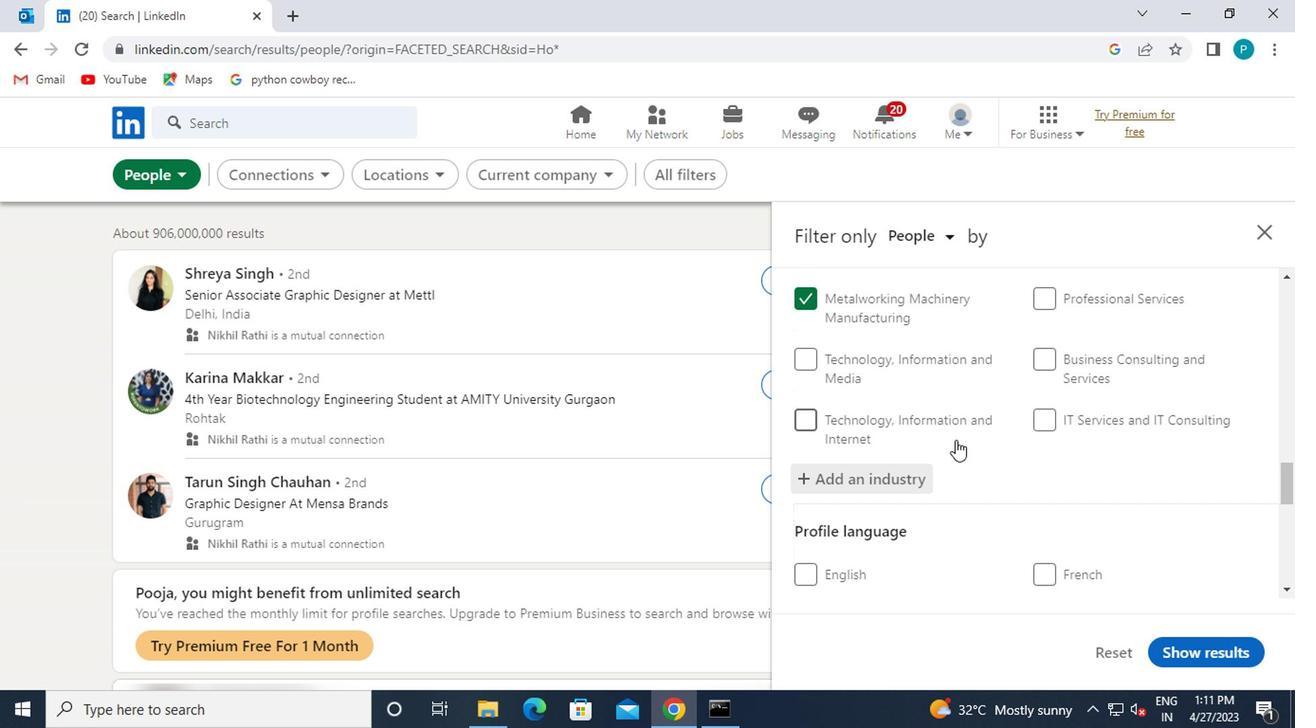 
Action: Mouse moved to (980, 464)
Screenshot: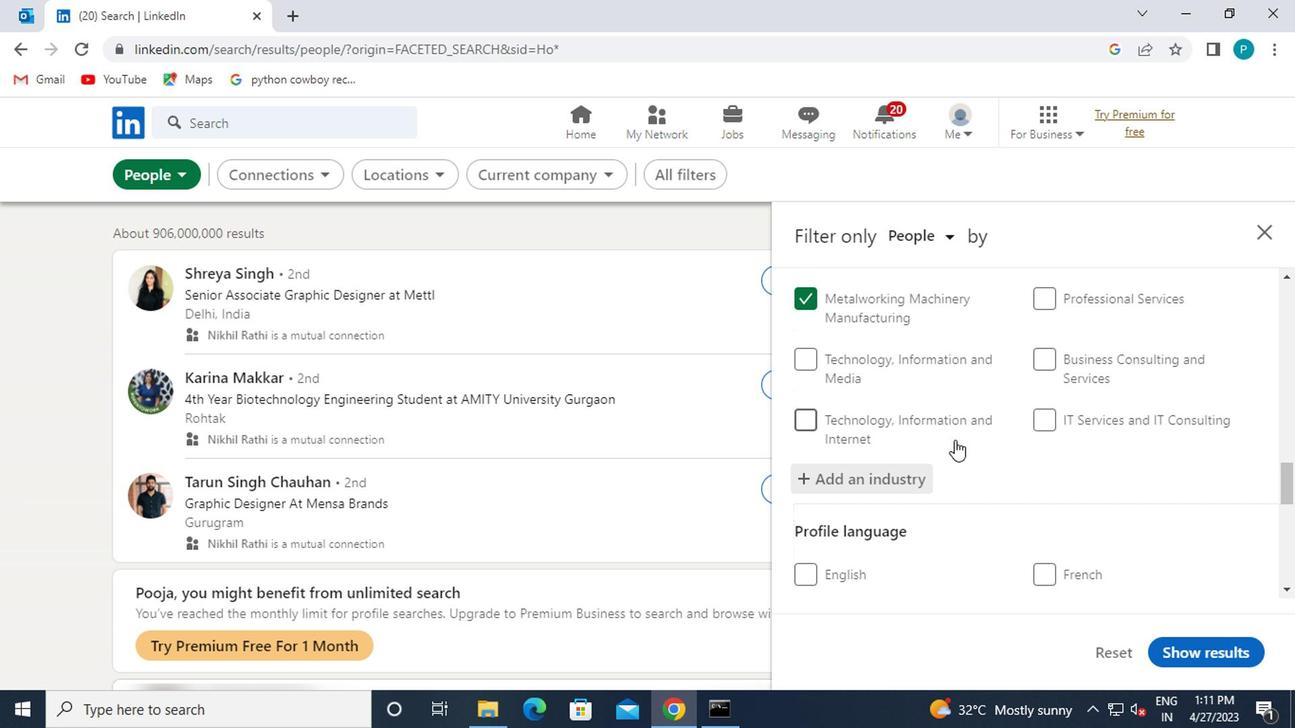
Action: Mouse scrolled (980, 463) with delta (0, -1)
Screenshot: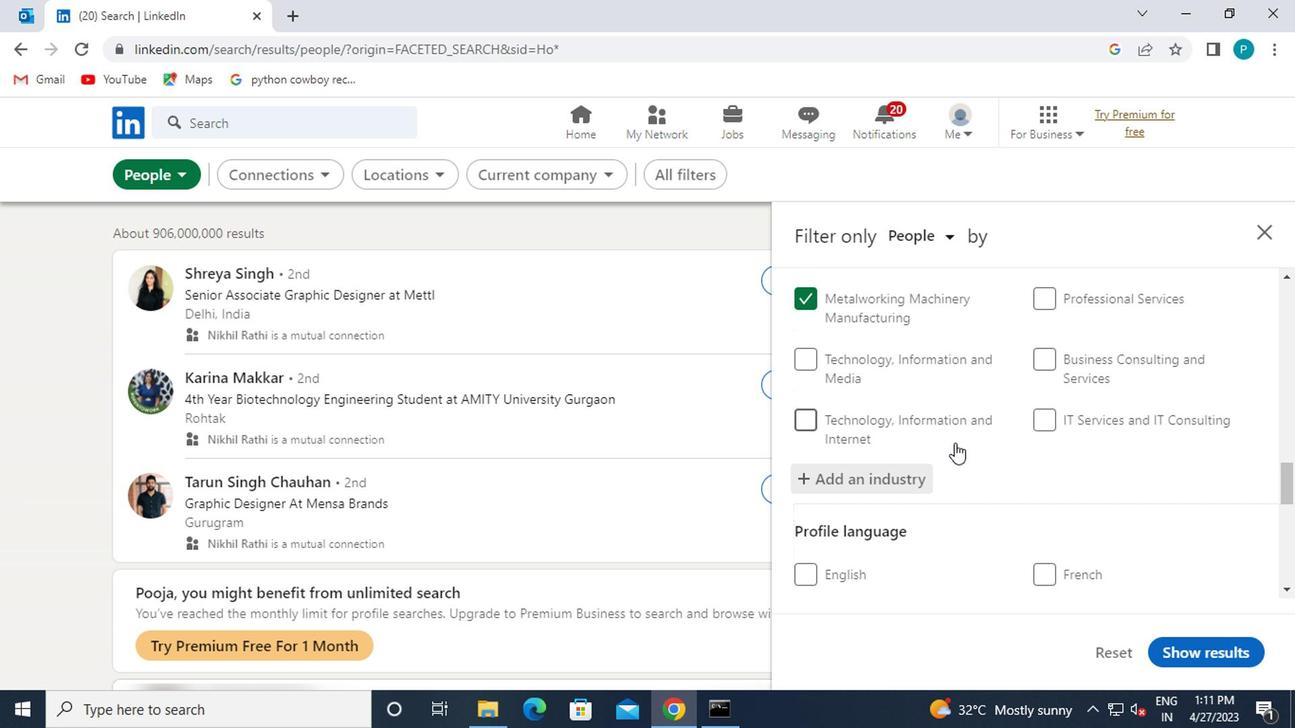
Action: Mouse moved to (831, 394)
Screenshot: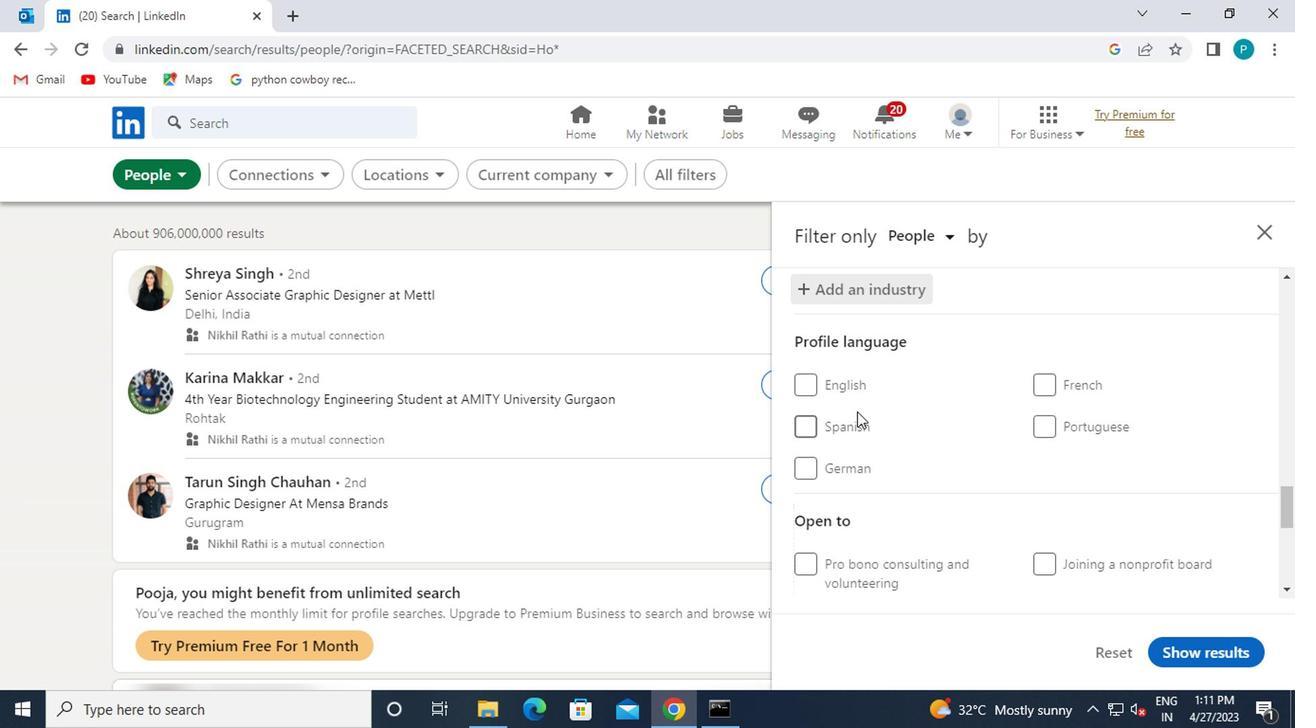 
Action: Mouse pressed left at (831, 394)
Screenshot: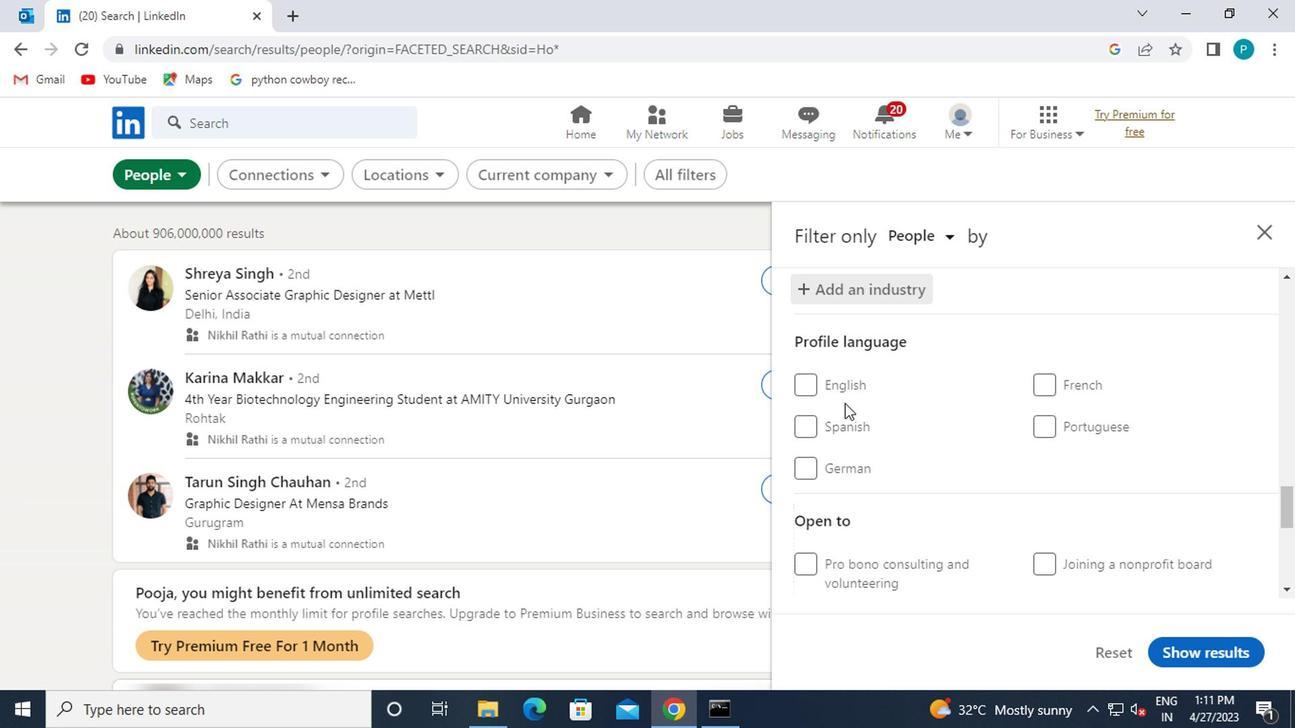 
Action: Mouse moved to (1002, 483)
Screenshot: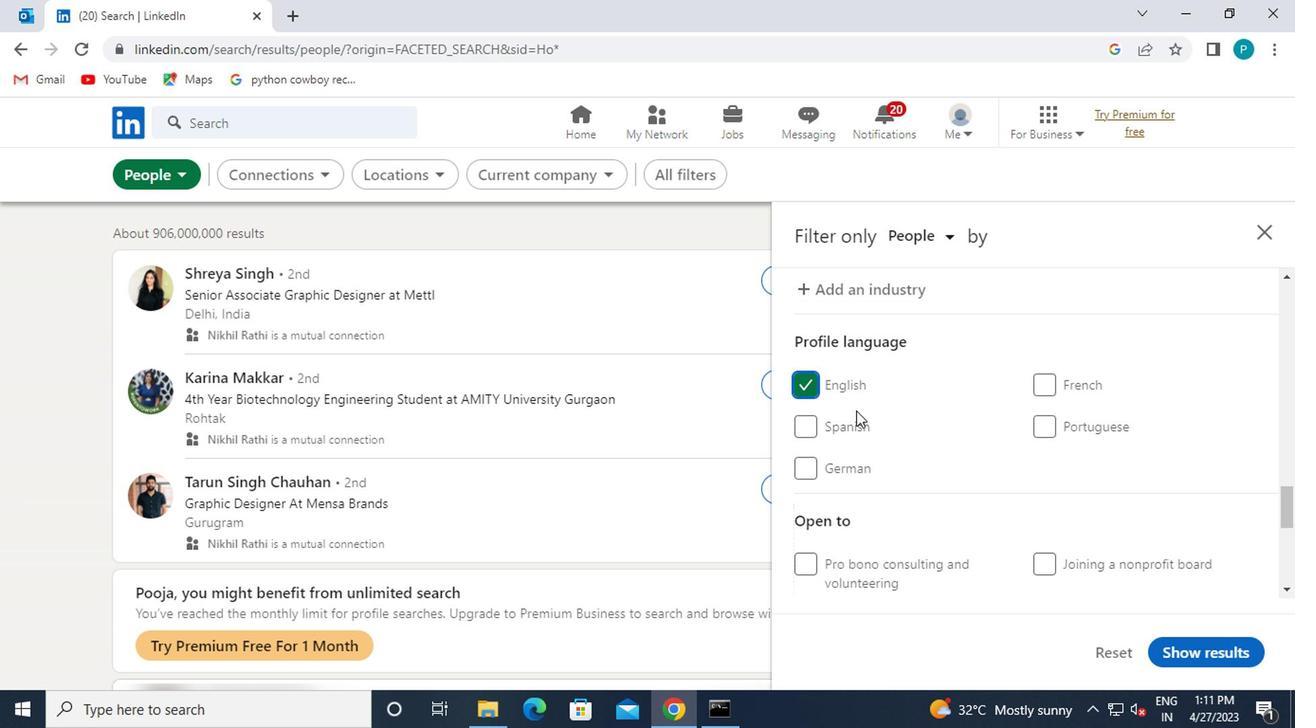 
Action: Mouse scrolled (1002, 482) with delta (0, -1)
Screenshot: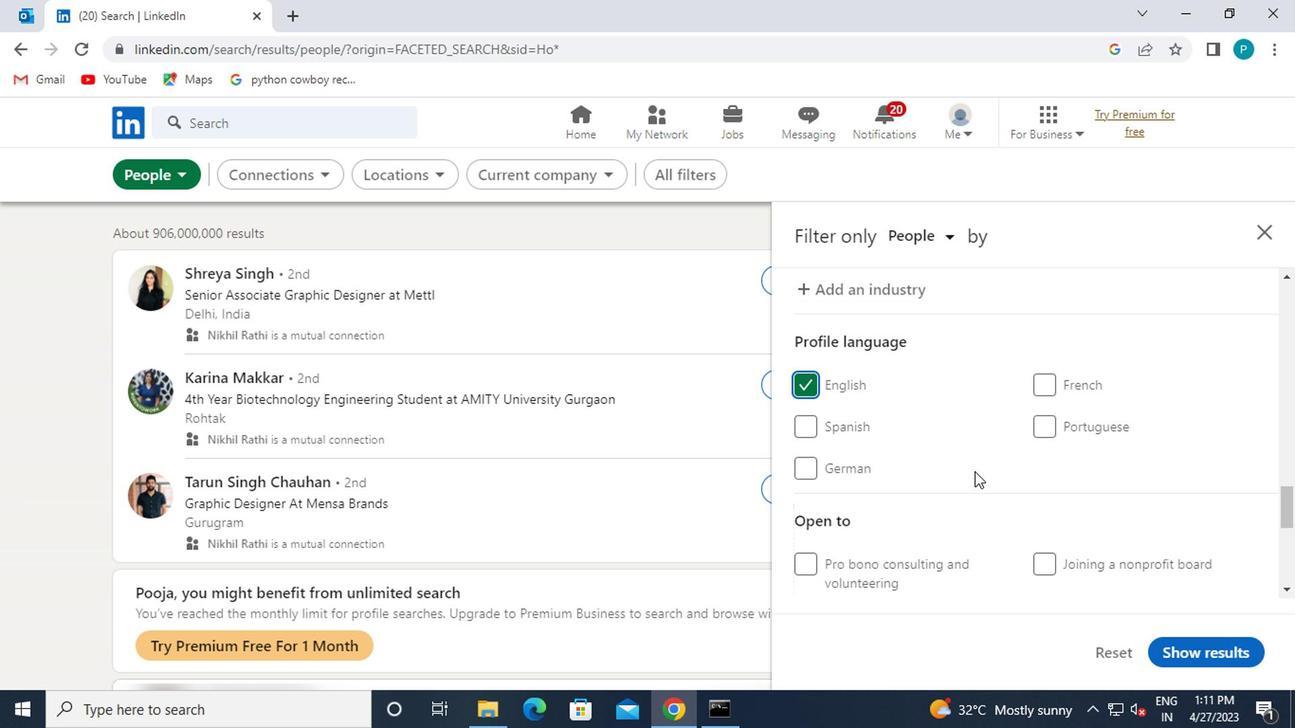 
Action: Mouse scrolled (1002, 482) with delta (0, -1)
Screenshot: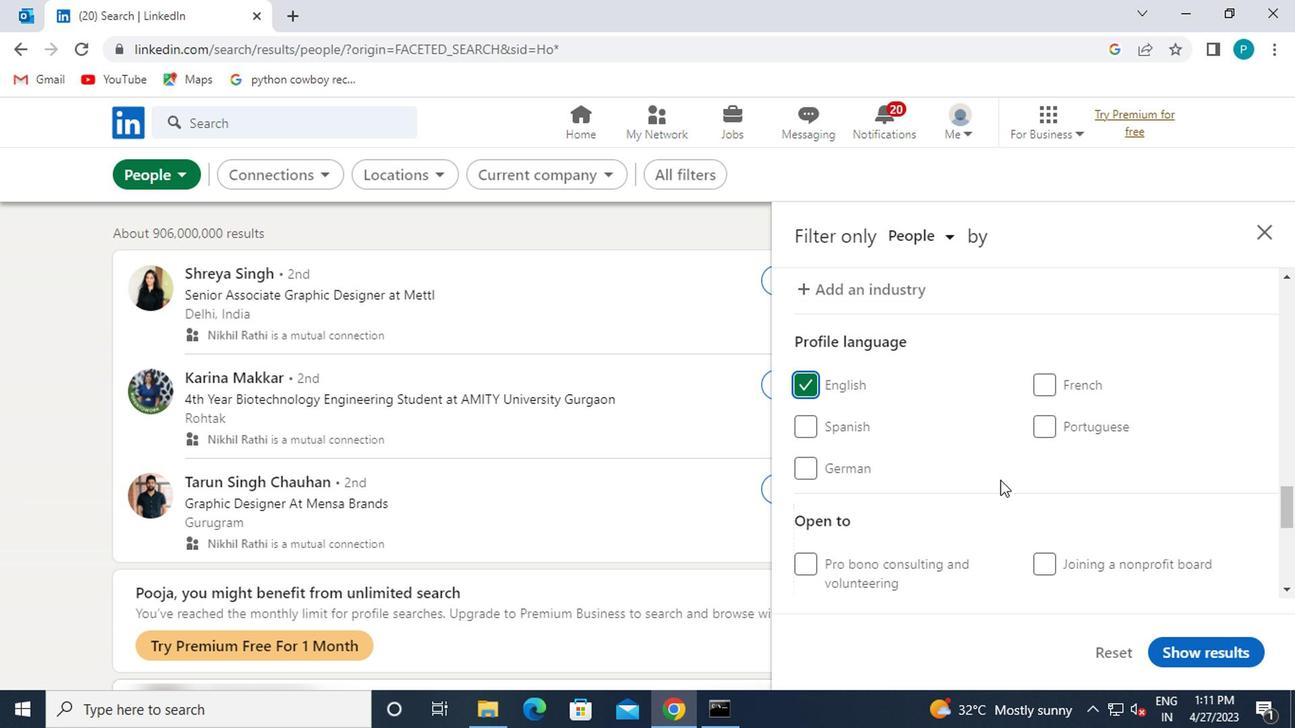 
Action: Mouse moved to (1067, 520)
Screenshot: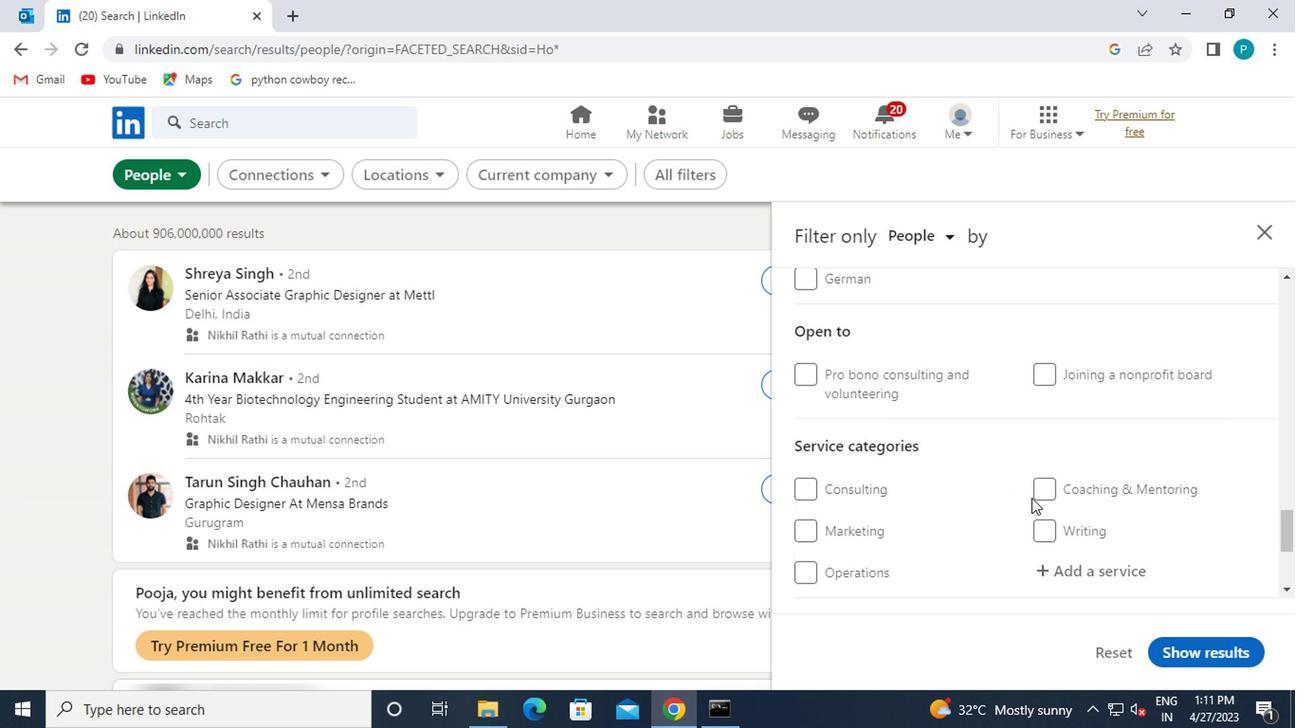 
Action: Mouse scrolled (1067, 520) with delta (0, 0)
Screenshot: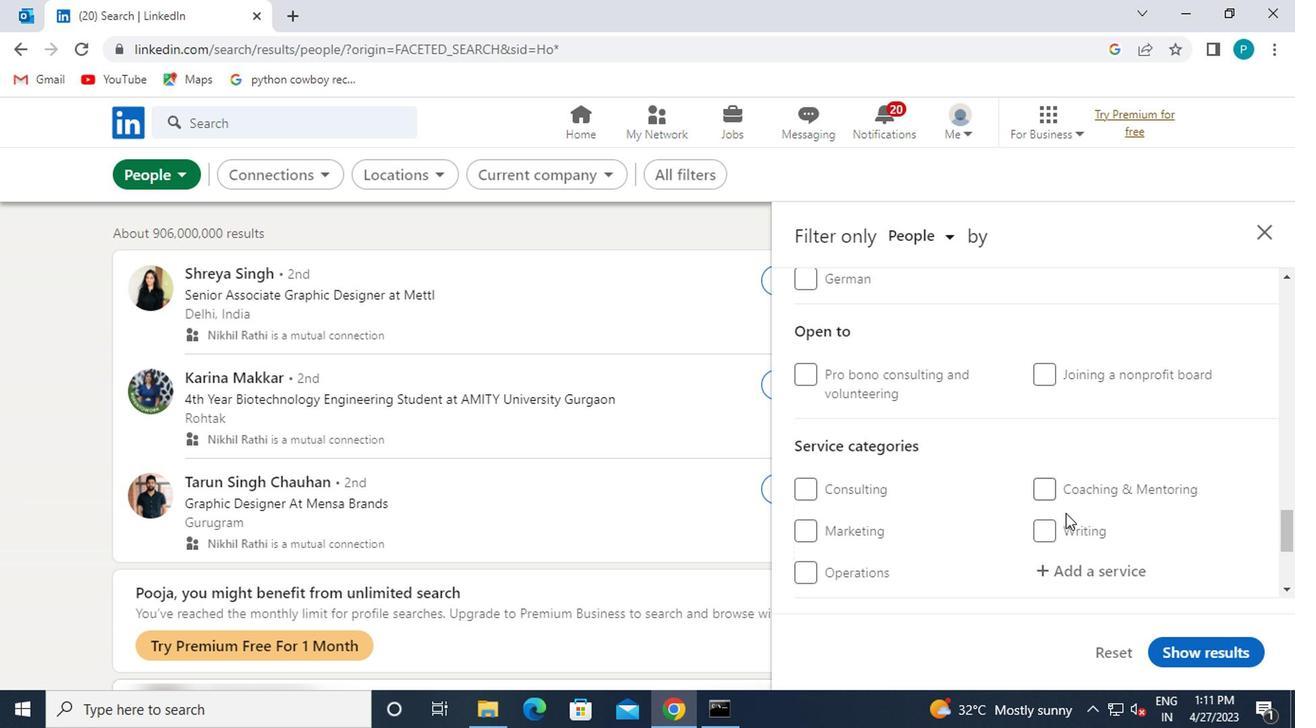 
Action: Mouse moved to (1071, 482)
Screenshot: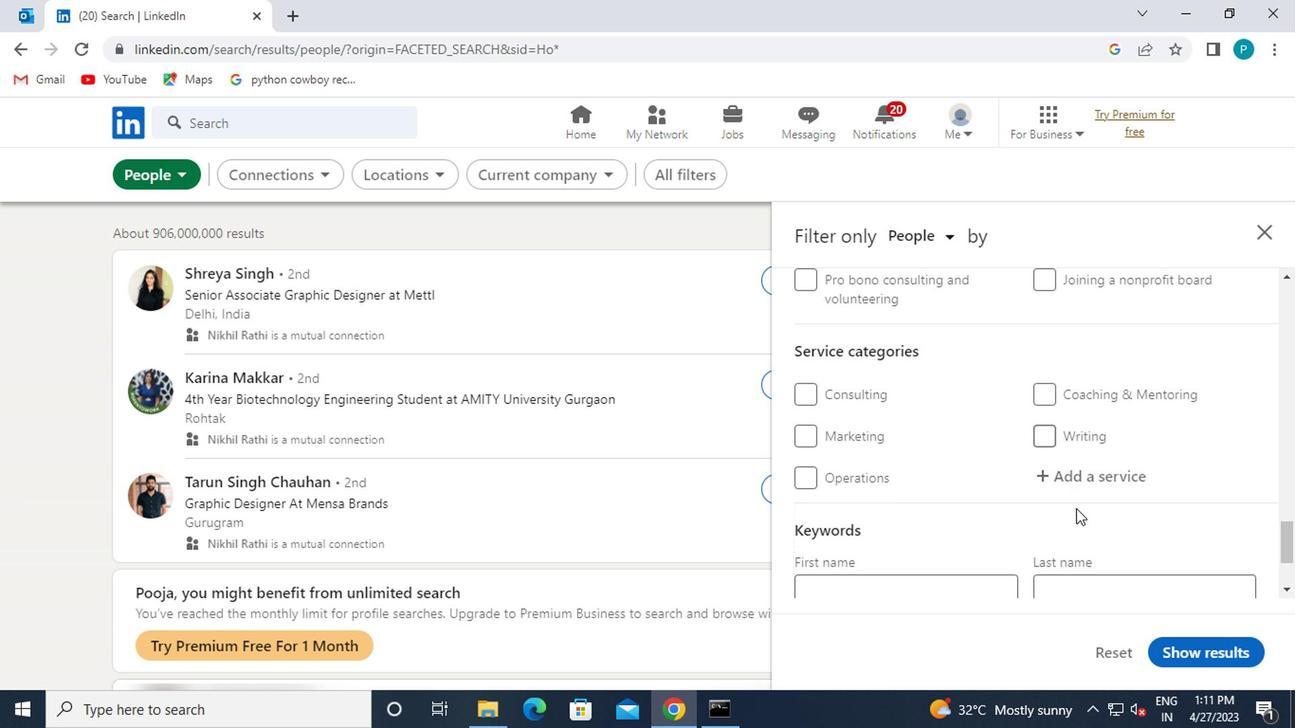 
Action: Mouse pressed left at (1071, 482)
Screenshot: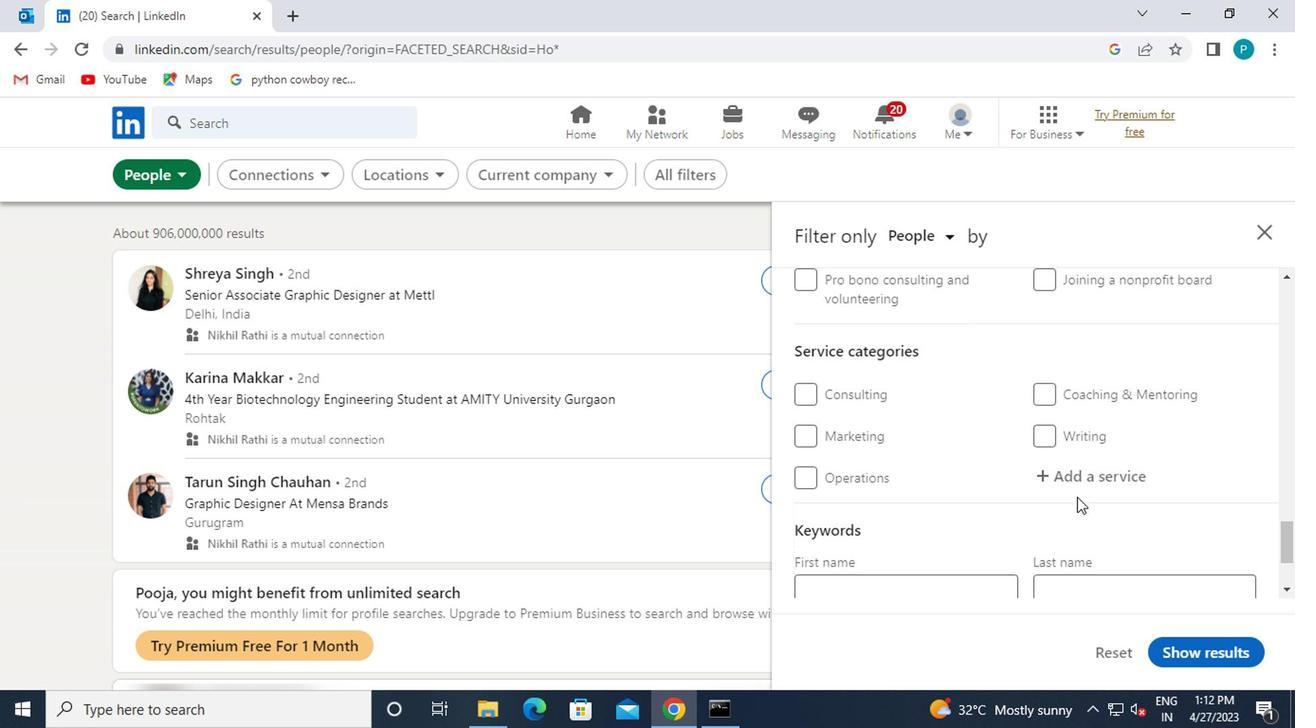 
Action: Key pressed INSURA
Screenshot: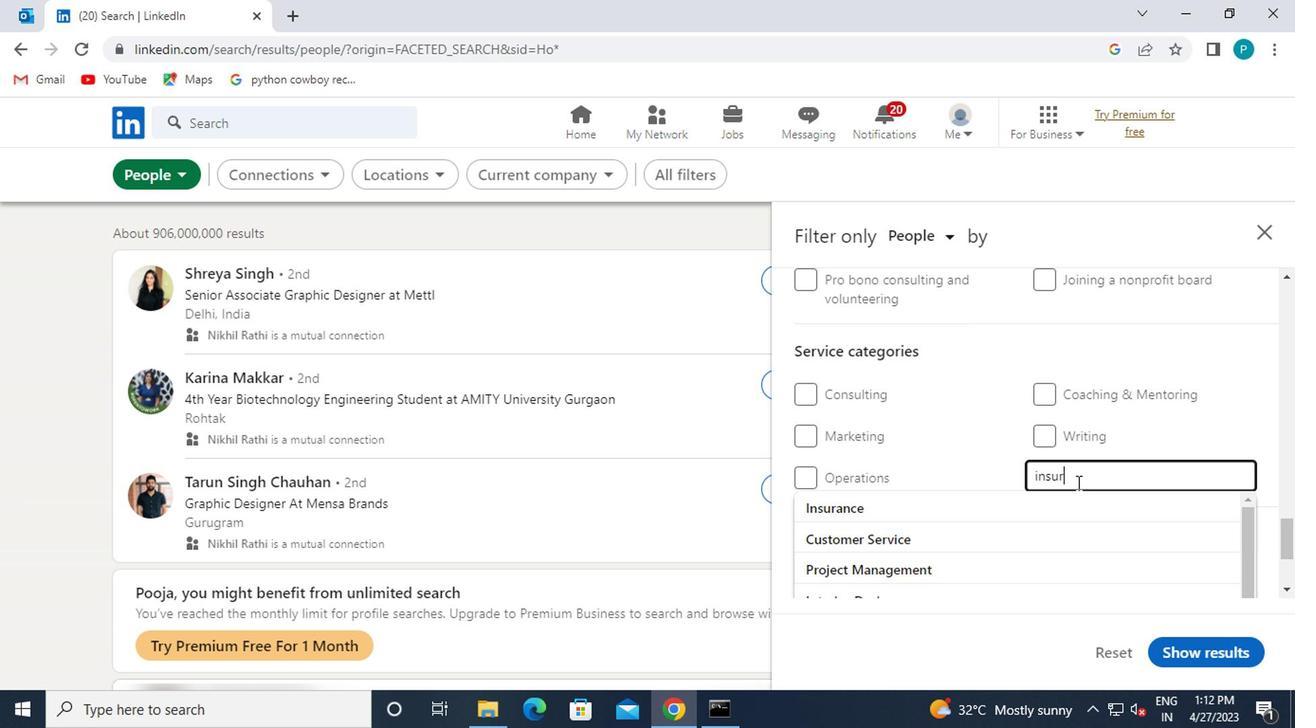 
Action: Mouse moved to (967, 499)
Screenshot: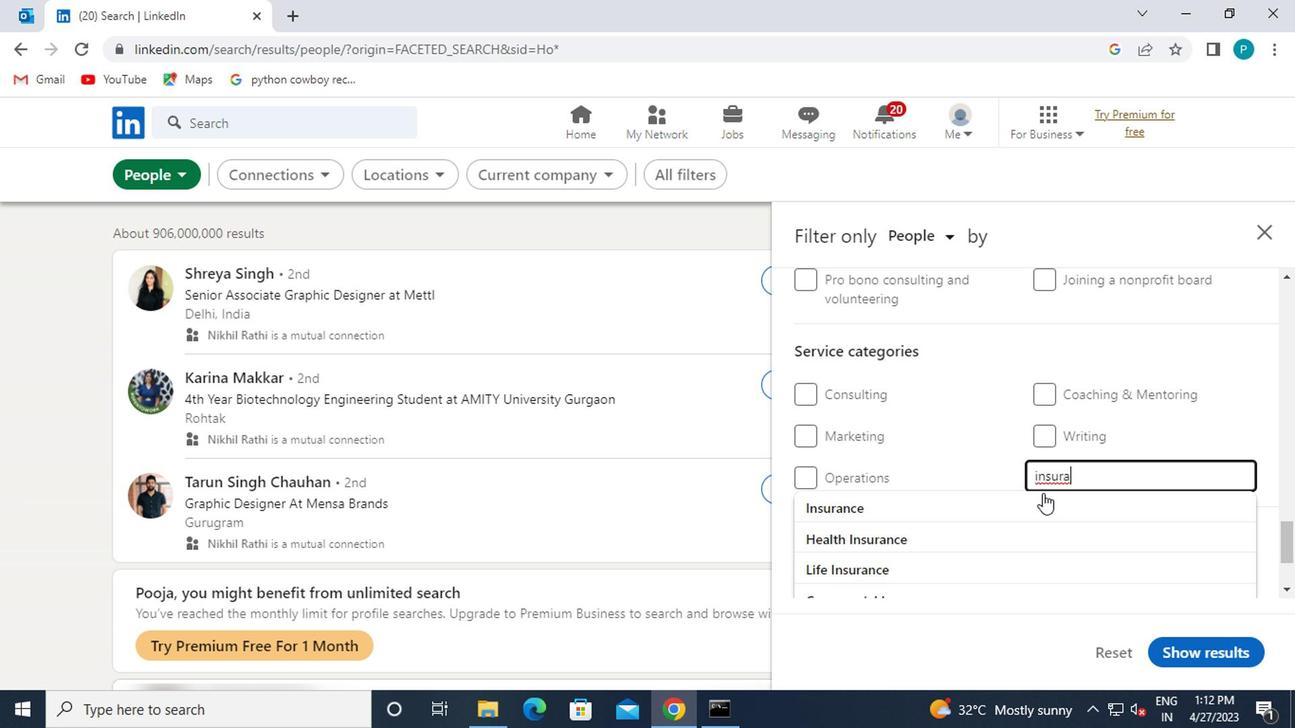 
Action: Mouse scrolled (967, 498) with delta (0, 0)
Screenshot: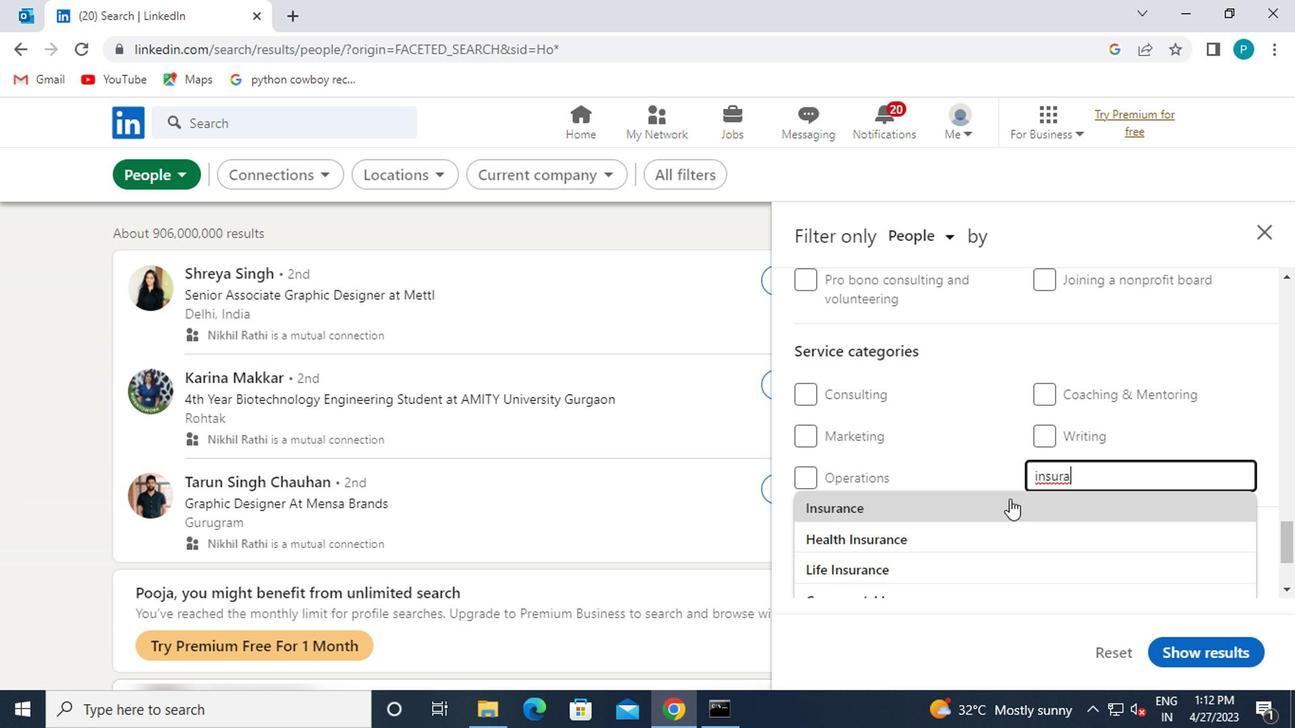 
Action: Mouse moved to (912, 422)
Screenshot: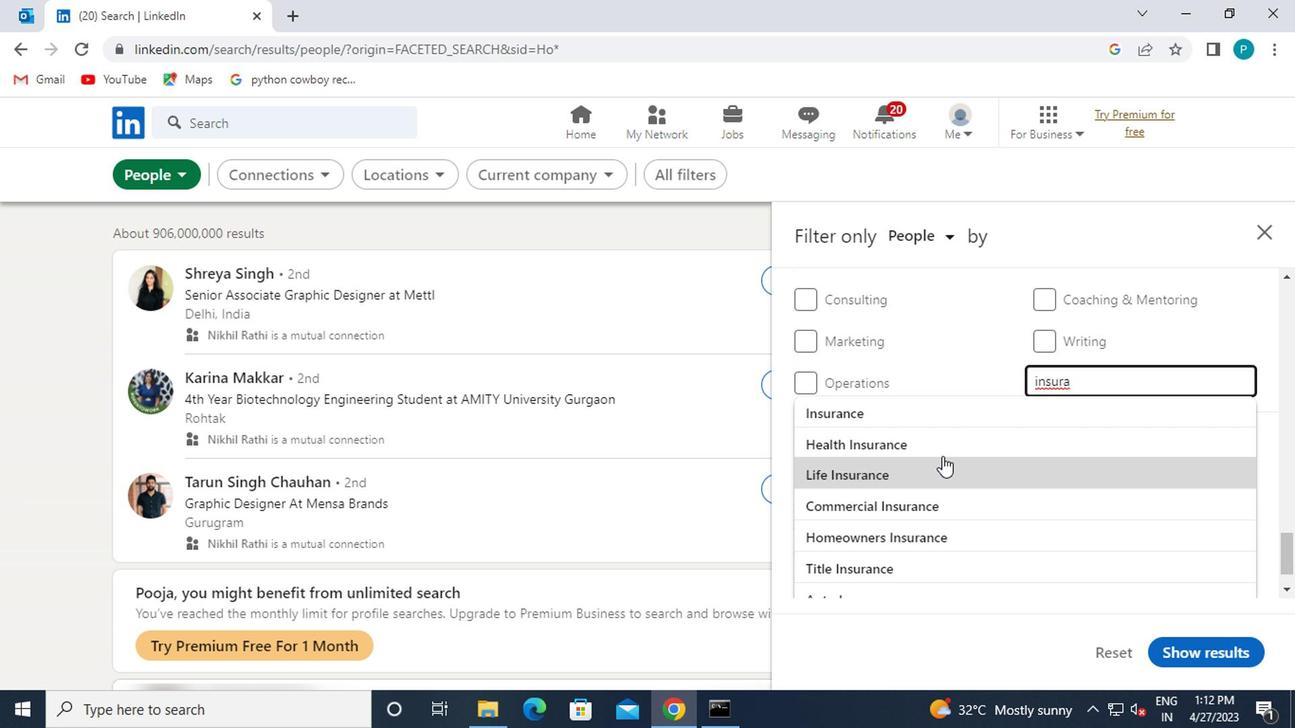 
Action: Mouse pressed left at (912, 422)
Screenshot: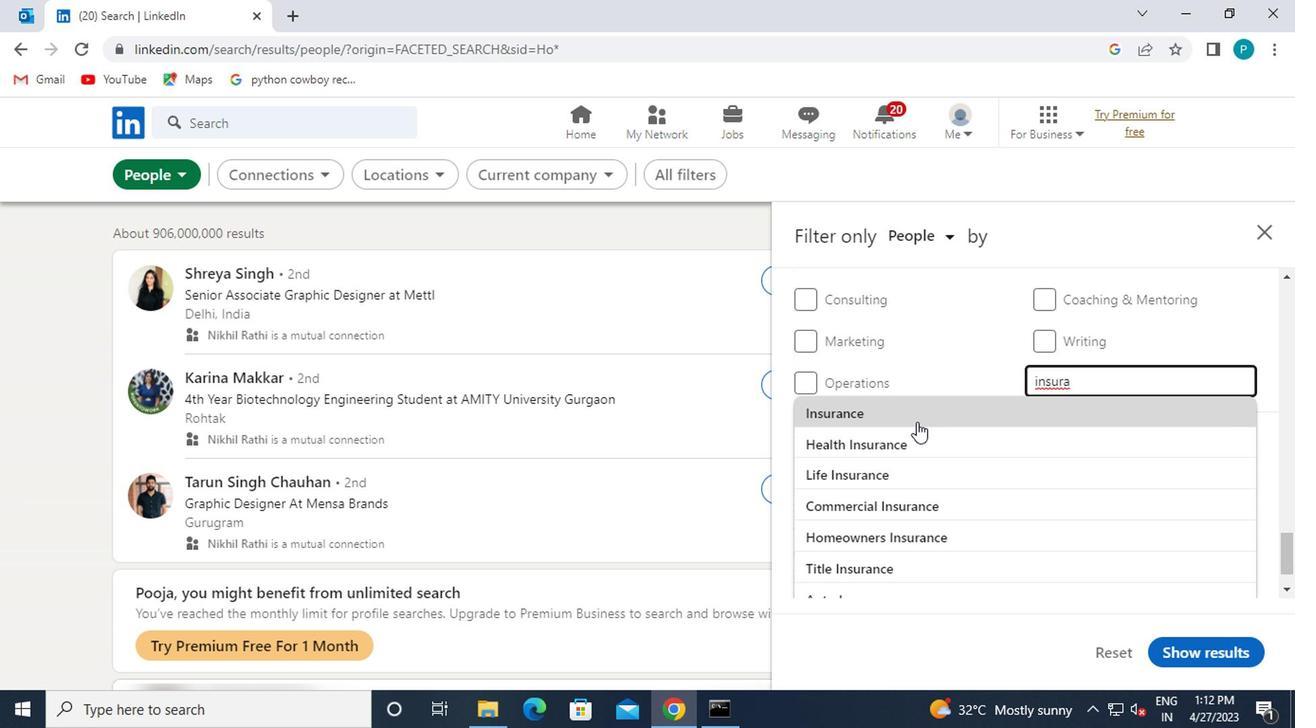 
Action: Mouse scrolled (912, 421) with delta (0, 0)
Screenshot: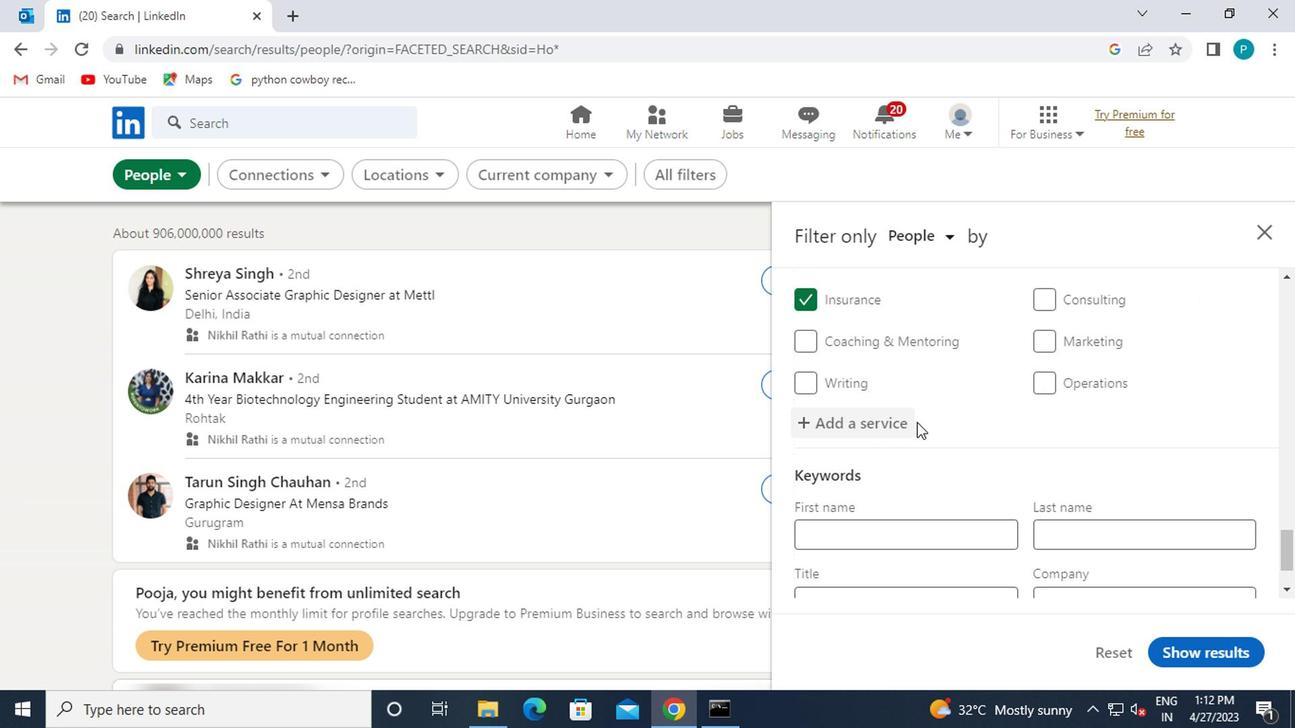 
Action: Mouse moved to (912, 422)
Screenshot: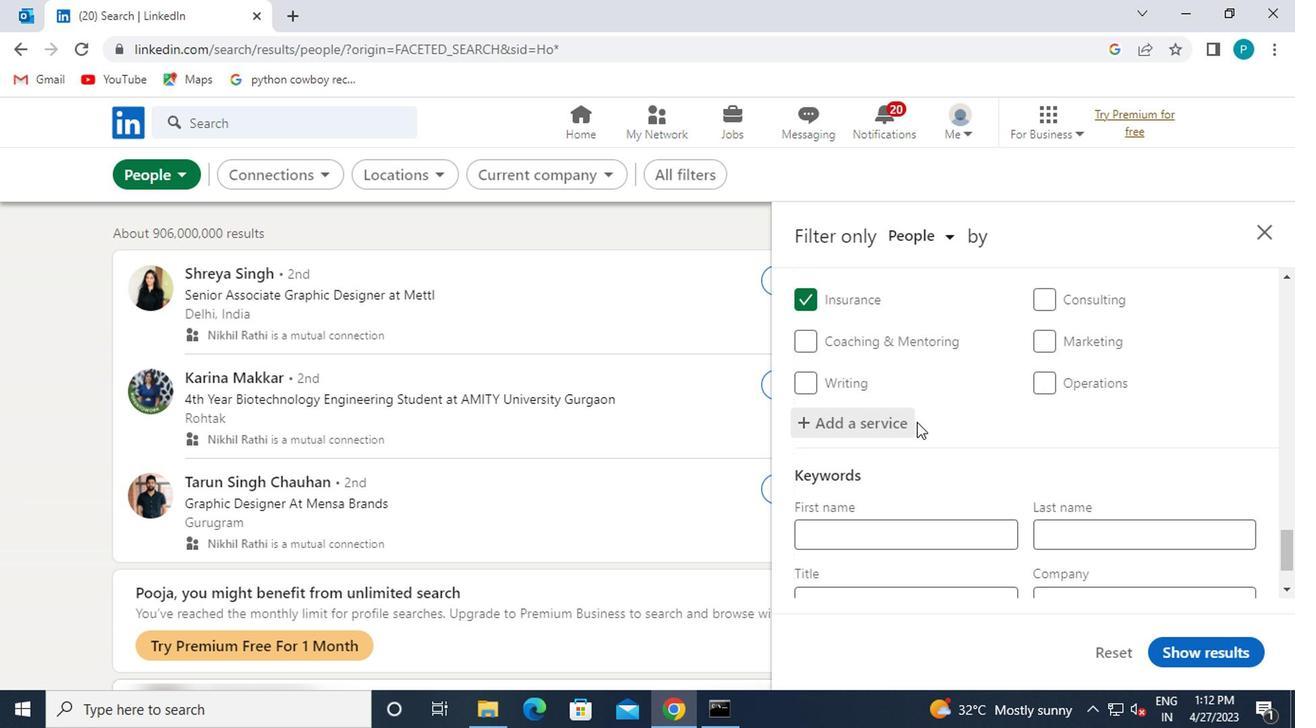 
Action: Mouse scrolled (912, 421) with delta (0, 0)
Screenshot: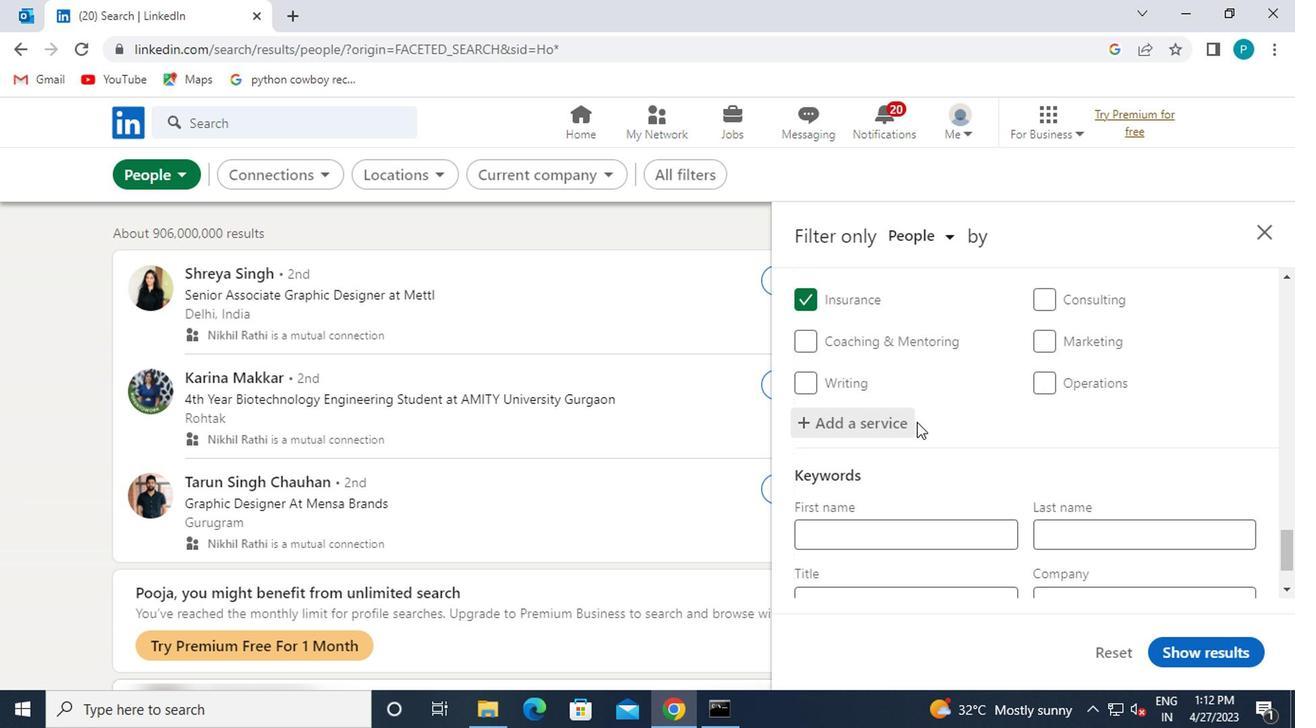
Action: Mouse moved to (891, 512)
Screenshot: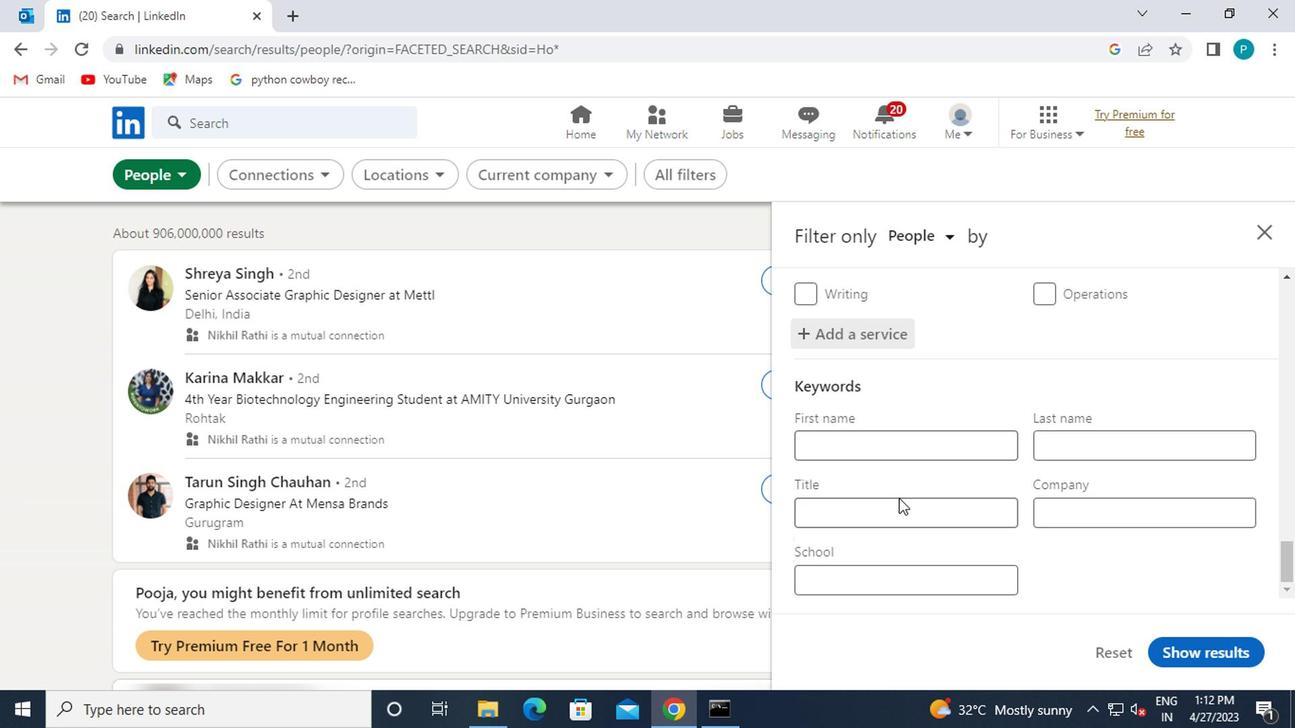 
Action: Mouse pressed left at (891, 512)
Screenshot: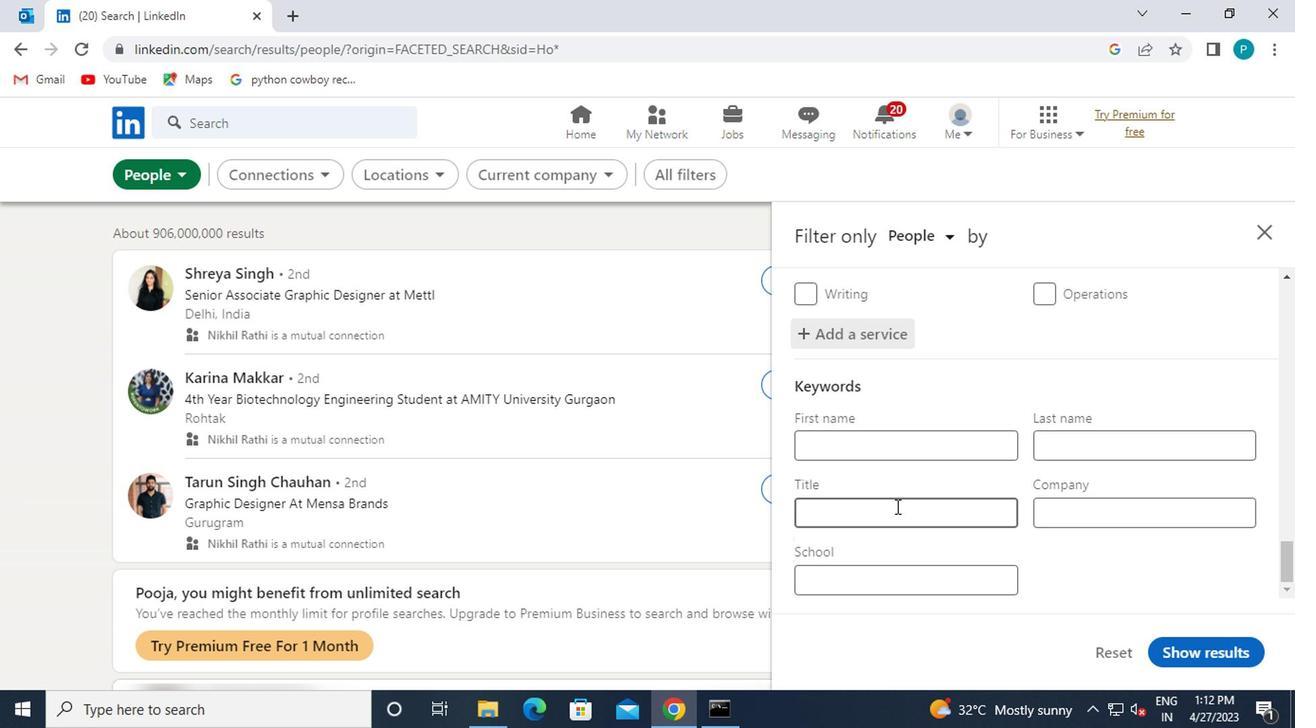 
Action: Mouse moved to (890, 513)
Screenshot: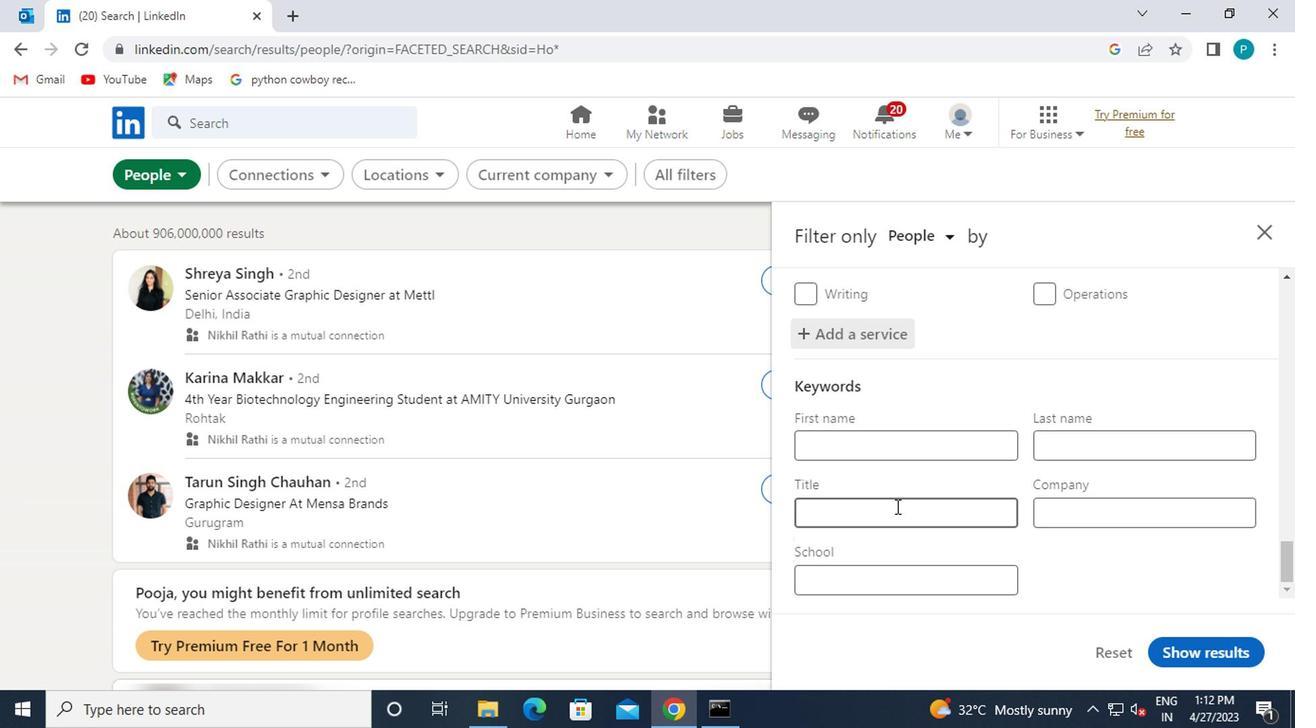 
Action: Key pressed <Key.caps_lock>B<Key.caps_lock>ENEFITS<Key.space><Key.caps_lock>M<Key.caps_lock>ANAGER
Screenshot: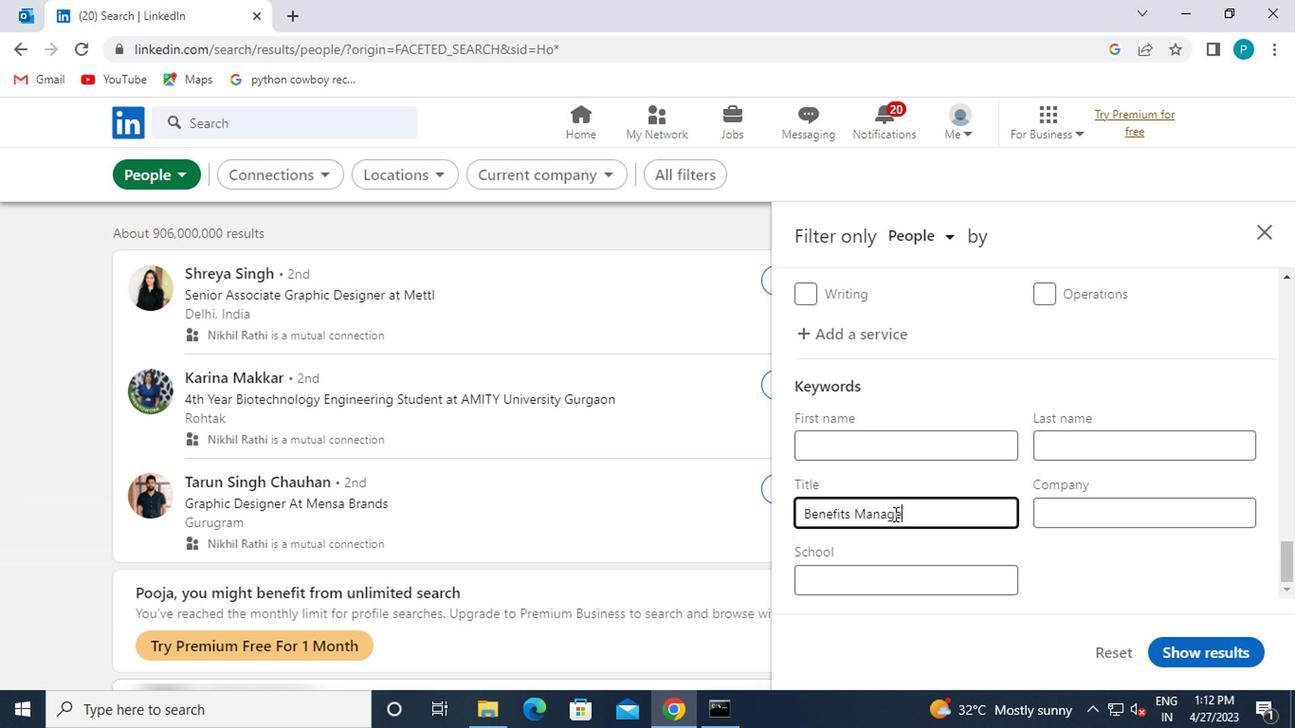 
Action: Mouse moved to (1178, 646)
Screenshot: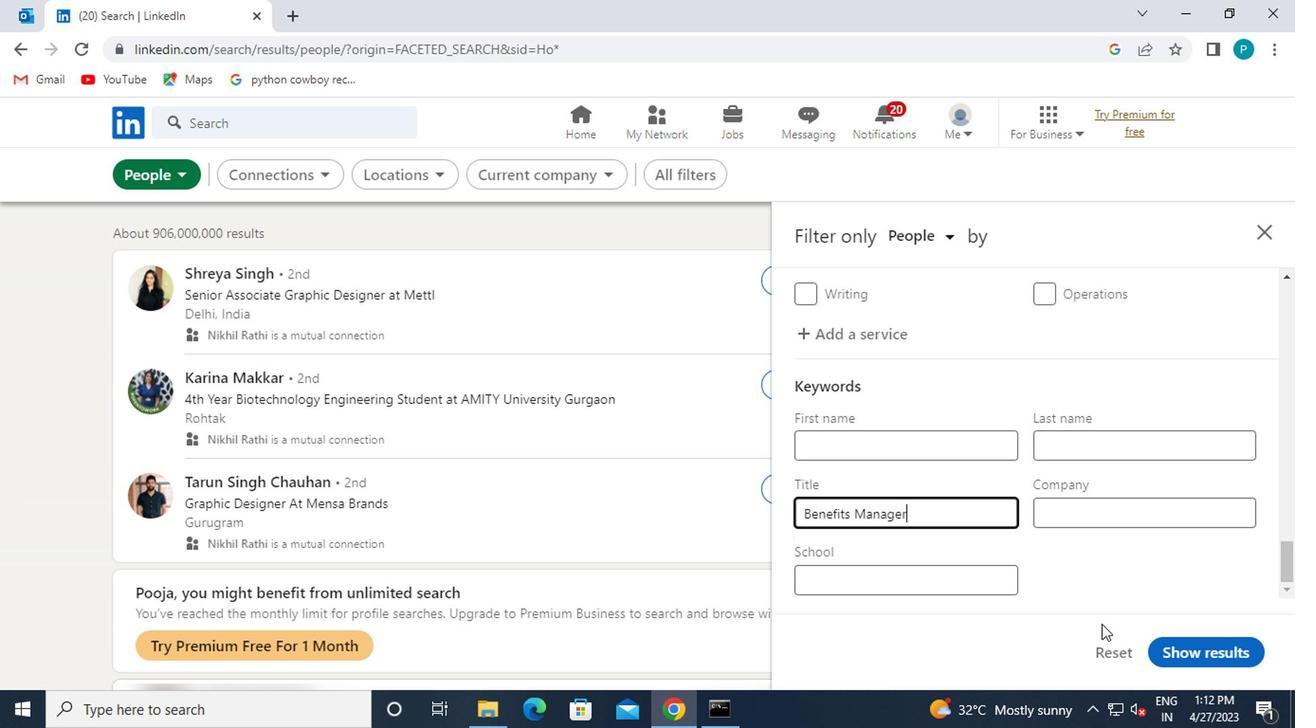 
Action: Mouse pressed left at (1178, 646)
Screenshot: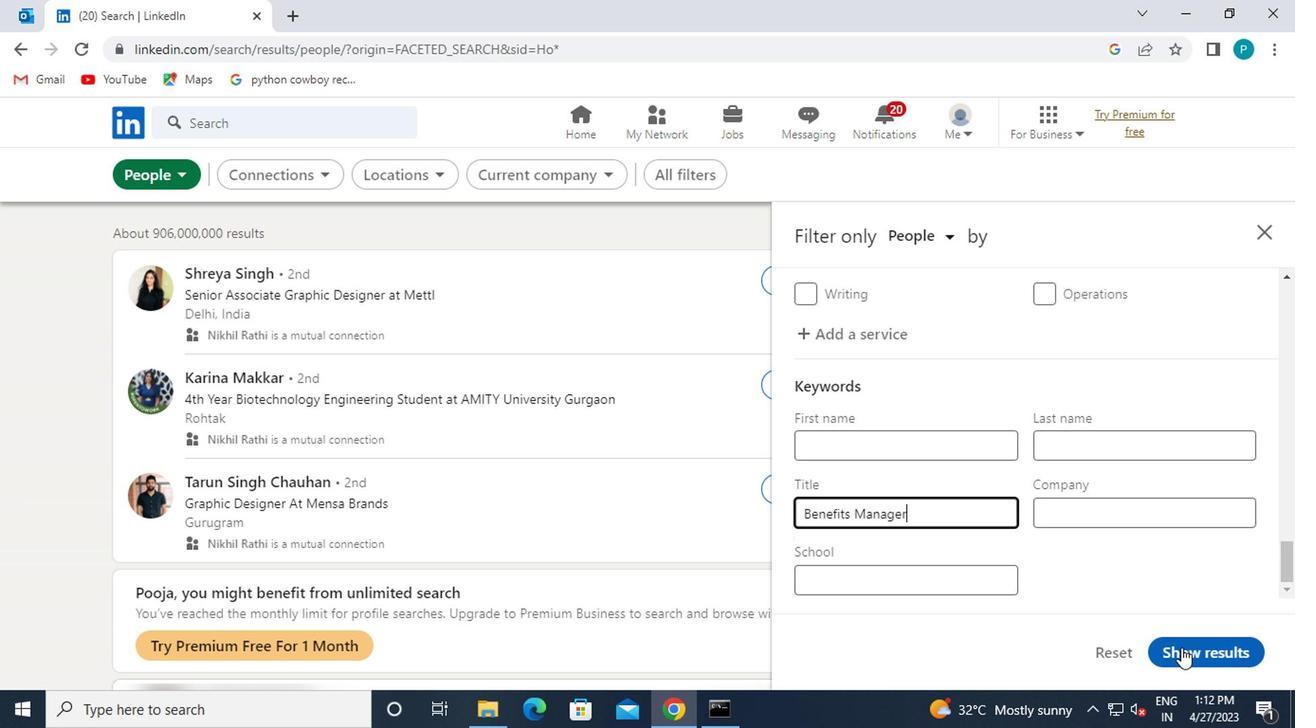 
